 Task: Look for space in Kudachi, India from 14th June, 2023 to 30th June, 2023 for 5 adults in price range Rs.8000 to Rs.12000. Place can be entire place or private room with 5 bedrooms having 5 beds and 5 bathrooms. Property type can be house, flat, guest house. Amenities needed are: wifi, TV, free parkinig on premises, gym, breakfast. Booking option can be shelf check-in. Required host language is English.
Action: Key pressed <Key.caps_lock>K<Key.caps_lock>udachi,<Key.space><Key.caps_lock>I<Key.caps_lock>ndia<Key.enter>
Screenshot: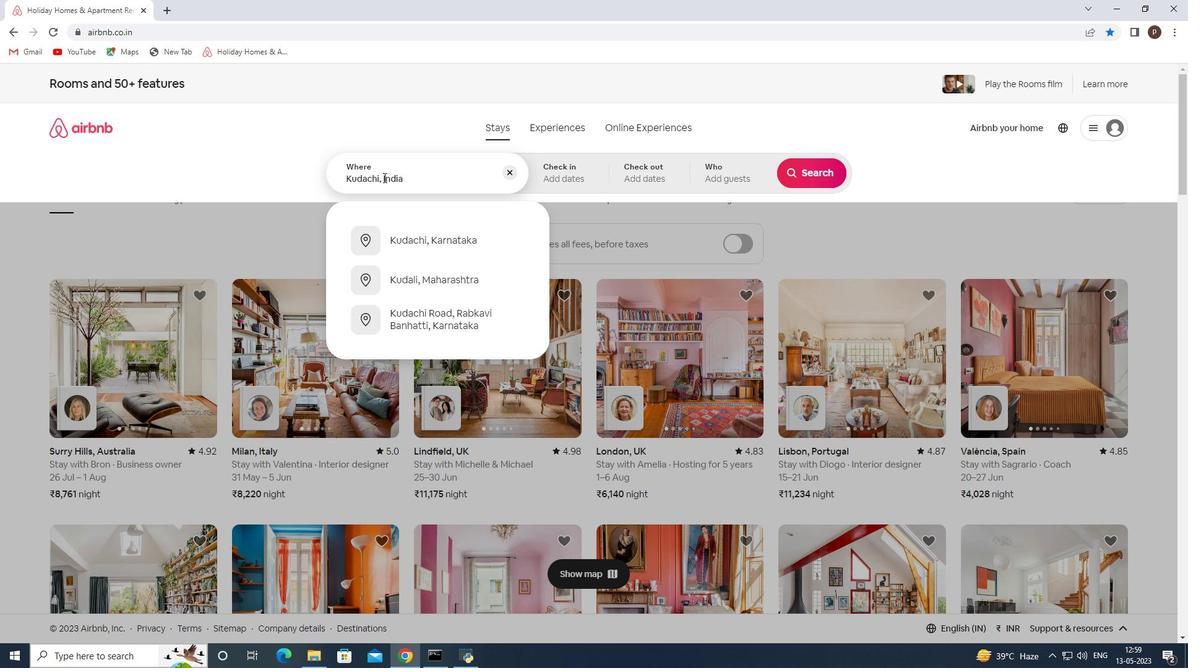 
Action: Mouse moved to (710, 381)
Screenshot: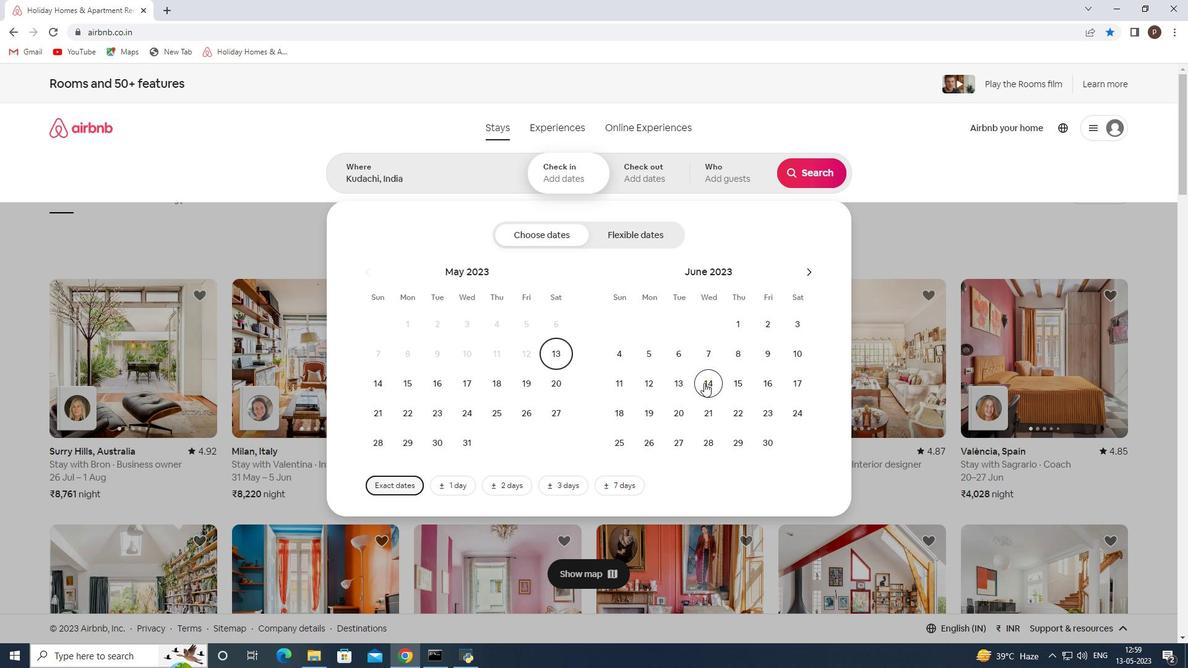 
Action: Mouse pressed left at (710, 381)
Screenshot: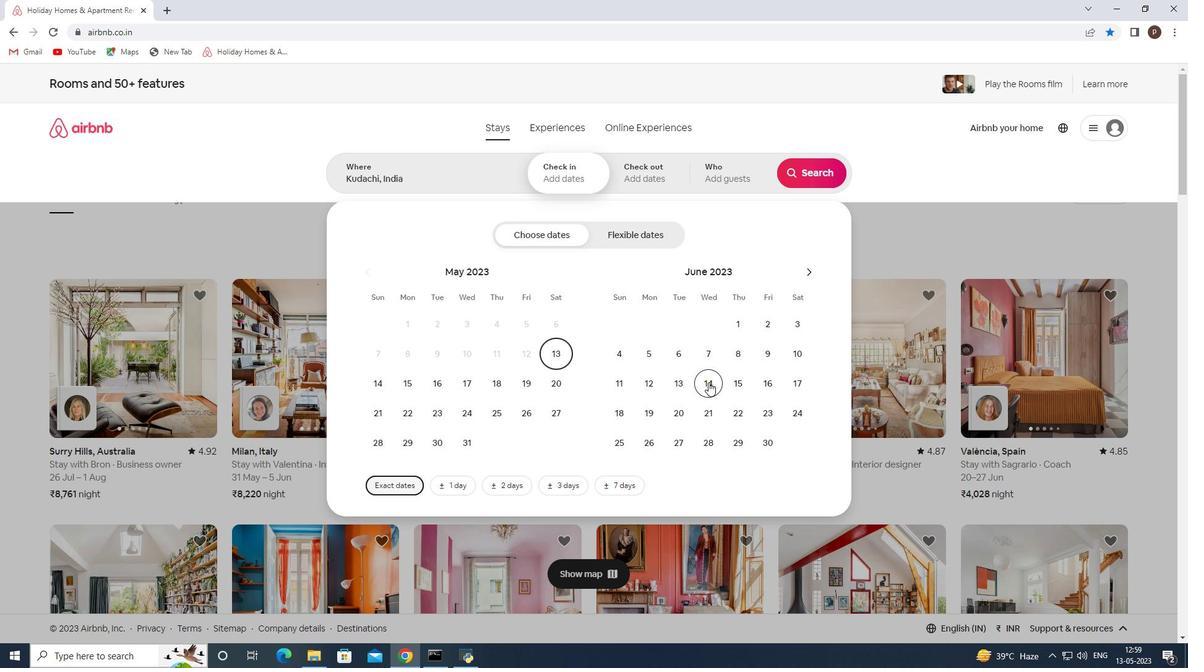 
Action: Mouse moved to (775, 443)
Screenshot: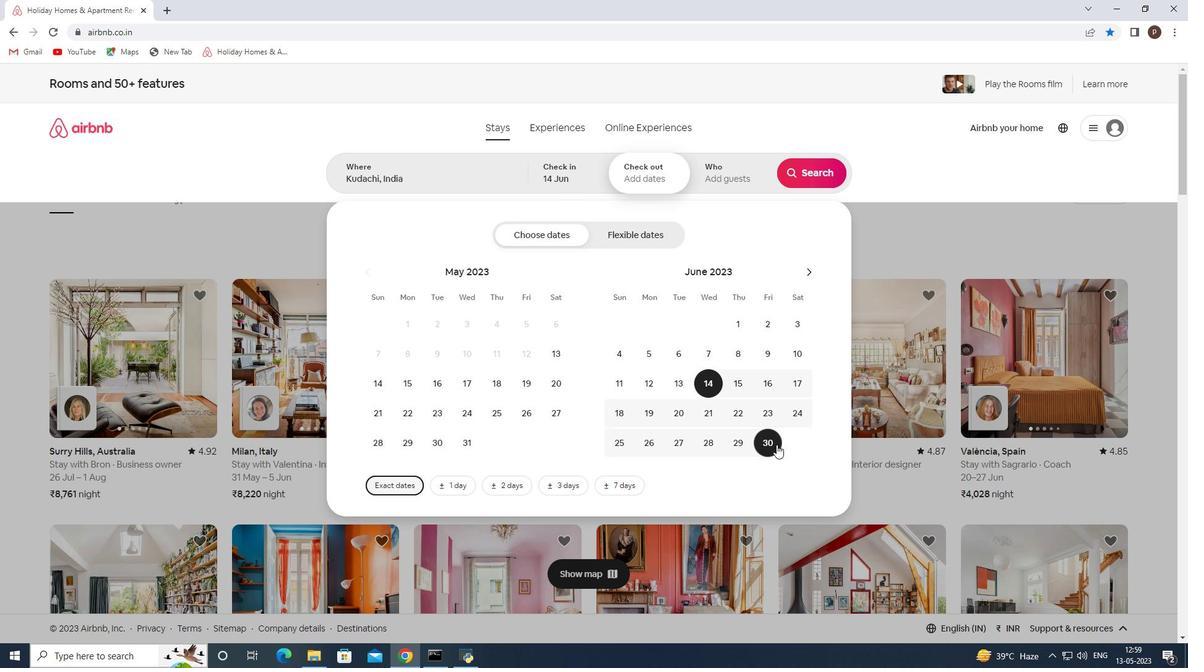 
Action: Mouse pressed left at (775, 443)
Screenshot: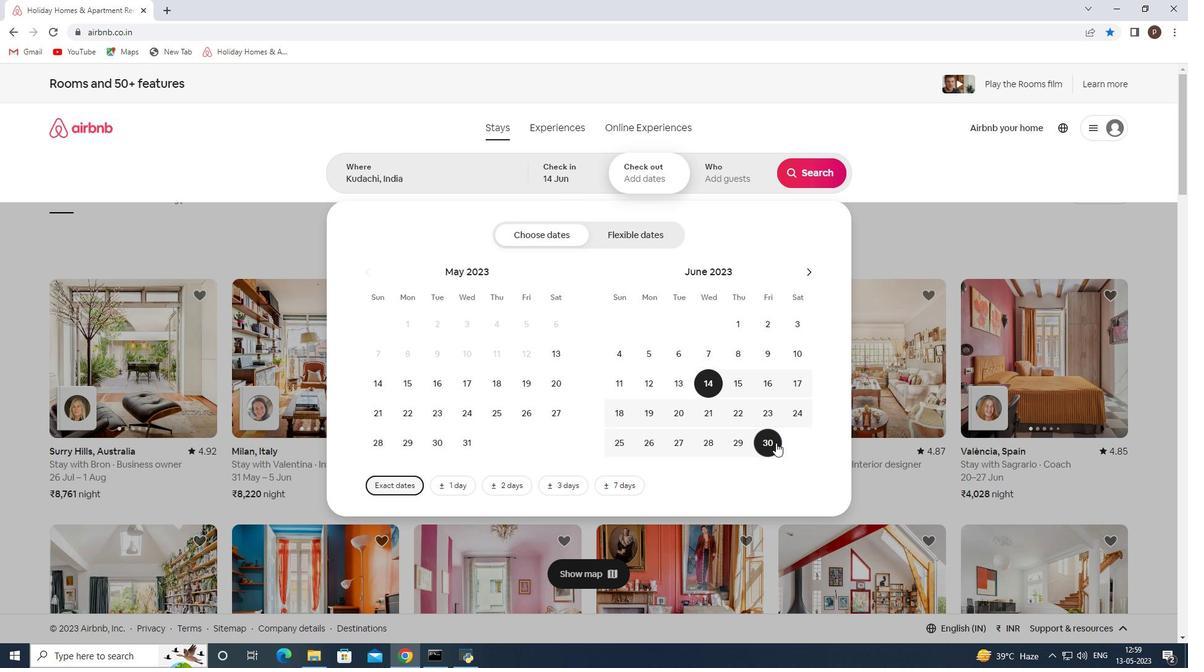 
Action: Mouse moved to (719, 168)
Screenshot: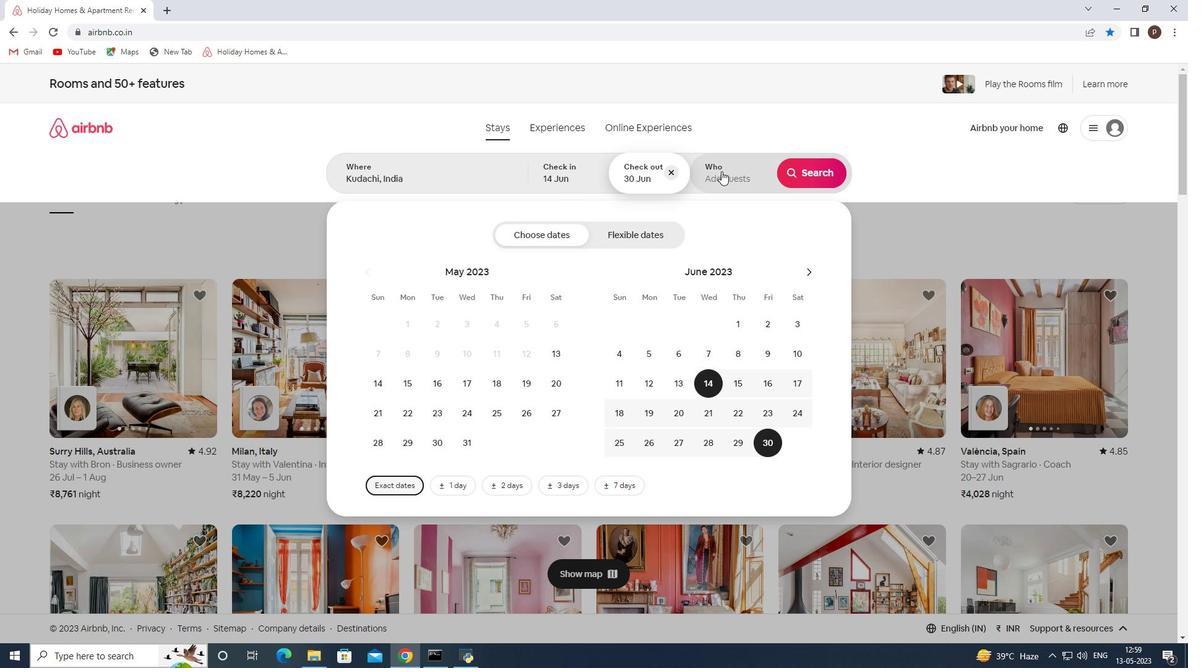 
Action: Mouse pressed left at (719, 168)
Screenshot: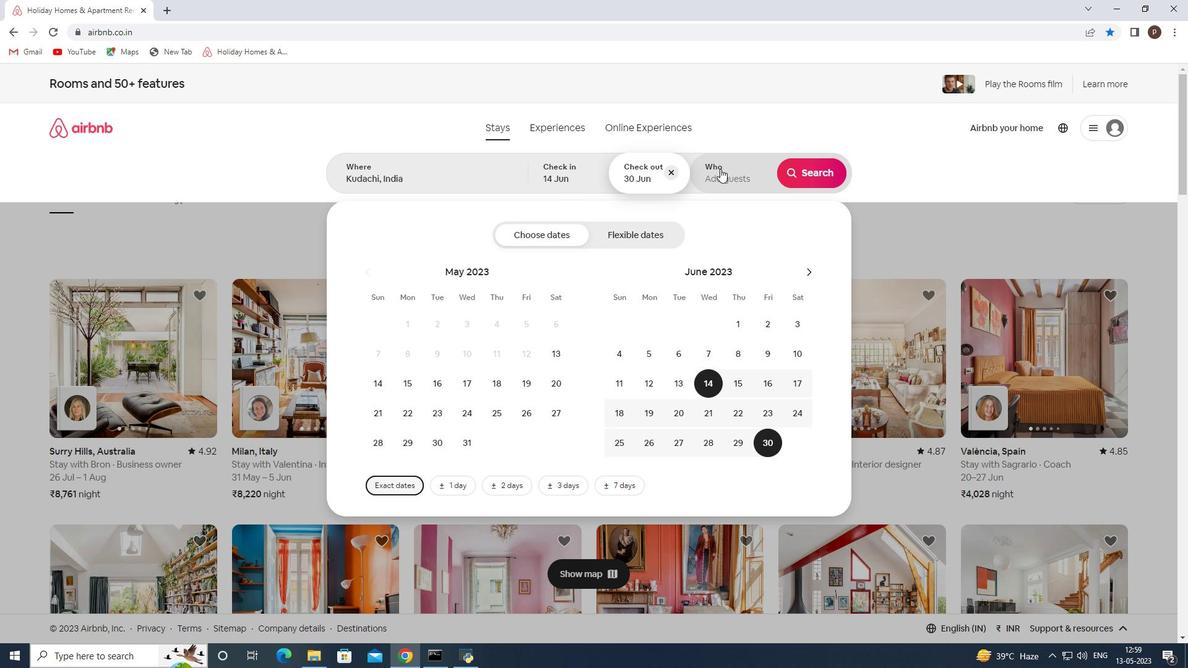 
Action: Mouse moved to (806, 234)
Screenshot: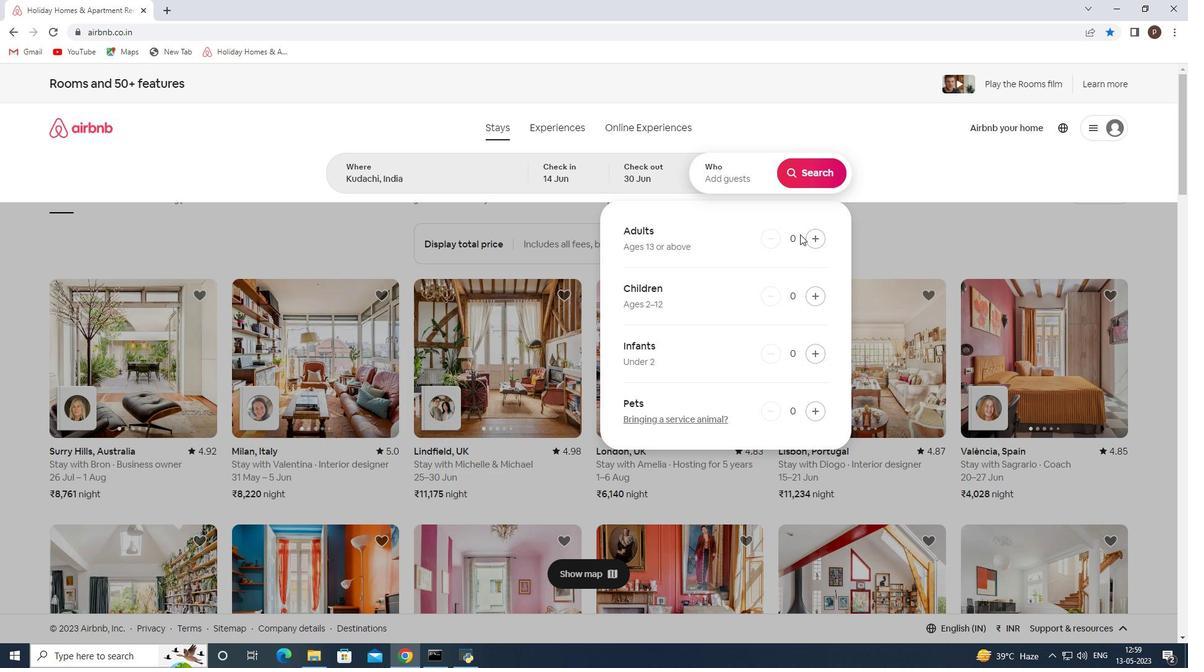 
Action: Mouse pressed left at (806, 234)
Screenshot: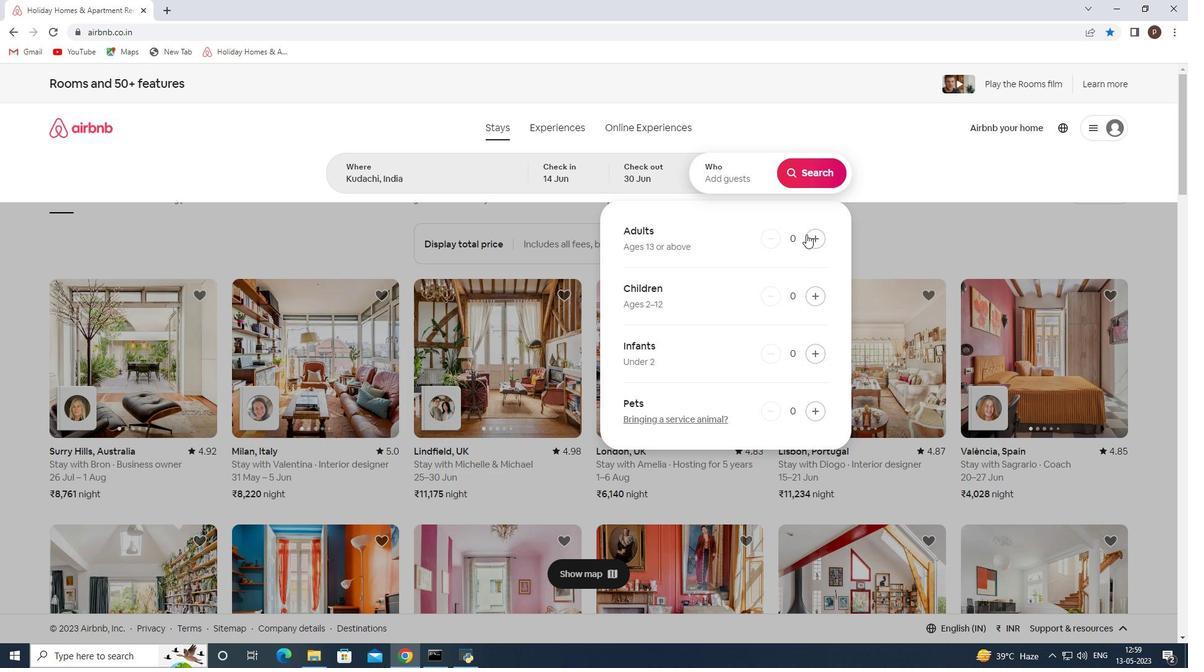 
Action: Mouse pressed left at (806, 234)
Screenshot: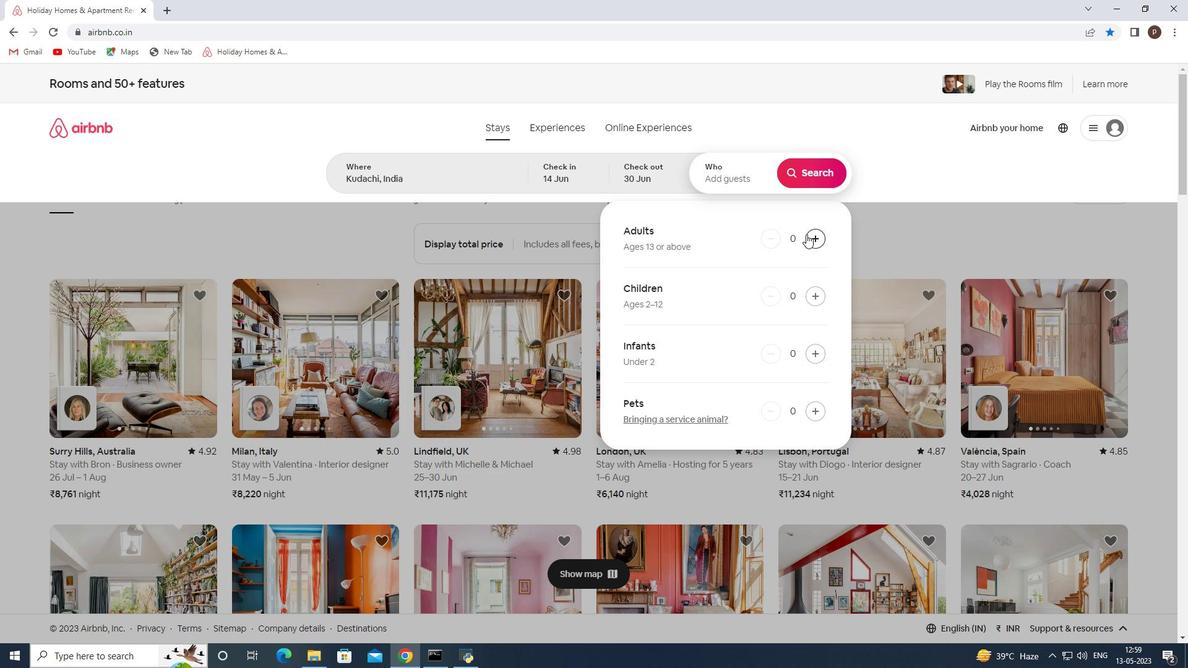 
Action: Mouse pressed left at (806, 234)
Screenshot: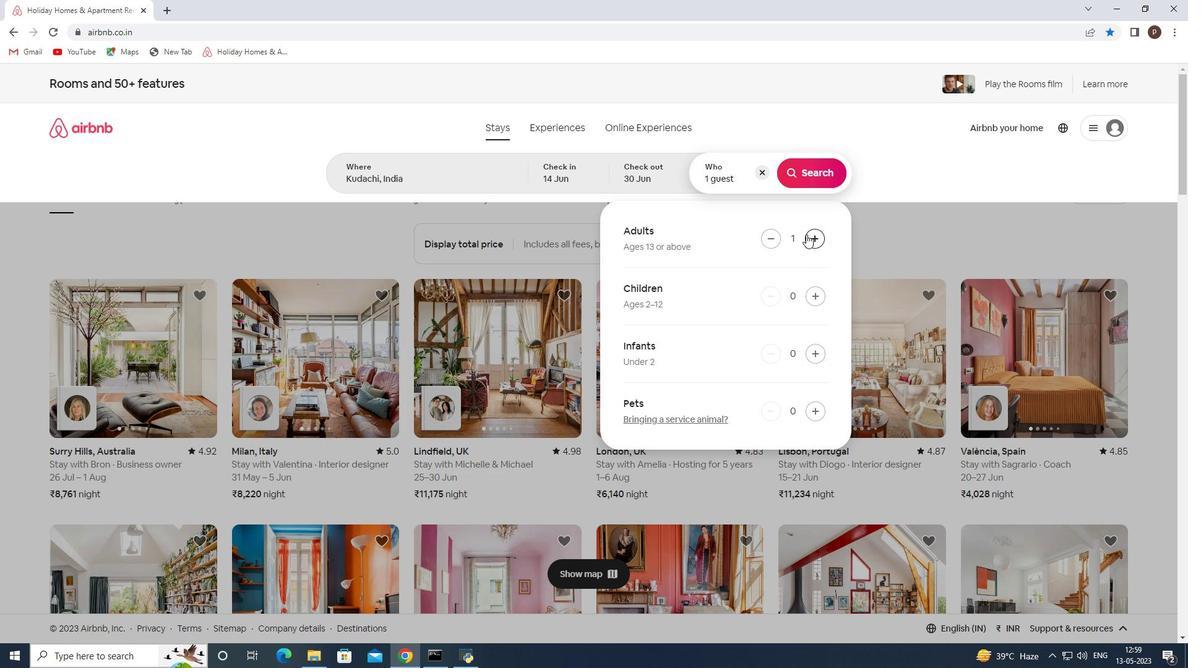 
Action: Mouse pressed left at (806, 234)
Screenshot: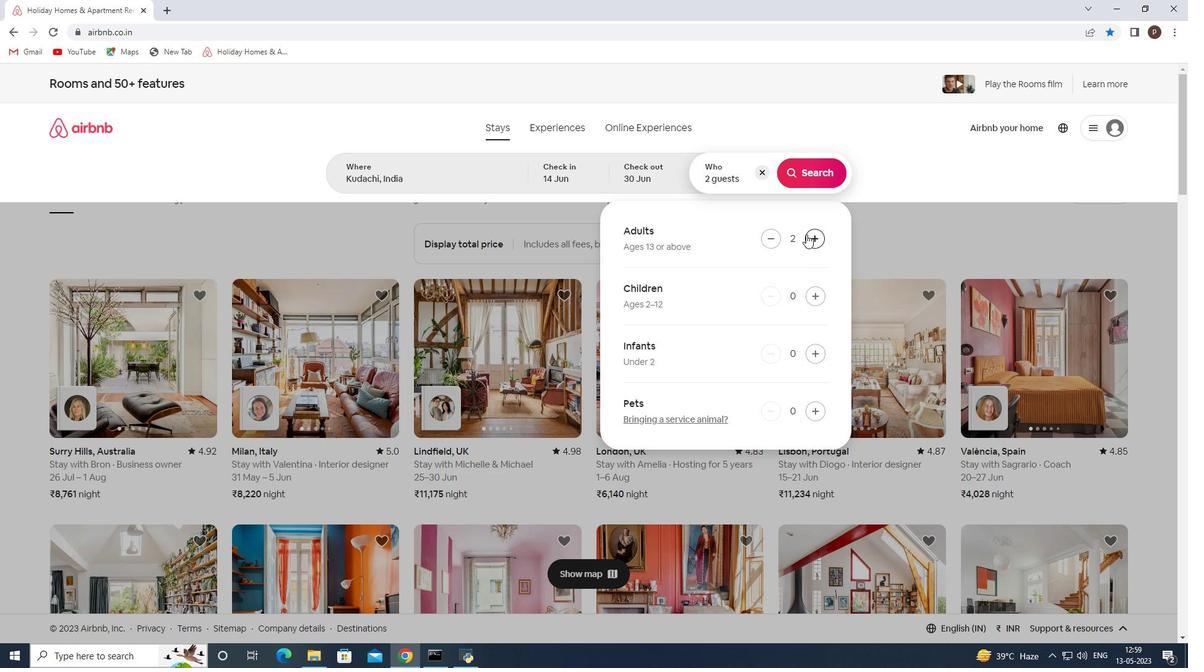 
Action: Mouse pressed left at (806, 234)
Screenshot: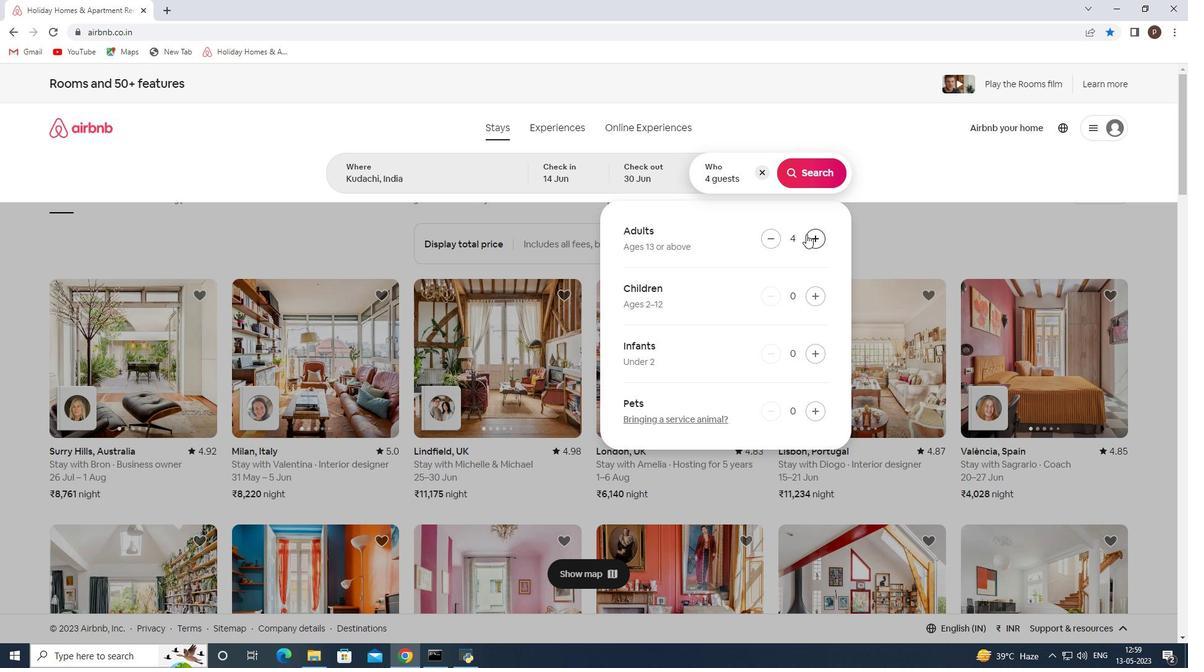 
Action: Mouse moved to (832, 171)
Screenshot: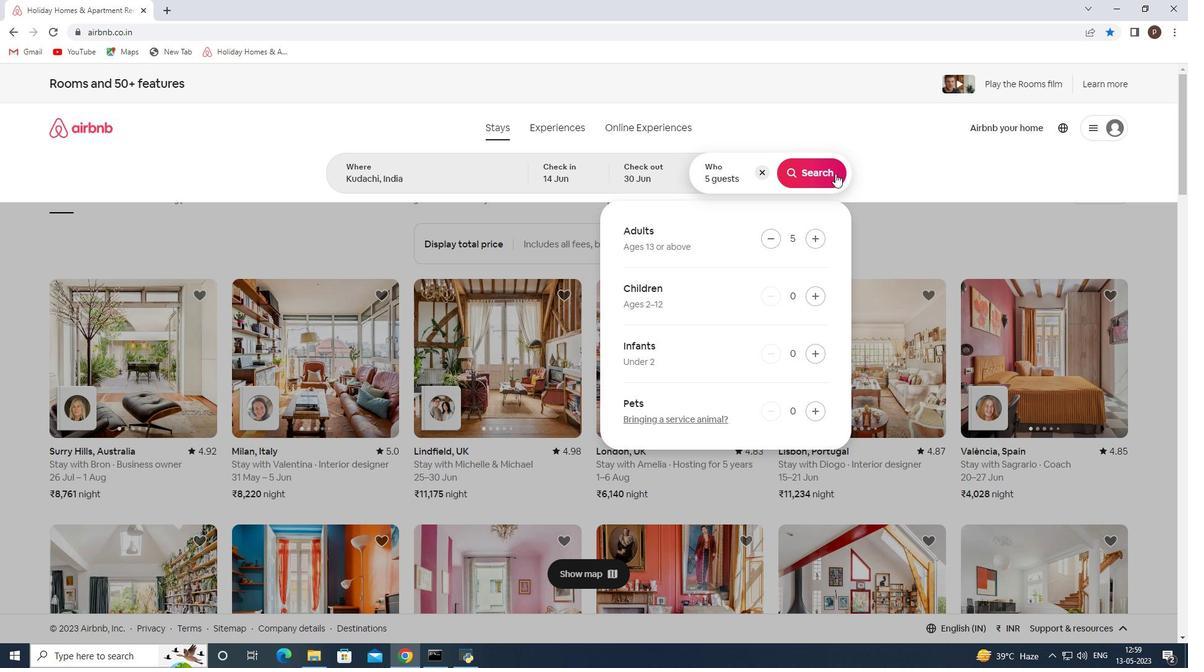 
Action: Mouse pressed left at (832, 171)
Screenshot: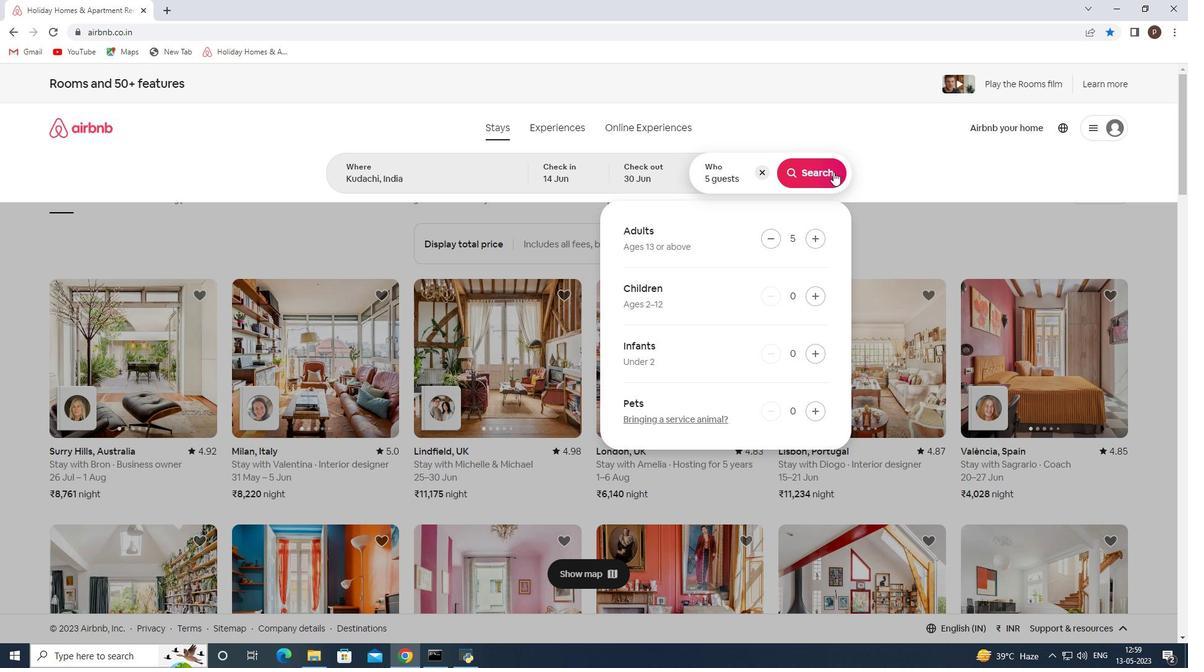 
Action: Mouse moved to (1120, 136)
Screenshot: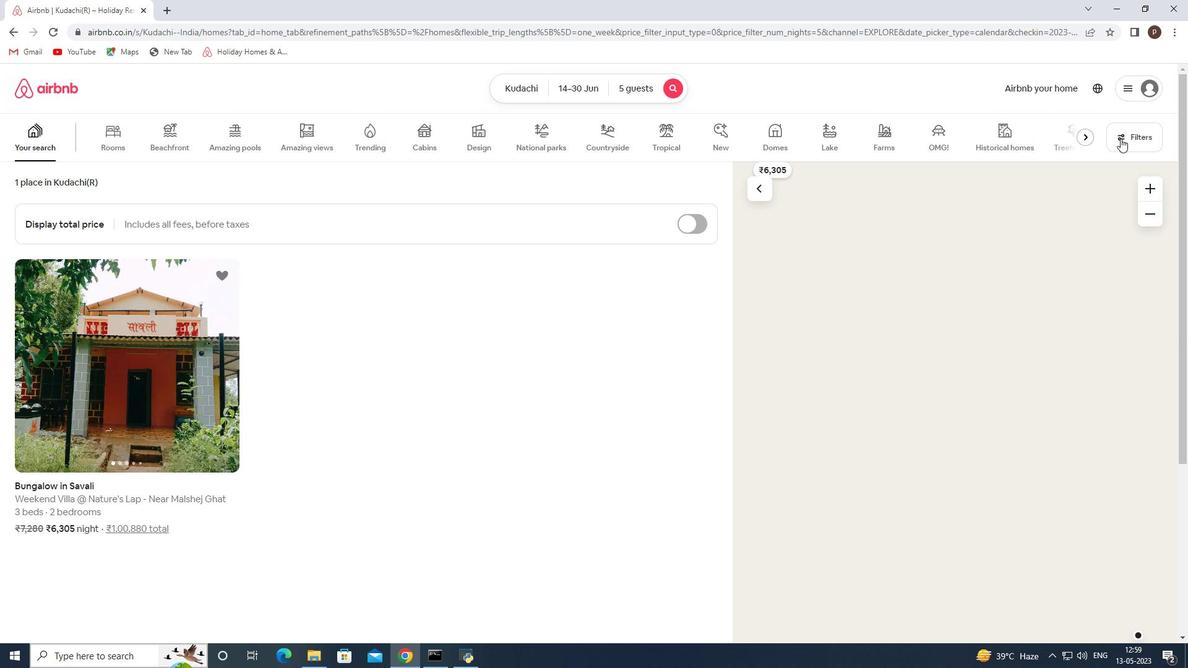 
Action: Mouse pressed left at (1120, 136)
Screenshot: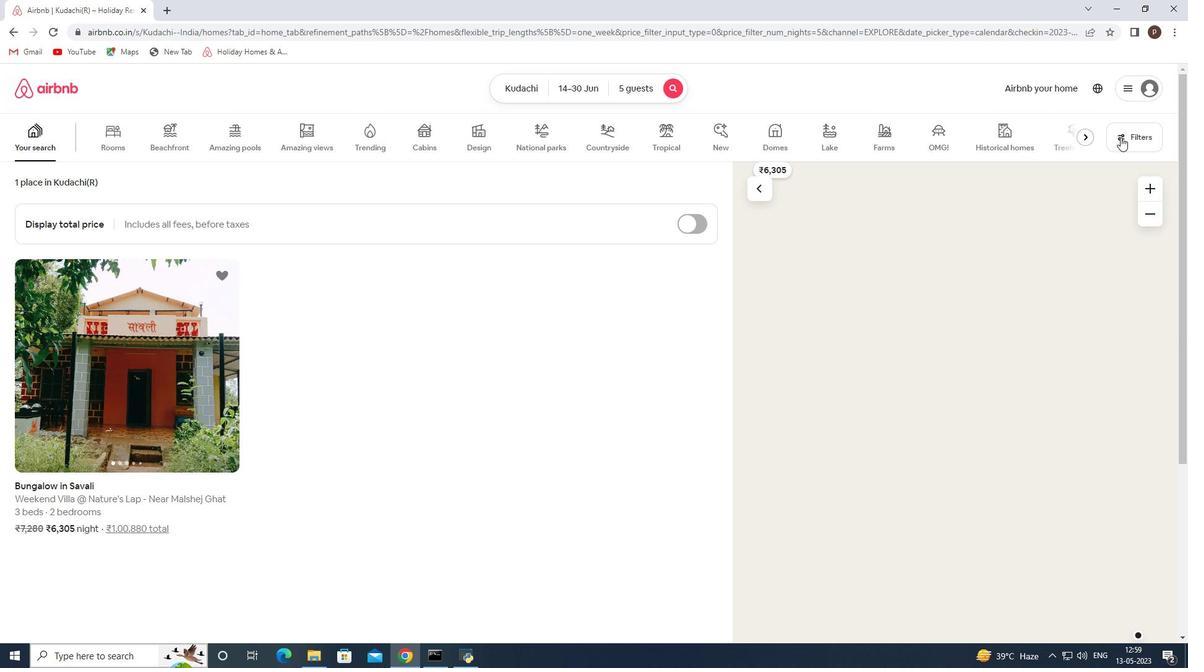 
Action: Mouse moved to (413, 444)
Screenshot: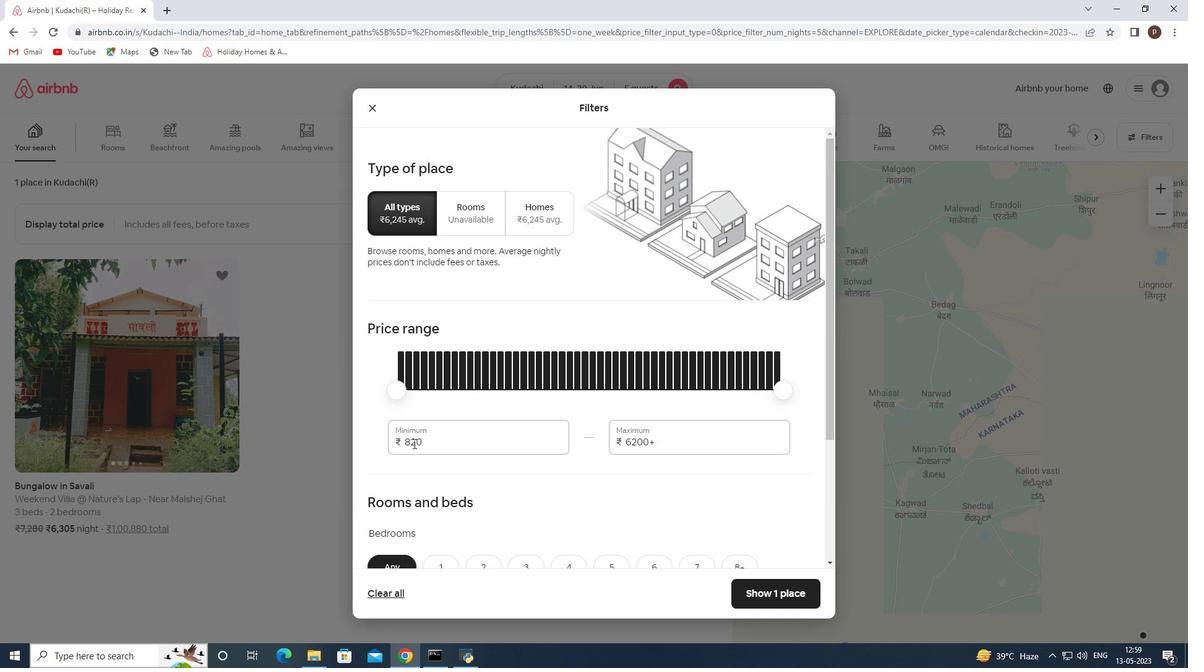 
Action: Mouse pressed left at (413, 444)
Screenshot: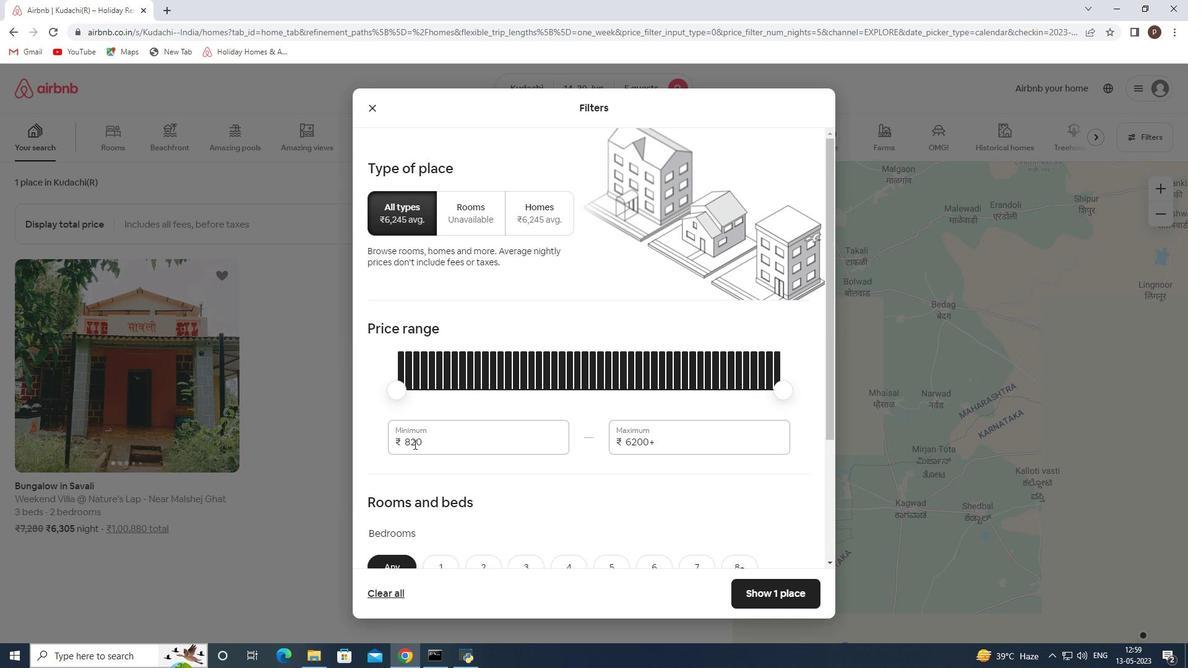 
Action: Mouse pressed left at (413, 444)
Screenshot: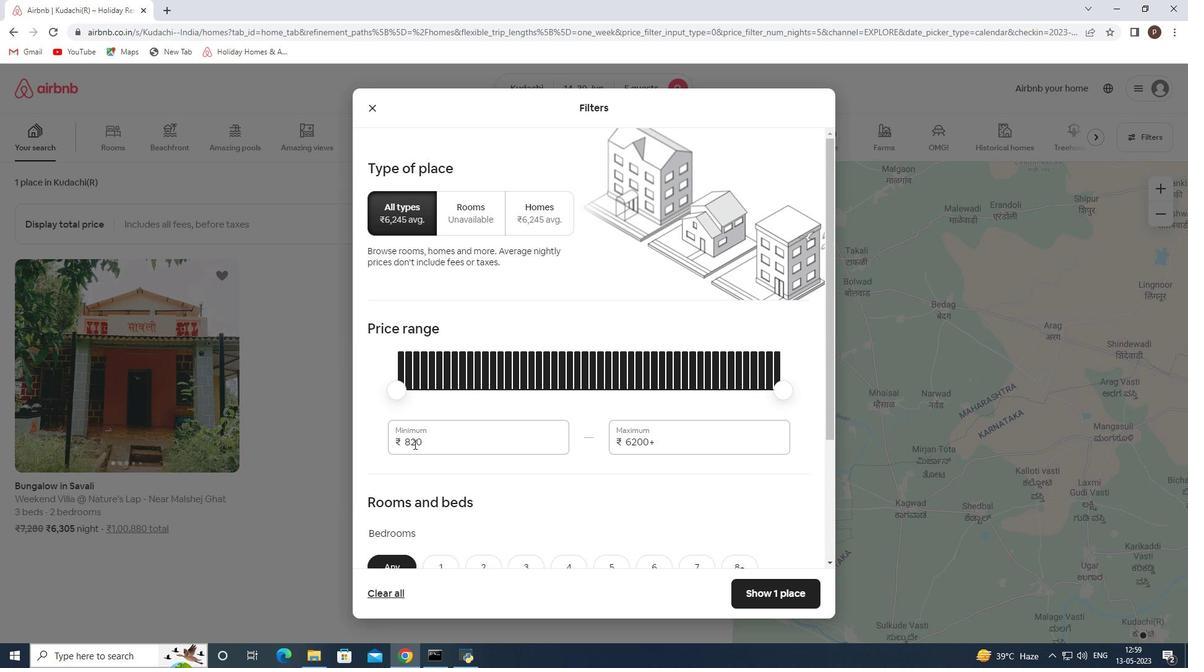 
Action: Key pressed 8000<Key.tab>12000
Screenshot: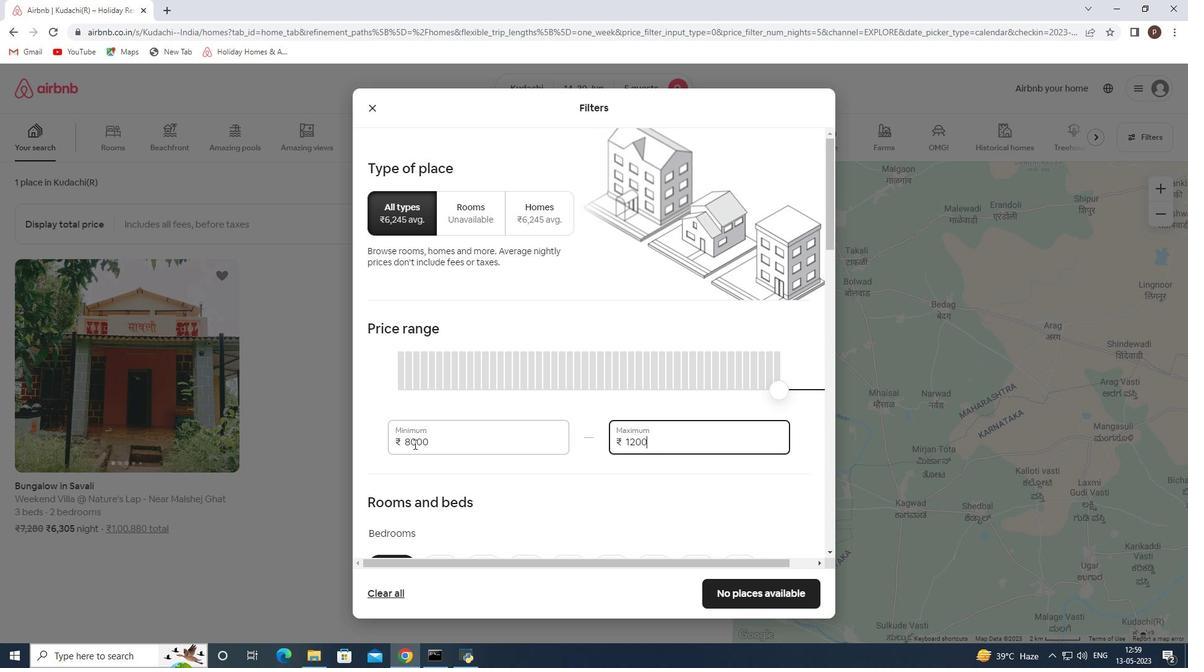 
Action: Mouse scrolled (413, 444) with delta (0, 0)
Screenshot: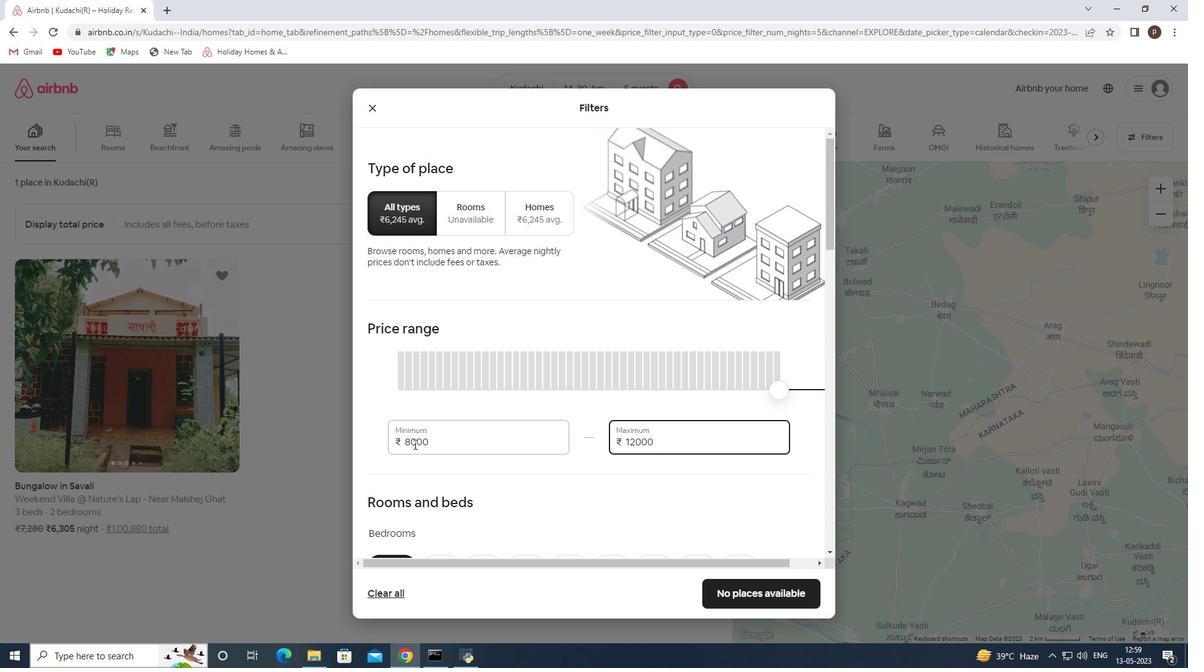 
Action: Mouse scrolled (413, 443) with delta (0, 0)
Screenshot: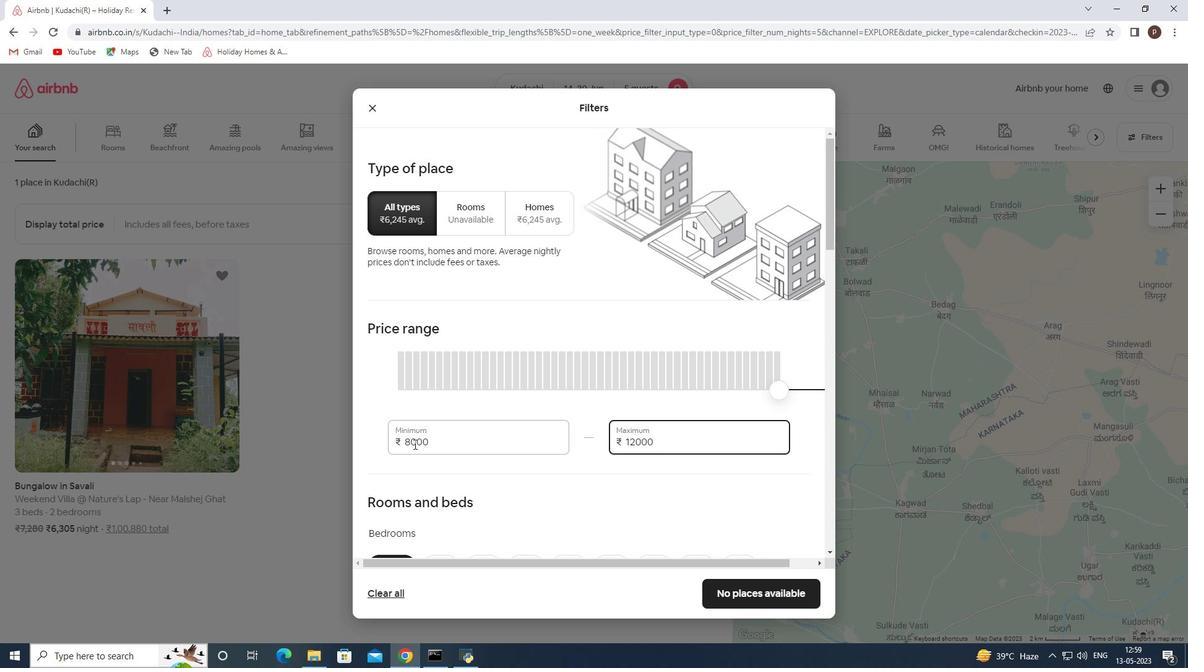 
Action: Mouse scrolled (413, 443) with delta (0, 0)
Screenshot: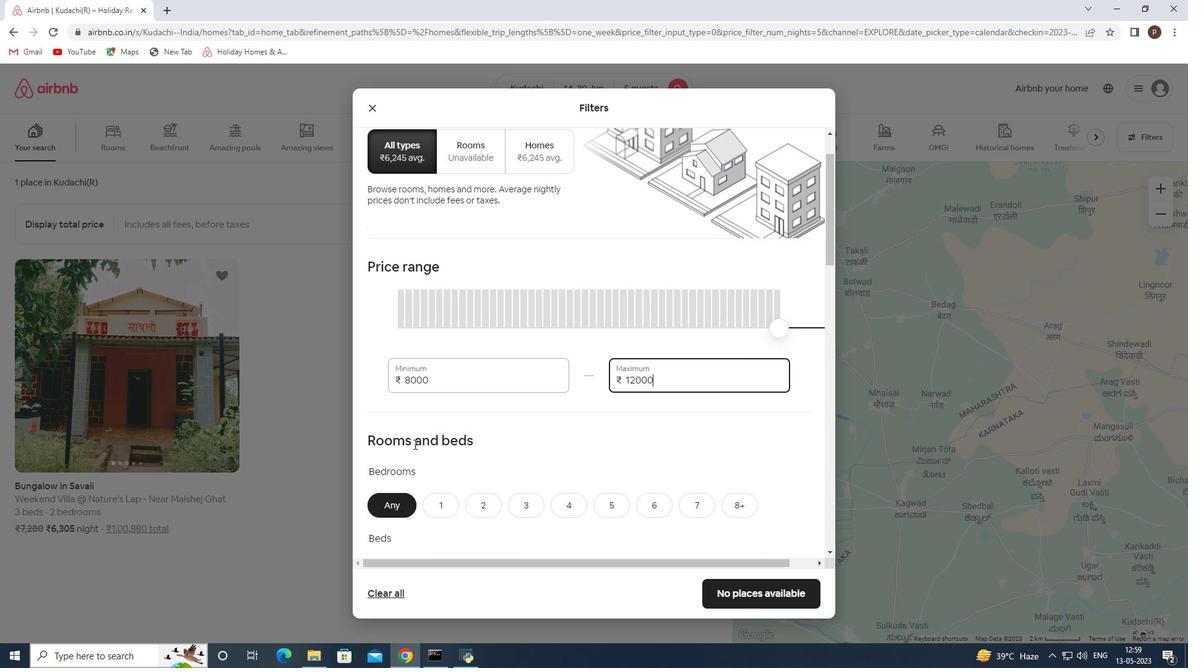 
Action: Mouse moved to (613, 438)
Screenshot: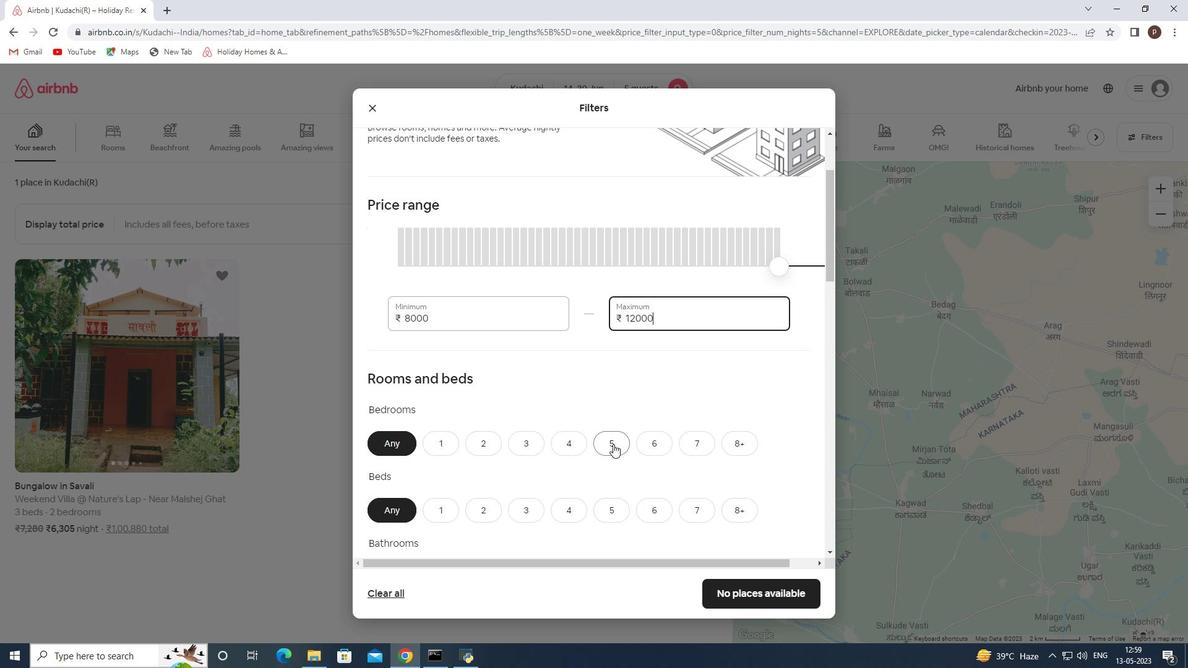 
Action: Mouse pressed left at (613, 438)
Screenshot: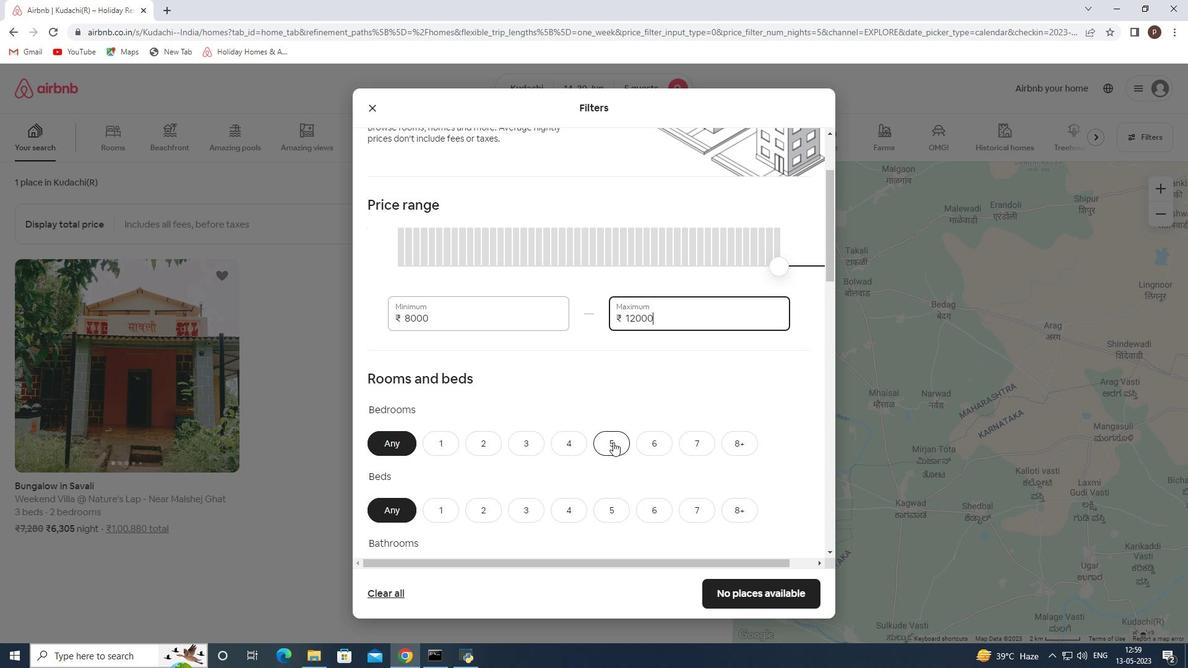 
Action: Mouse moved to (608, 452)
Screenshot: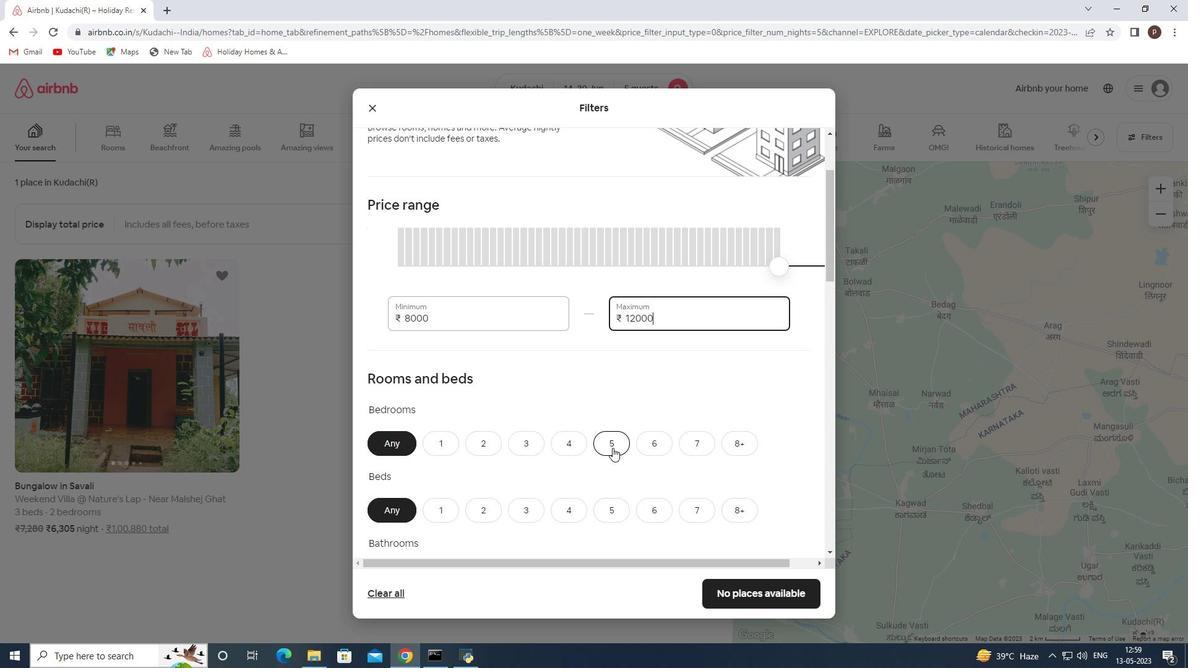 
Action: Mouse scrolled (608, 452) with delta (0, 0)
Screenshot: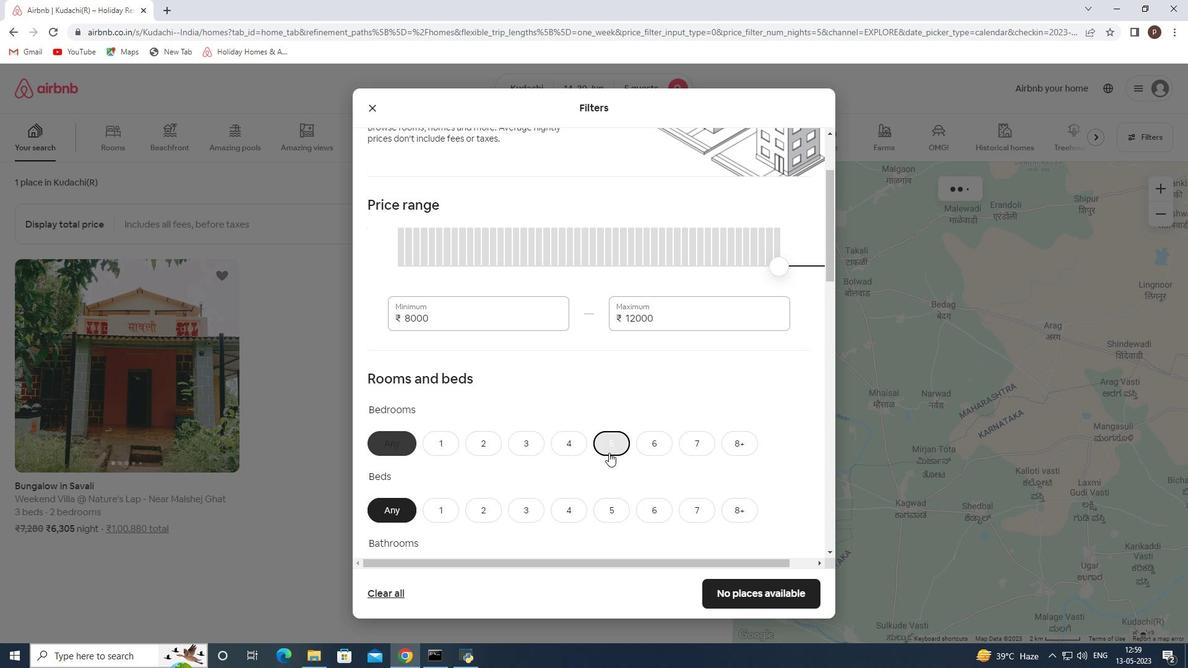 
Action: Mouse moved to (609, 444)
Screenshot: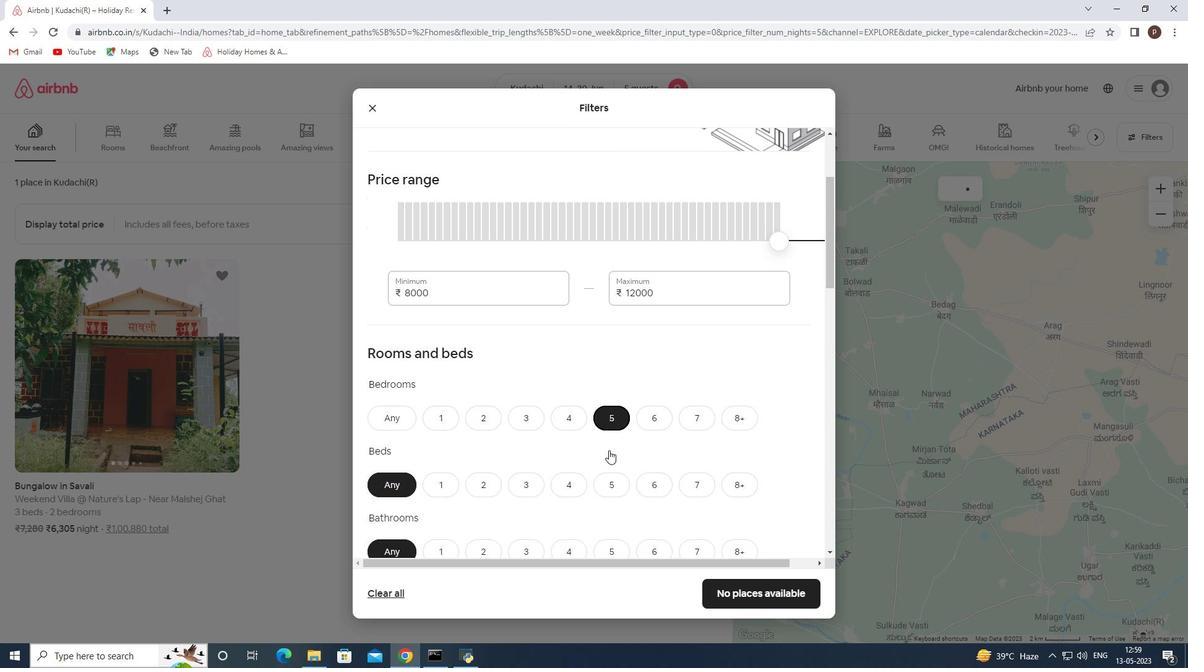 
Action: Mouse pressed left at (609, 444)
Screenshot: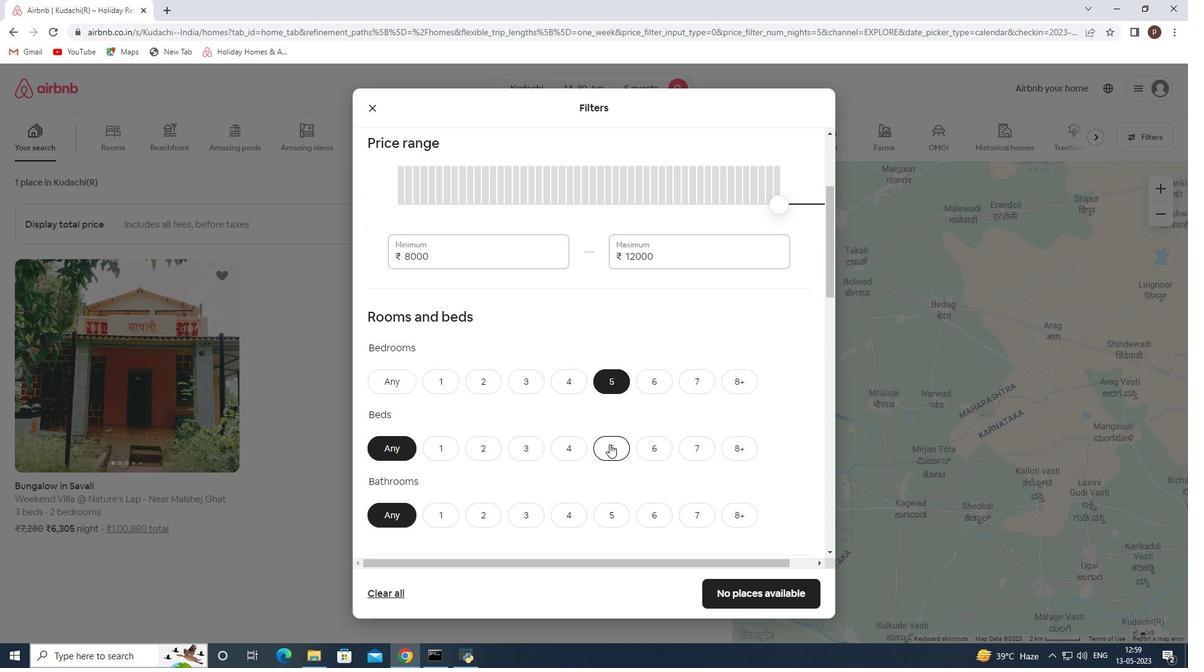 
Action: Mouse scrolled (609, 443) with delta (0, 0)
Screenshot: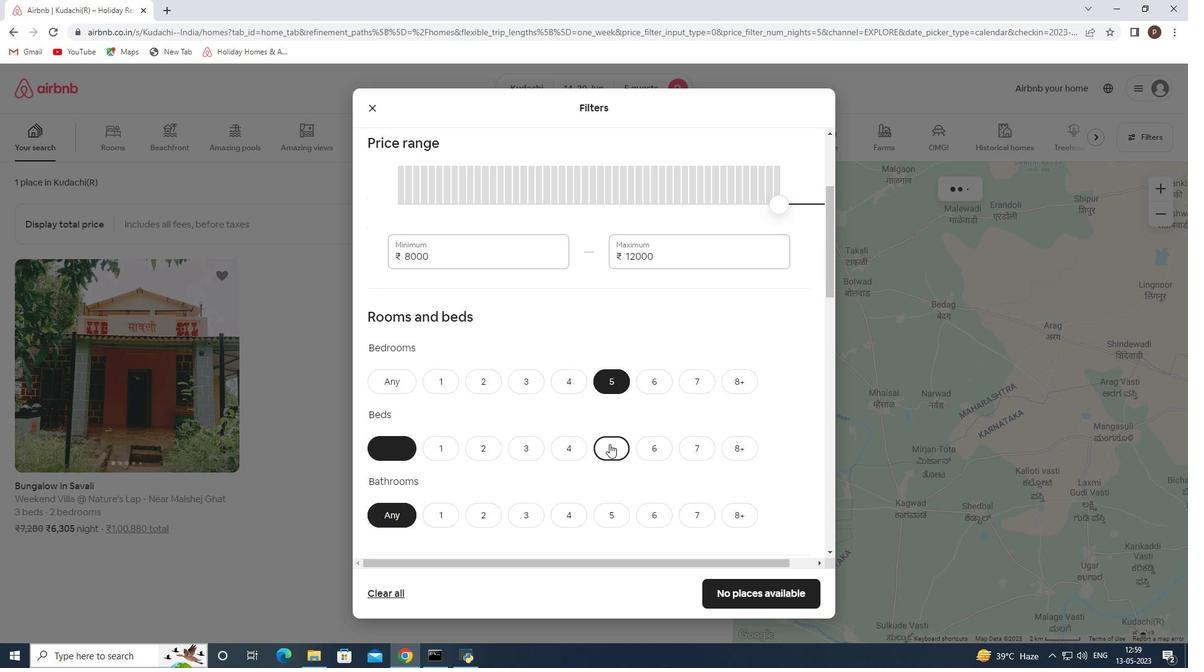 
Action: Mouse moved to (609, 441)
Screenshot: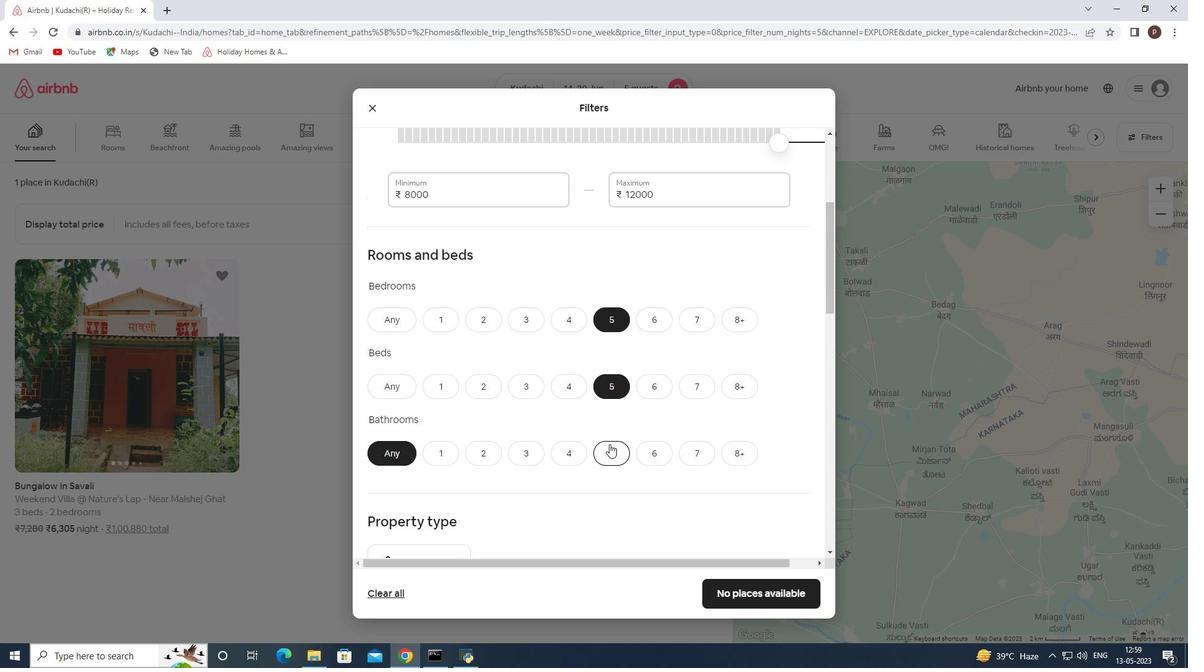 
Action: Mouse pressed left at (609, 441)
Screenshot: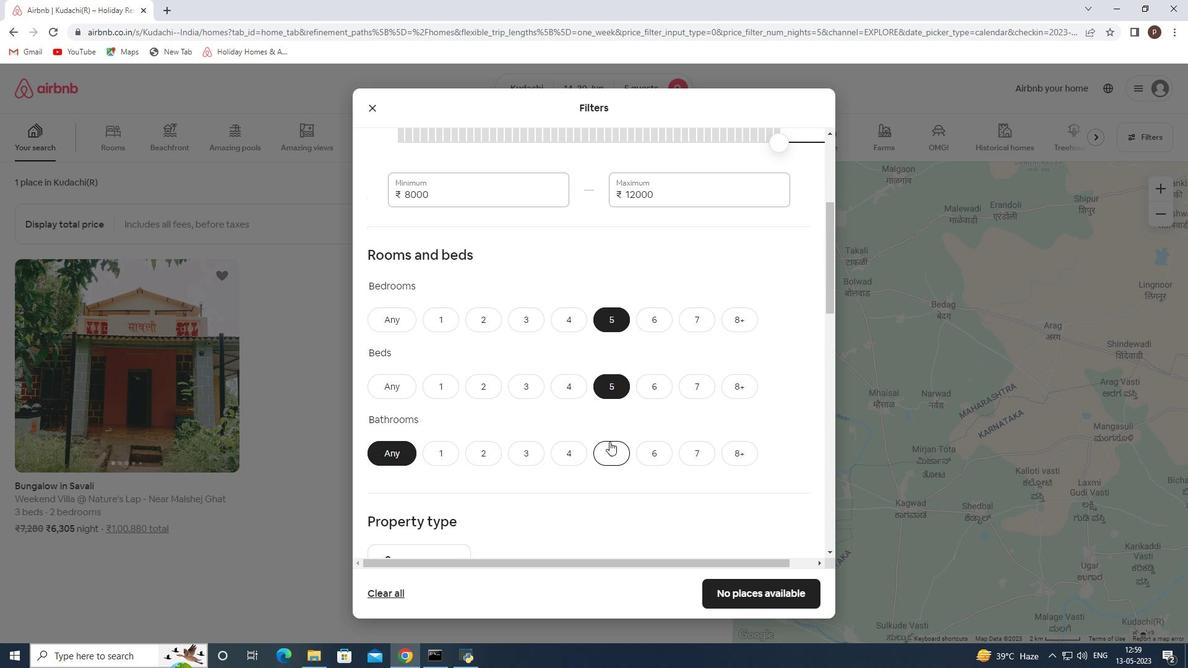
Action: Mouse scrolled (609, 441) with delta (0, 0)
Screenshot: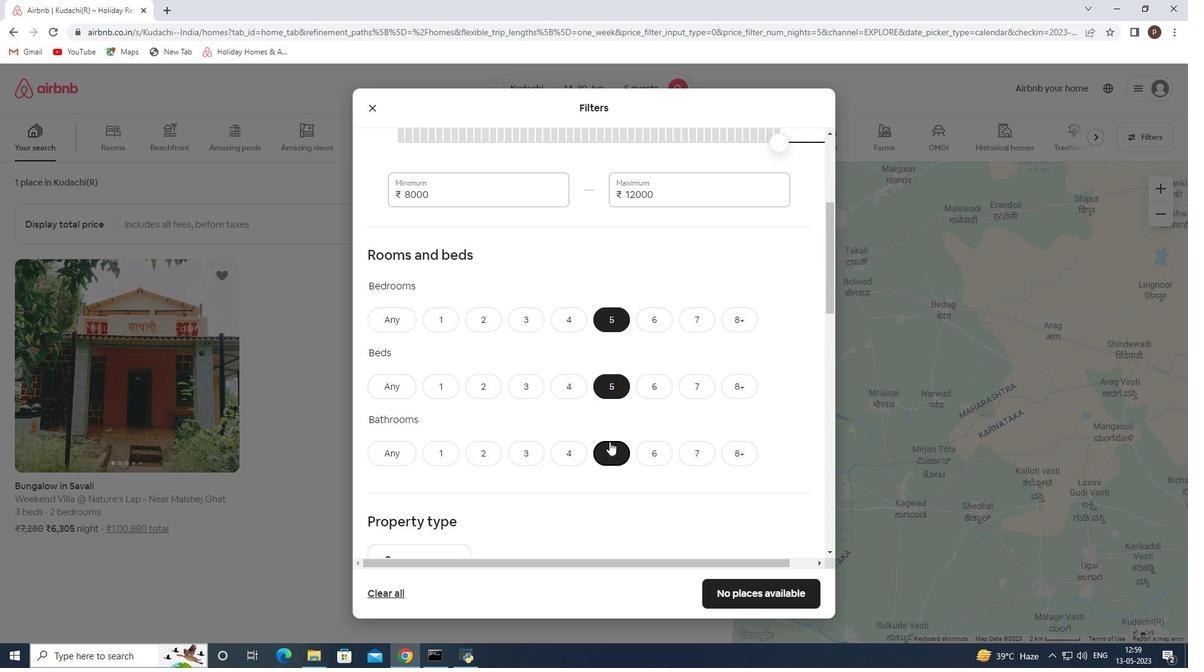 
Action: Mouse scrolled (609, 441) with delta (0, 0)
Screenshot: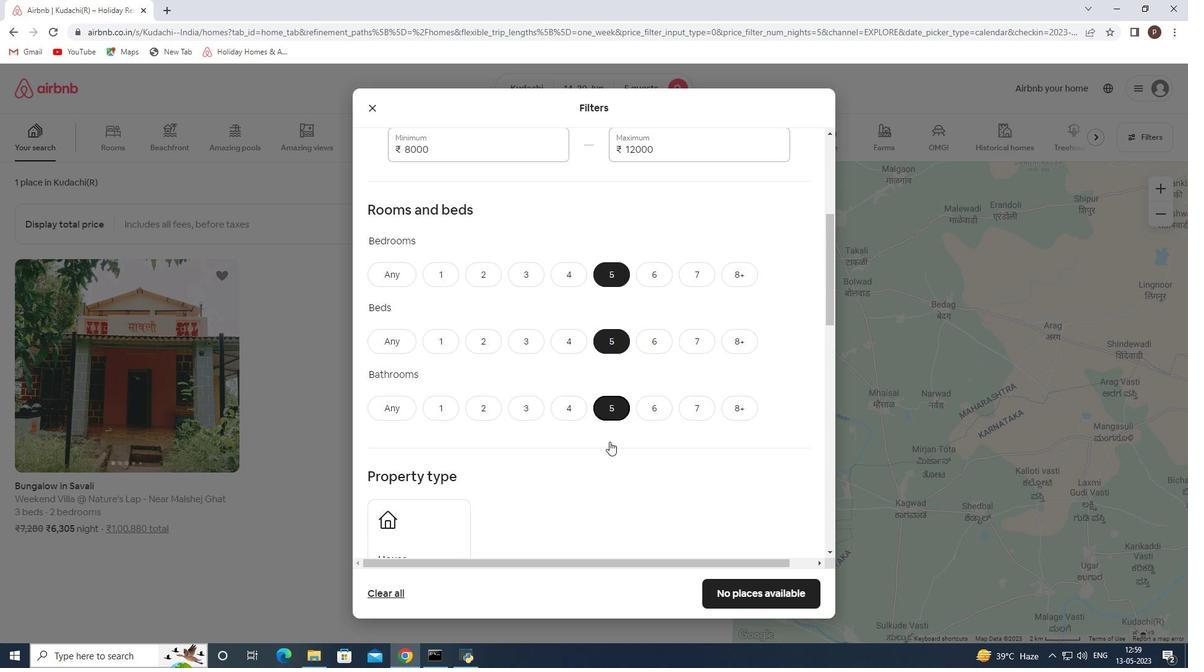 
Action: Mouse moved to (441, 433)
Screenshot: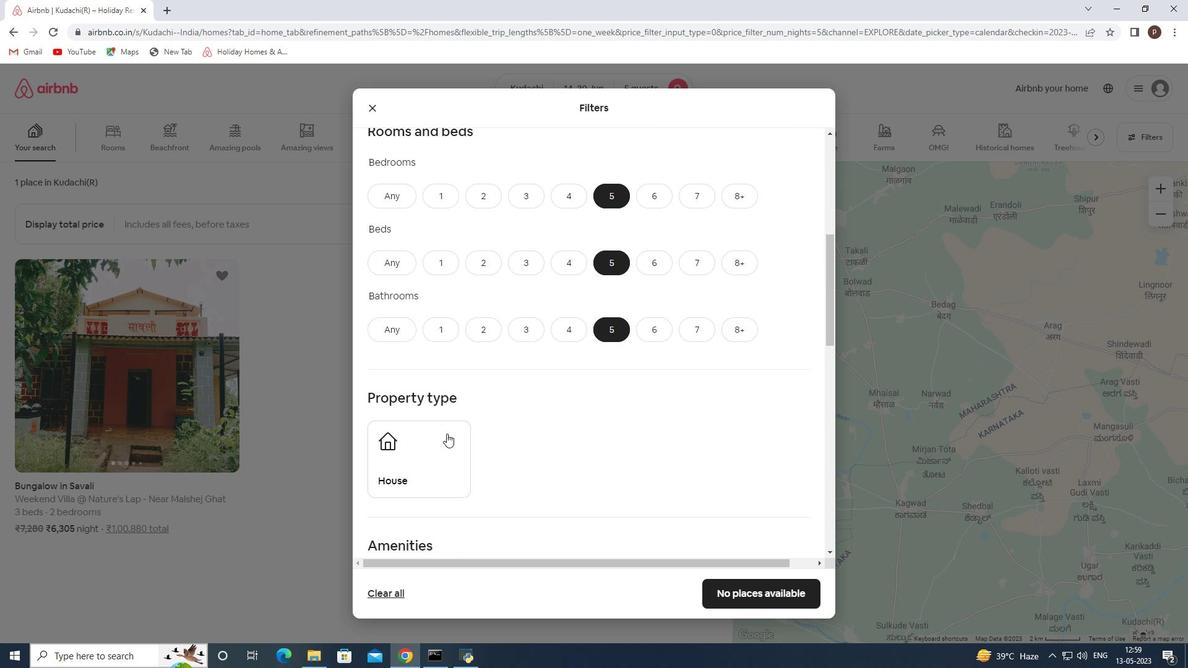 
Action: Mouse pressed left at (441, 433)
Screenshot: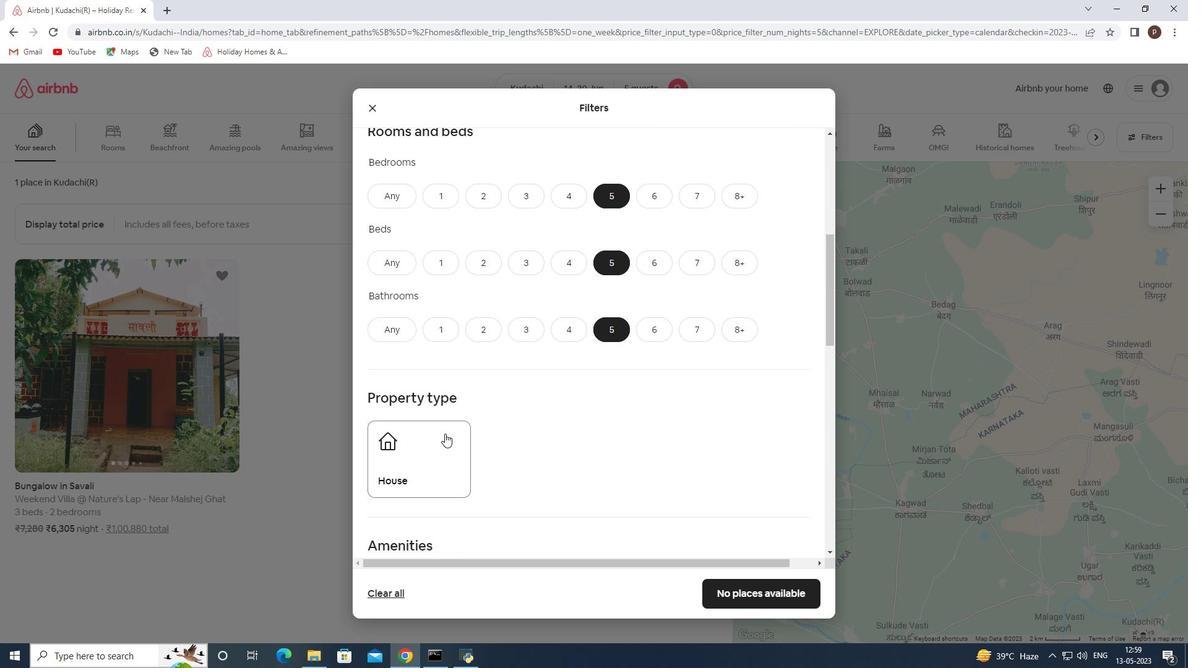 
Action: Mouse scrolled (441, 433) with delta (0, 0)
Screenshot: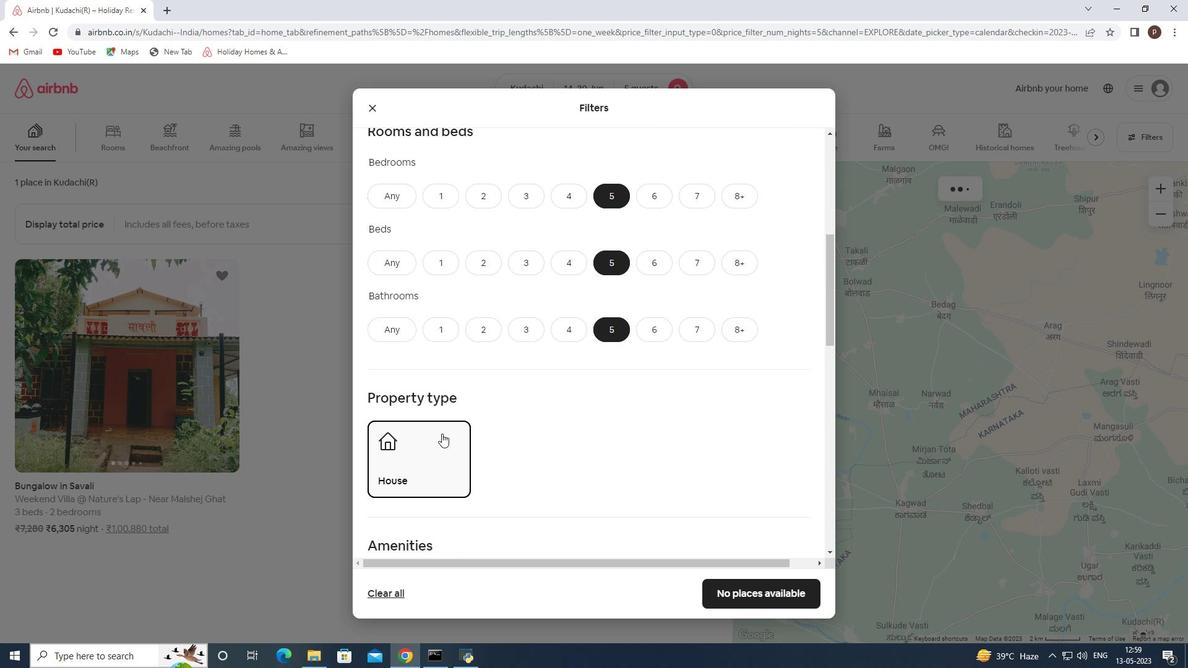 
Action: Mouse scrolled (441, 433) with delta (0, 0)
Screenshot: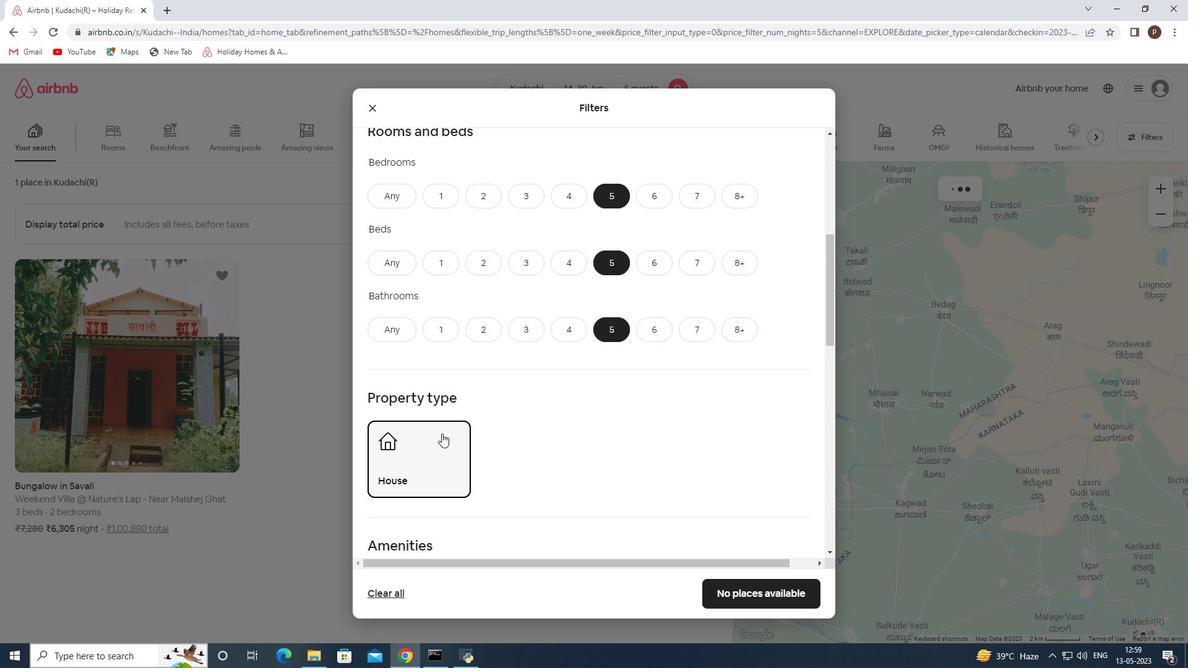 
Action: Mouse moved to (470, 433)
Screenshot: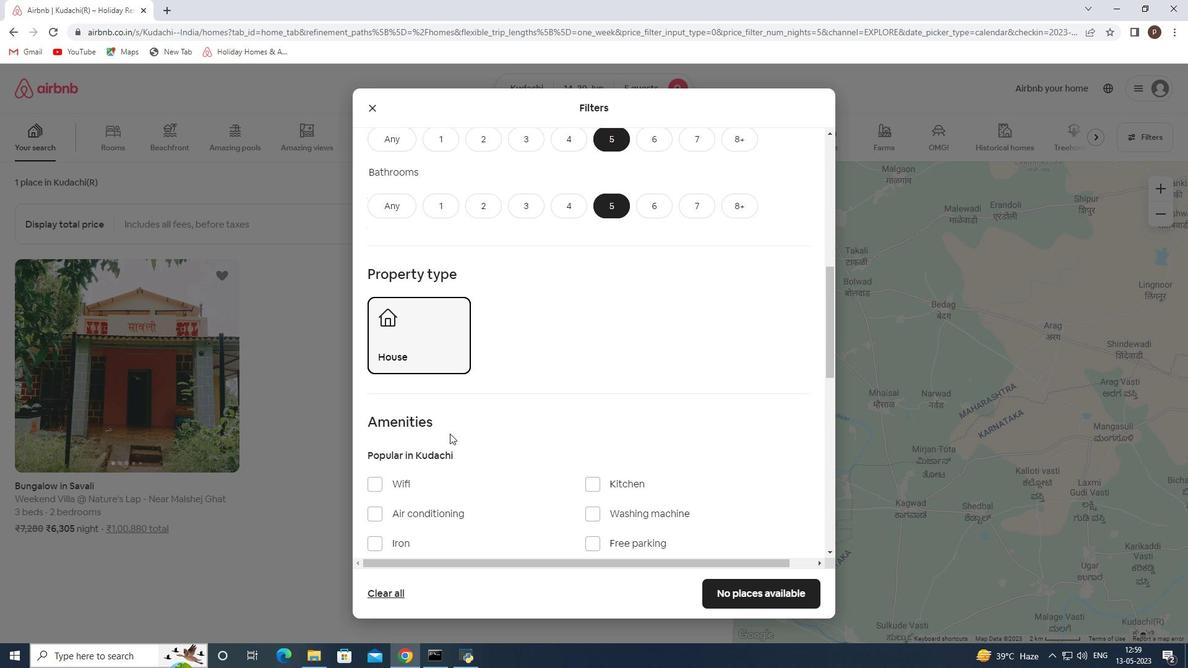 
Action: Mouse scrolled (470, 433) with delta (0, 0)
Screenshot: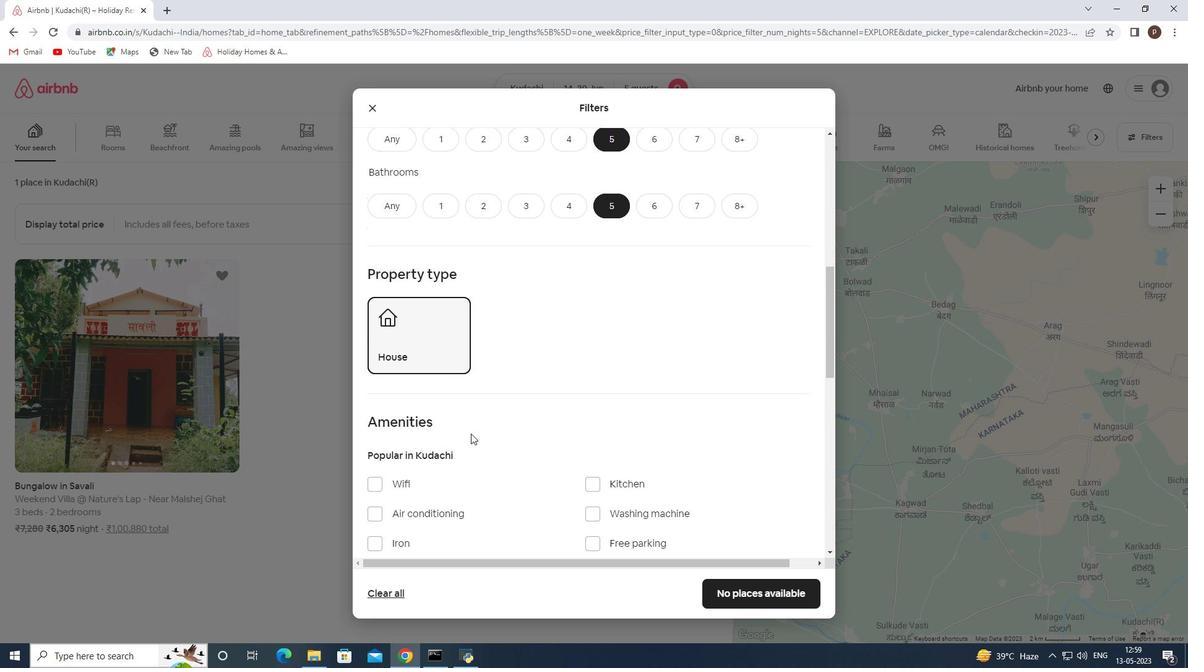 
Action: Mouse moved to (377, 420)
Screenshot: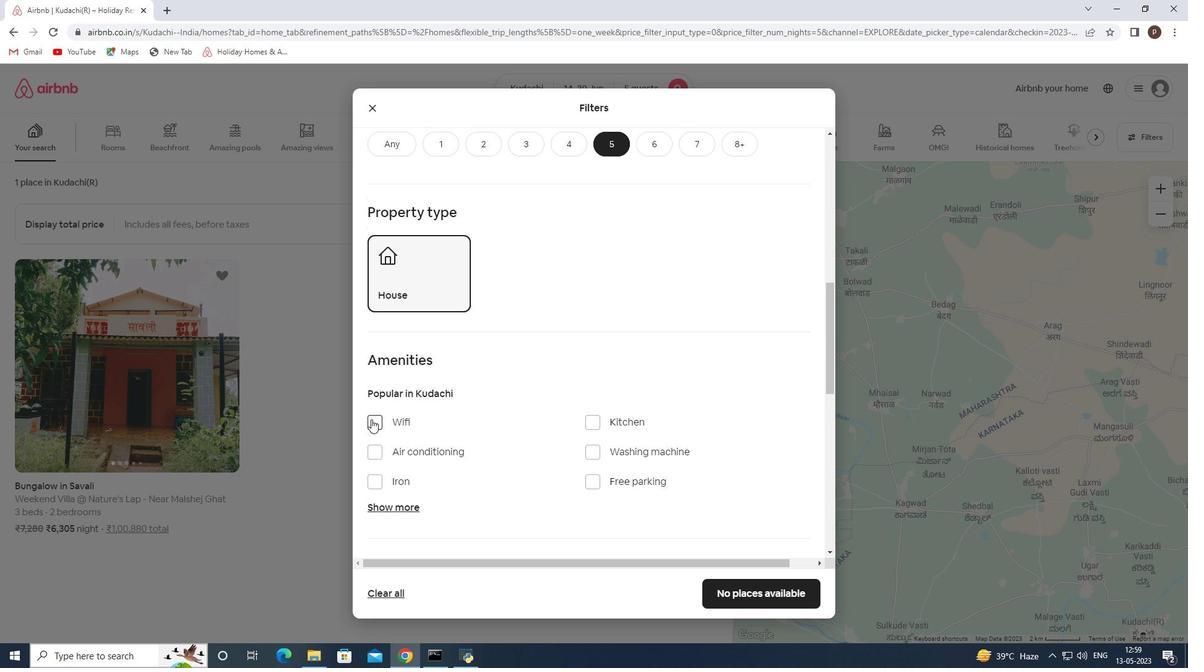 
Action: Mouse pressed left at (377, 420)
Screenshot: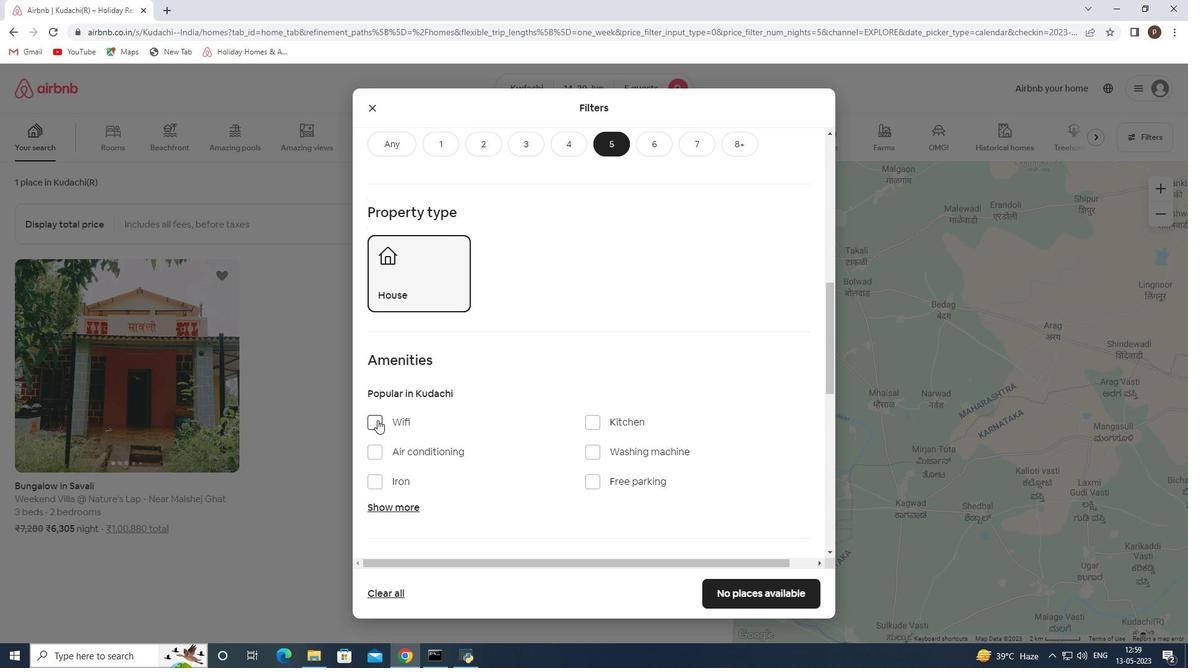 
Action: Mouse moved to (590, 477)
Screenshot: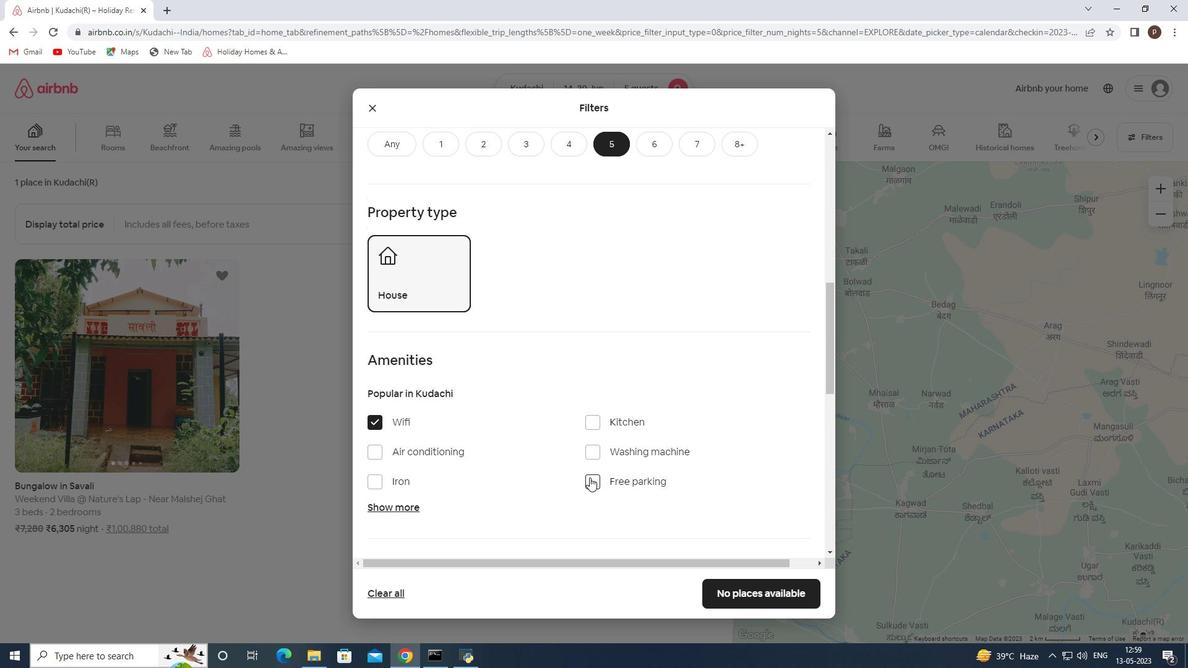 
Action: Mouse pressed left at (590, 477)
Screenshot: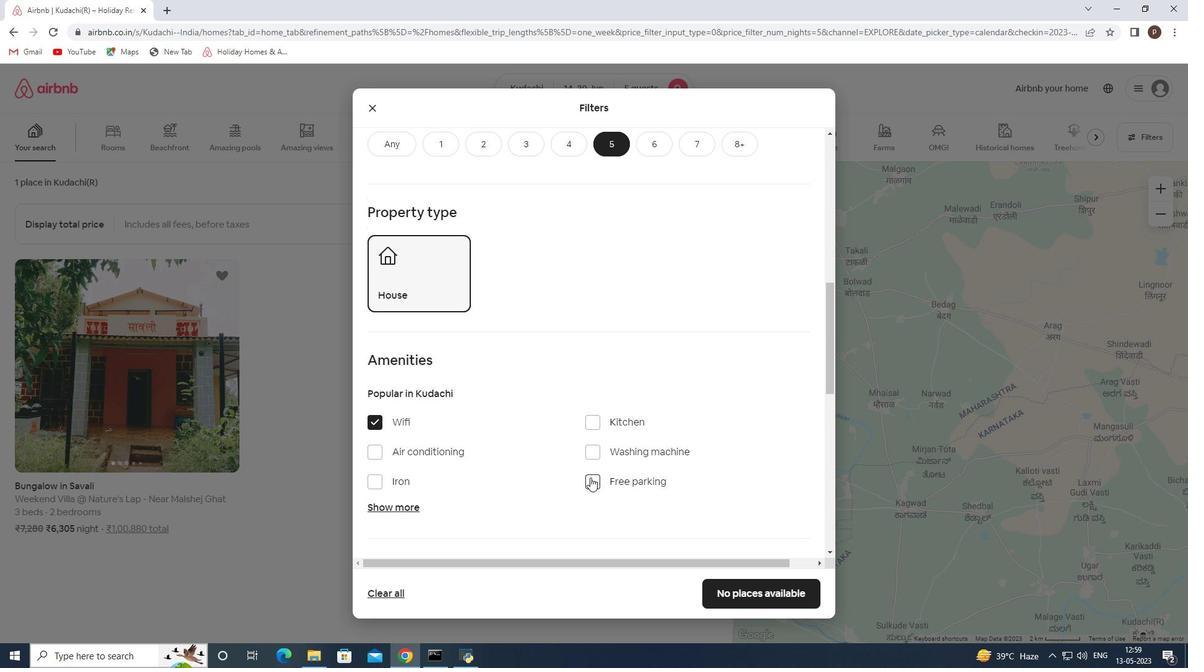 
Action: Mouse moved to (400, 503)
Screenshot: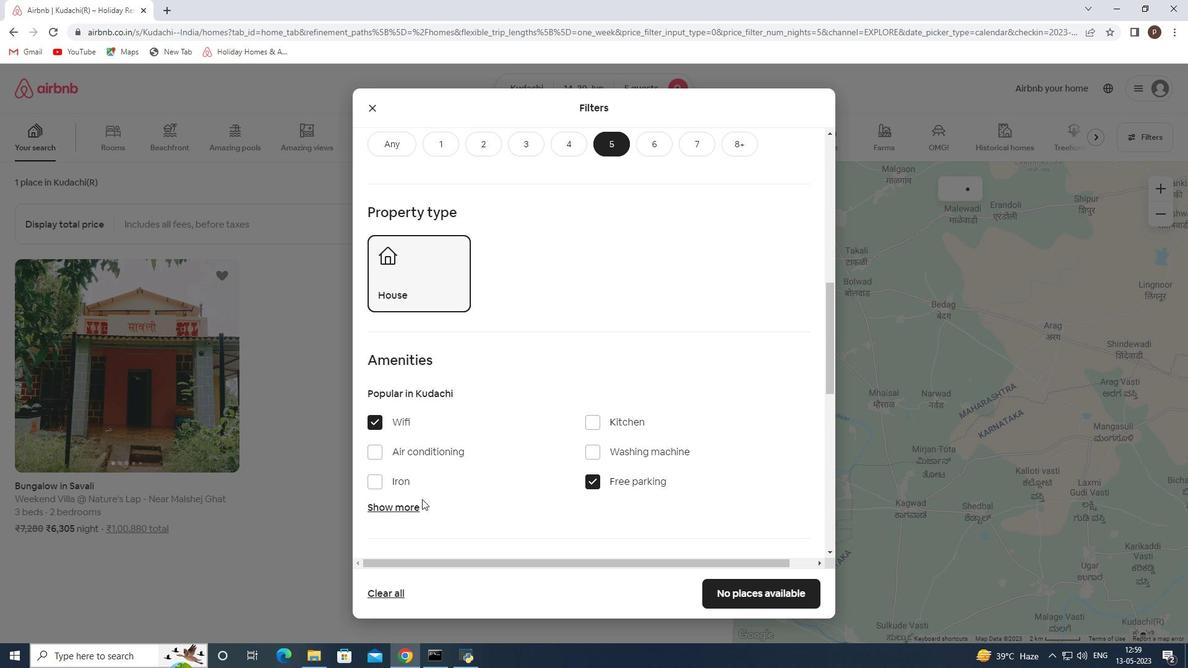 
Action: Mouse pressed left at (400, 503)
Screenshot: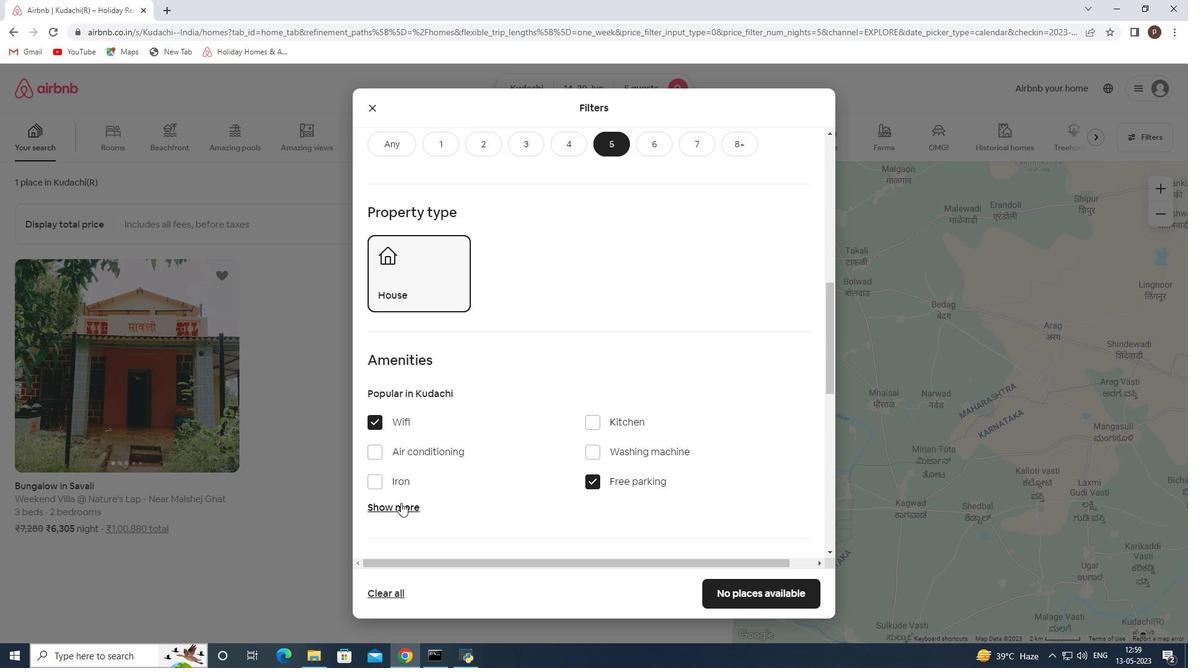 
Action: Mouse moved to (435, 494)
Screenshot: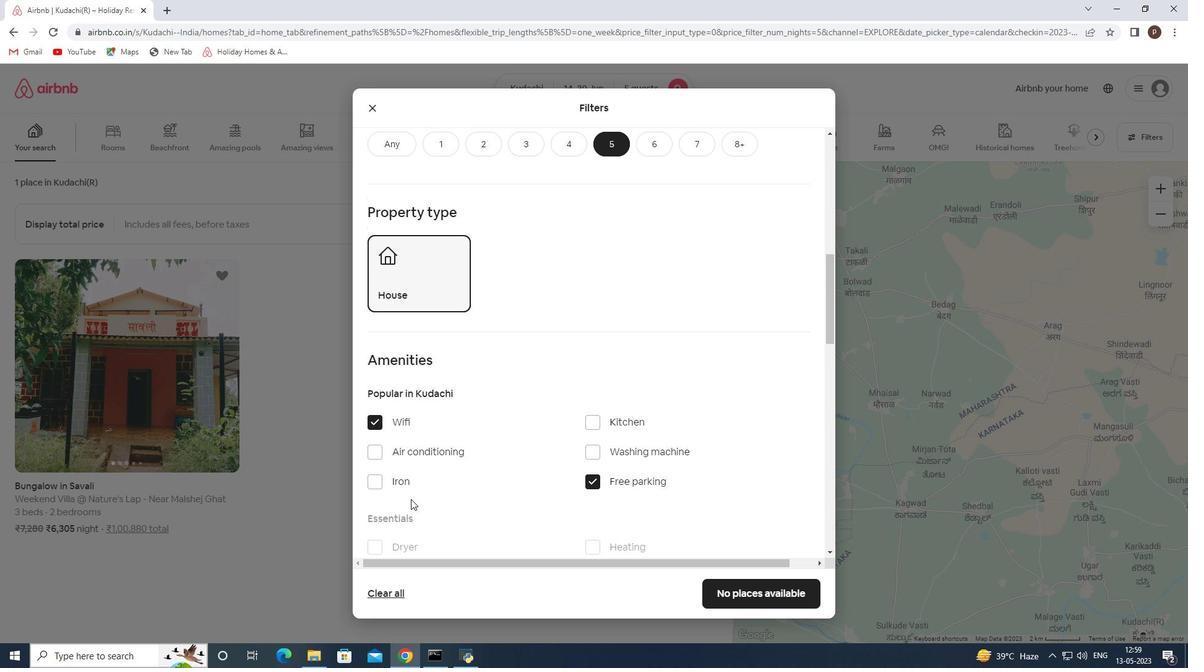 
Action: Mouse scrolled (435, 493) with delta (0, 0)
Screenshot: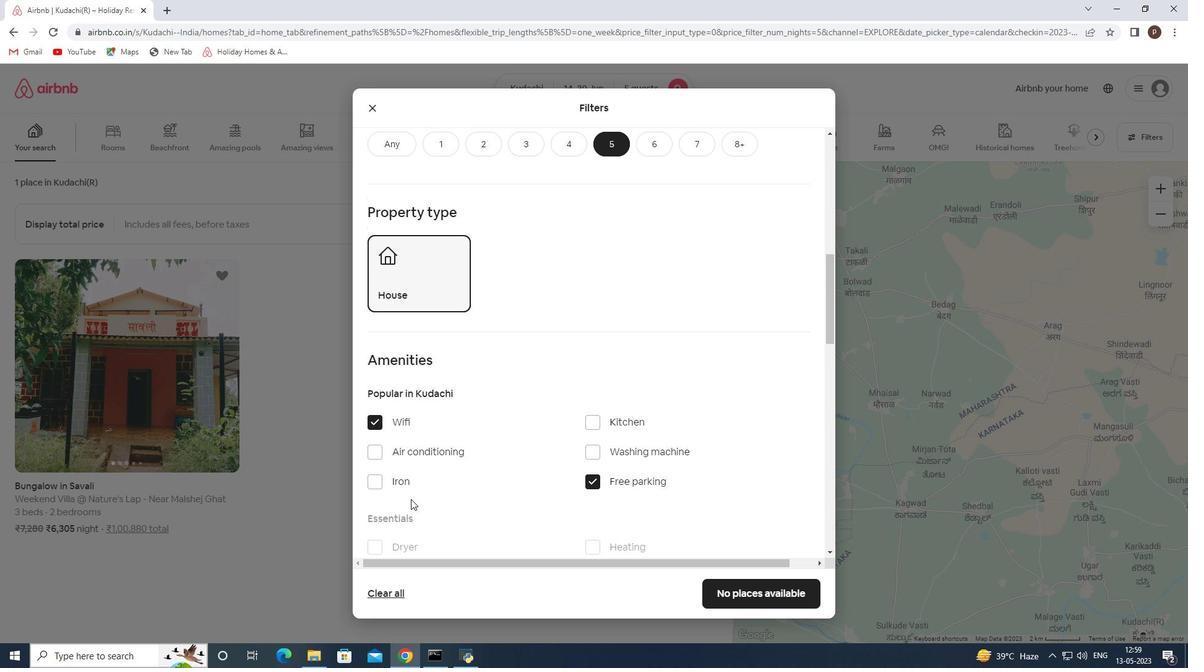 
Action: Mouse moved to (436, 494)
Screenshot: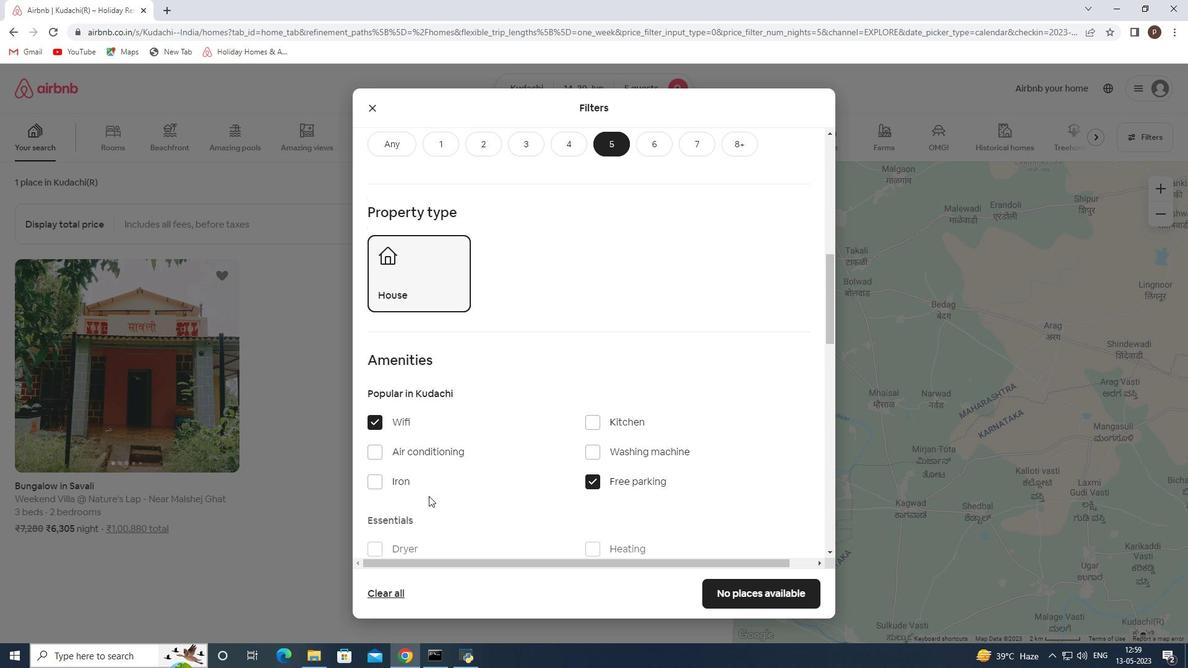
Action: Mouse scrolled (436, 493) with delta (0, 0)
Screenshot: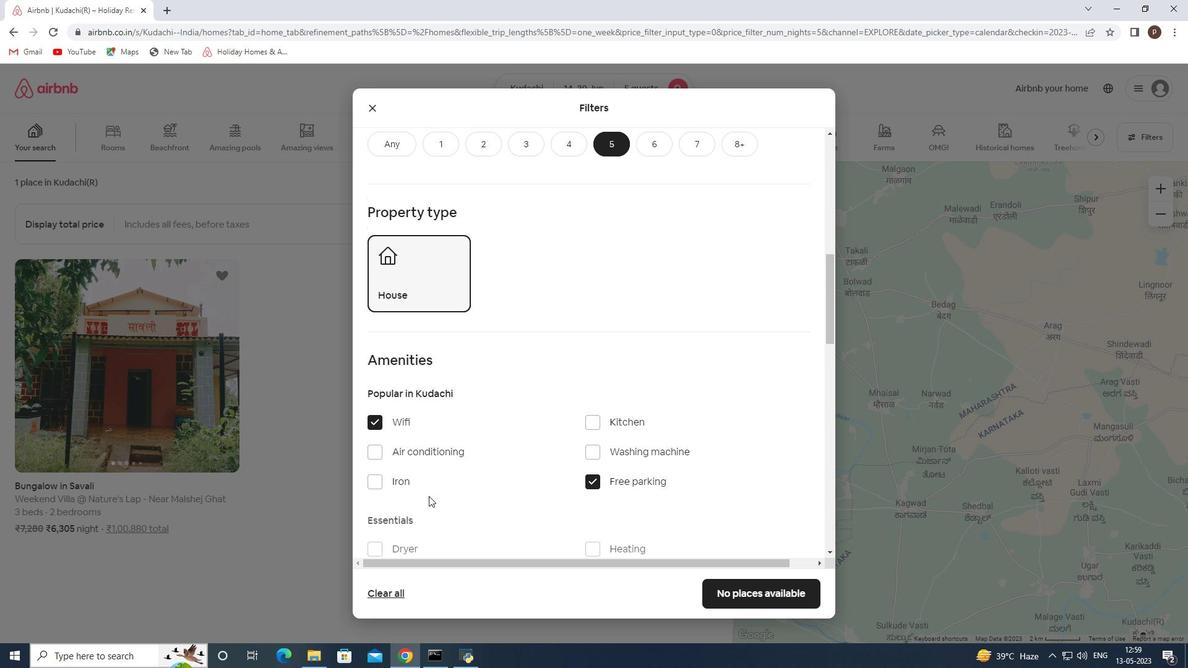 
Action: Mouse scrolled (436, 493) with delta (0, 0)
Screenshot: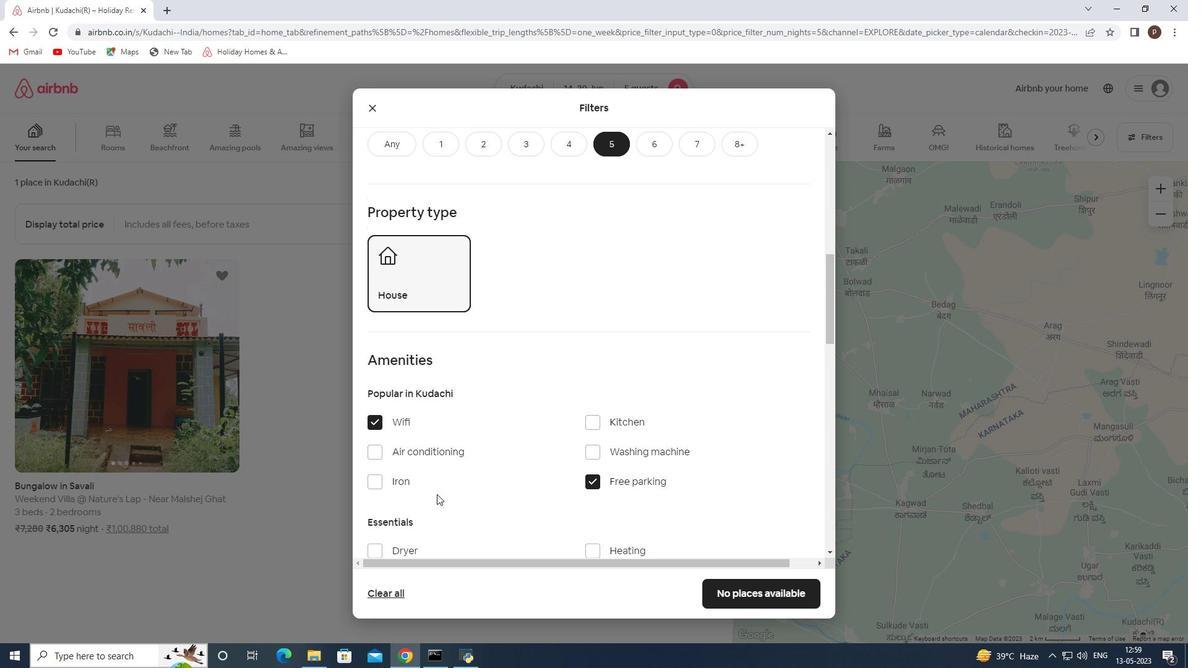 
Action: Mouse moved to (597, 398)
Screenshot: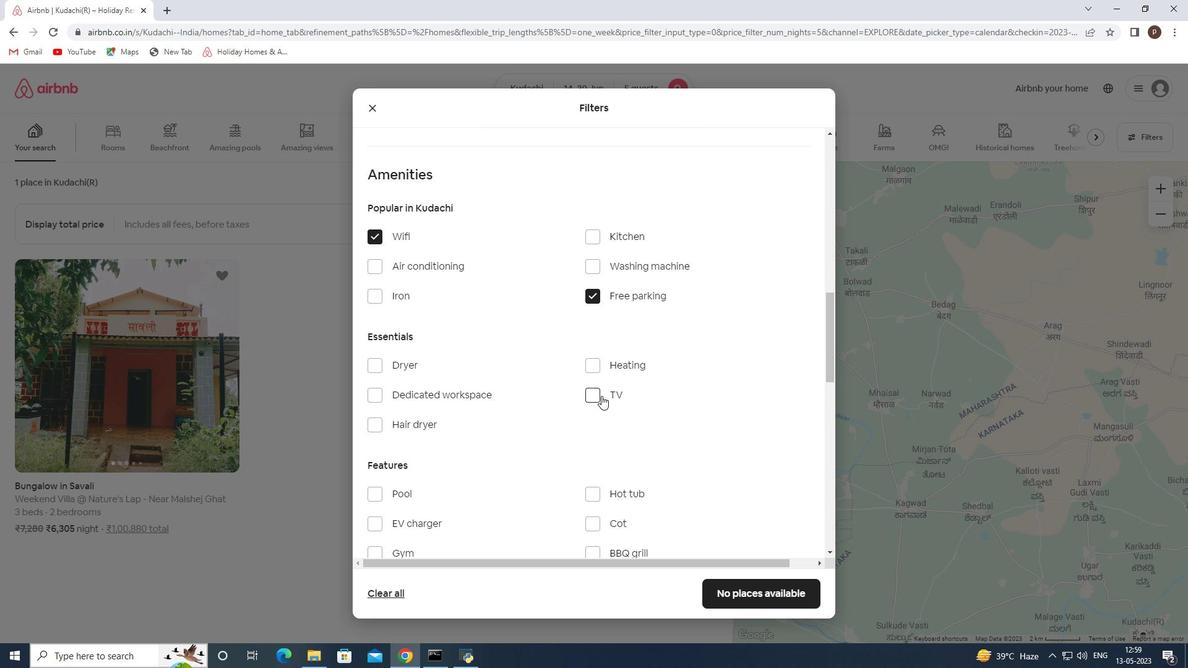 
Action: Mouse pressed left at (597, 398)
Screenshot: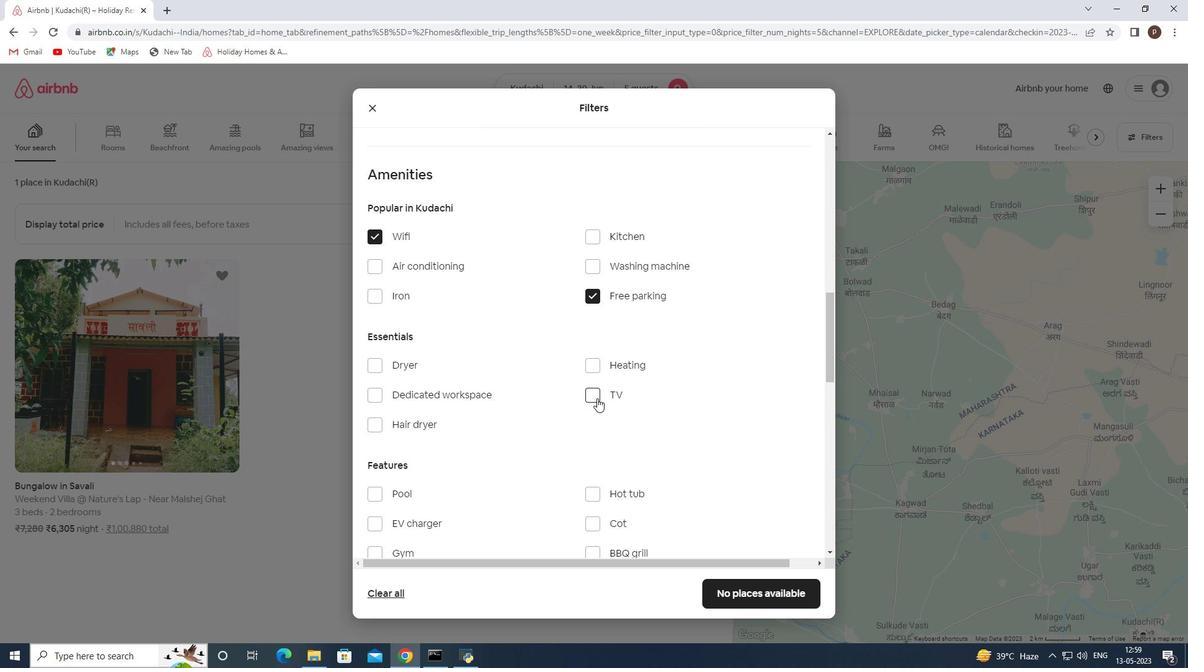 
Action: Mouse moved to (532, 418)
Screenshot: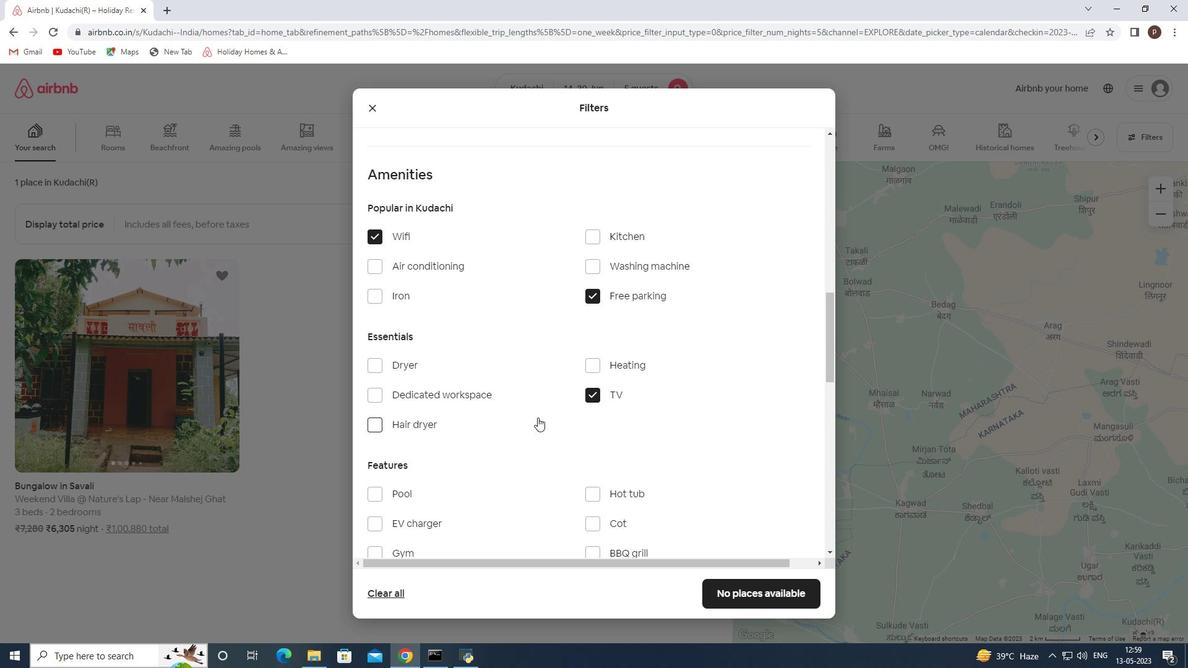 
Action: Mouse scrolled (532, 417) with delta (0, 0)
Screenshot: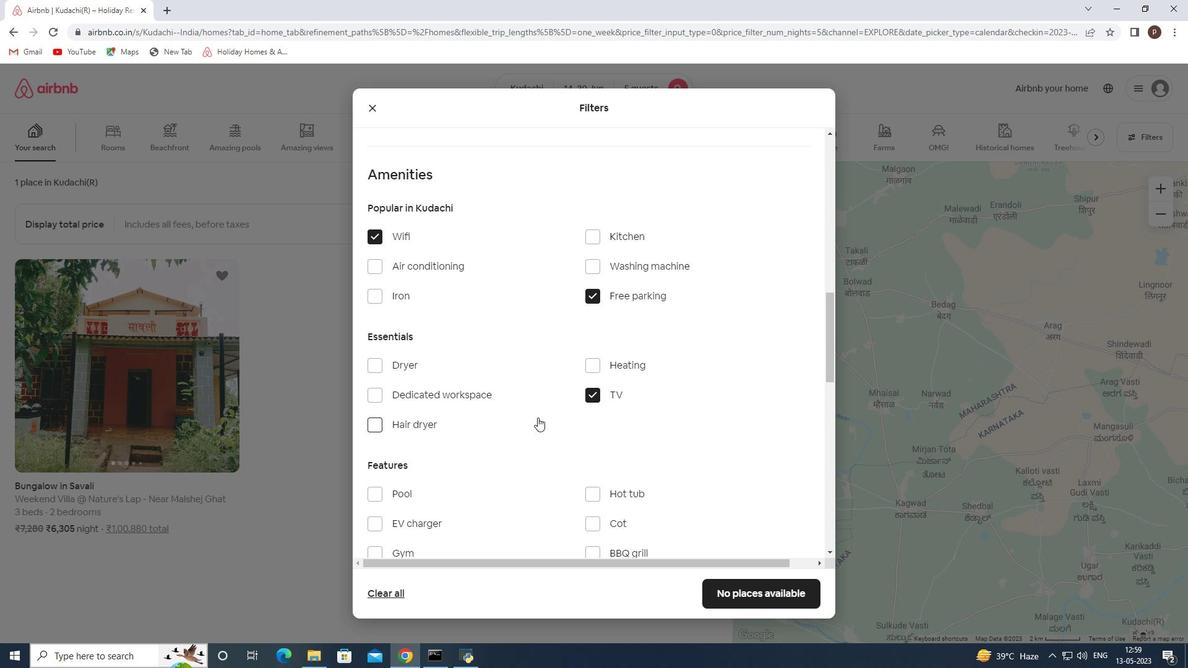 
Action: Mouse scrolled (532, 417) with delta (0, 0)
Screenshot: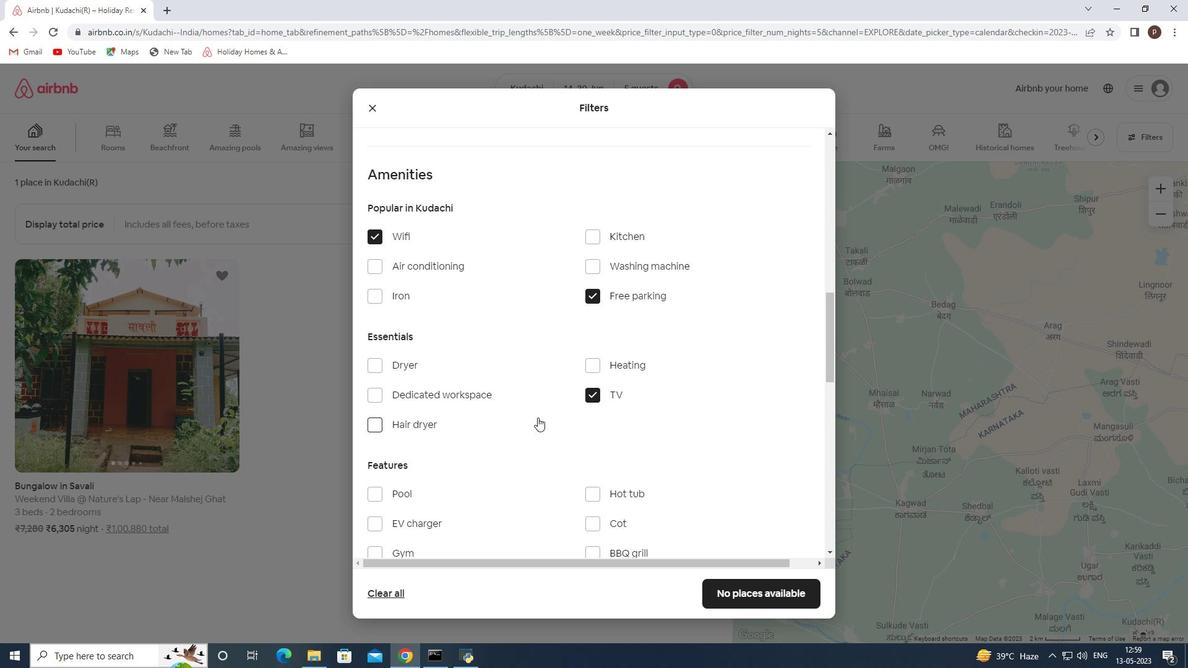 
Action: Mouse scrolled (532, 417) with delta (0, 0)
Screenshot: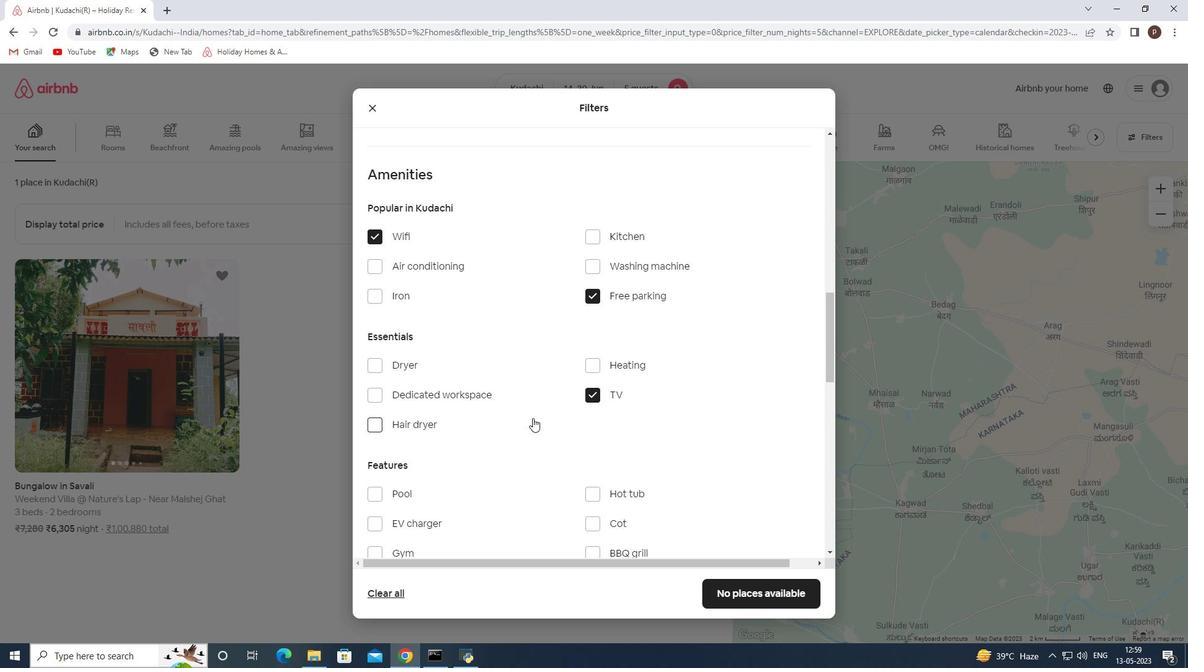 
Action: Mouse moved to (383, 371)
Screenshot: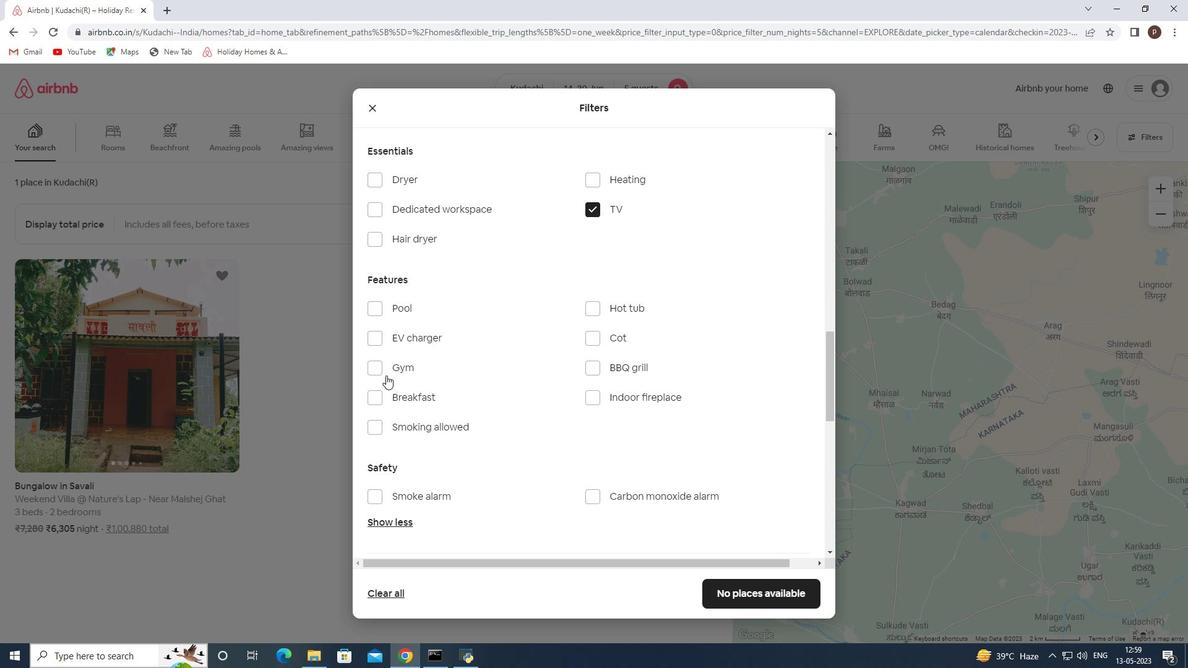 
Action: Mouse pressed left at (383, 371)
Screenshot: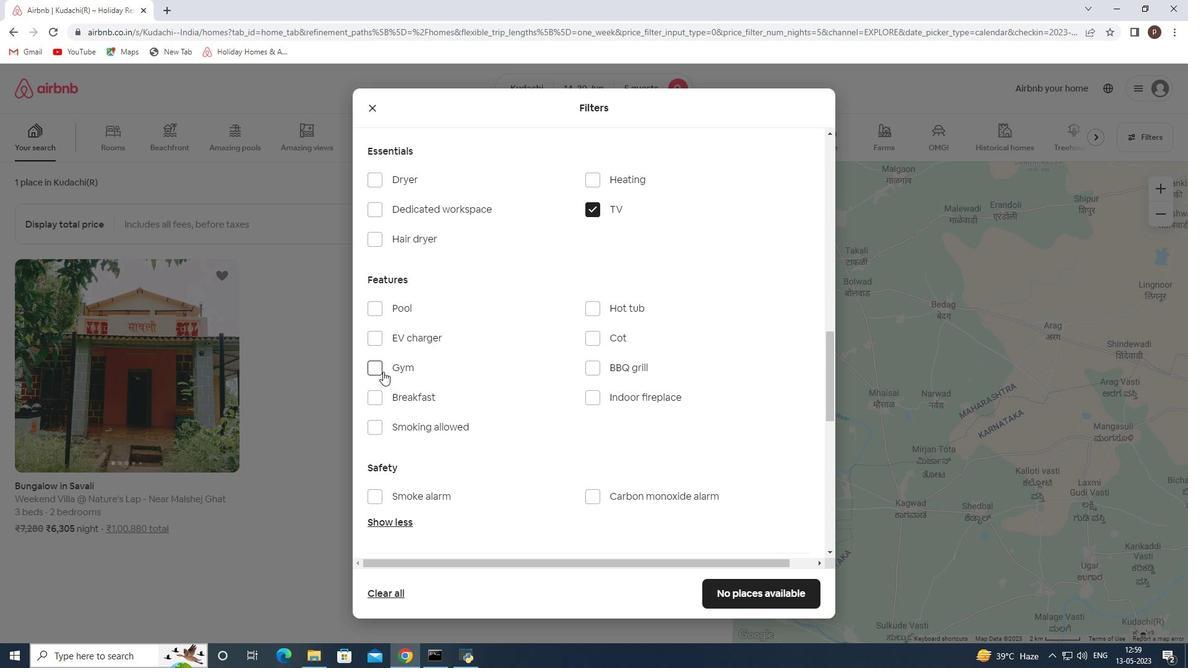 
Action: Mouse moved to (383, 396)
Screenshot: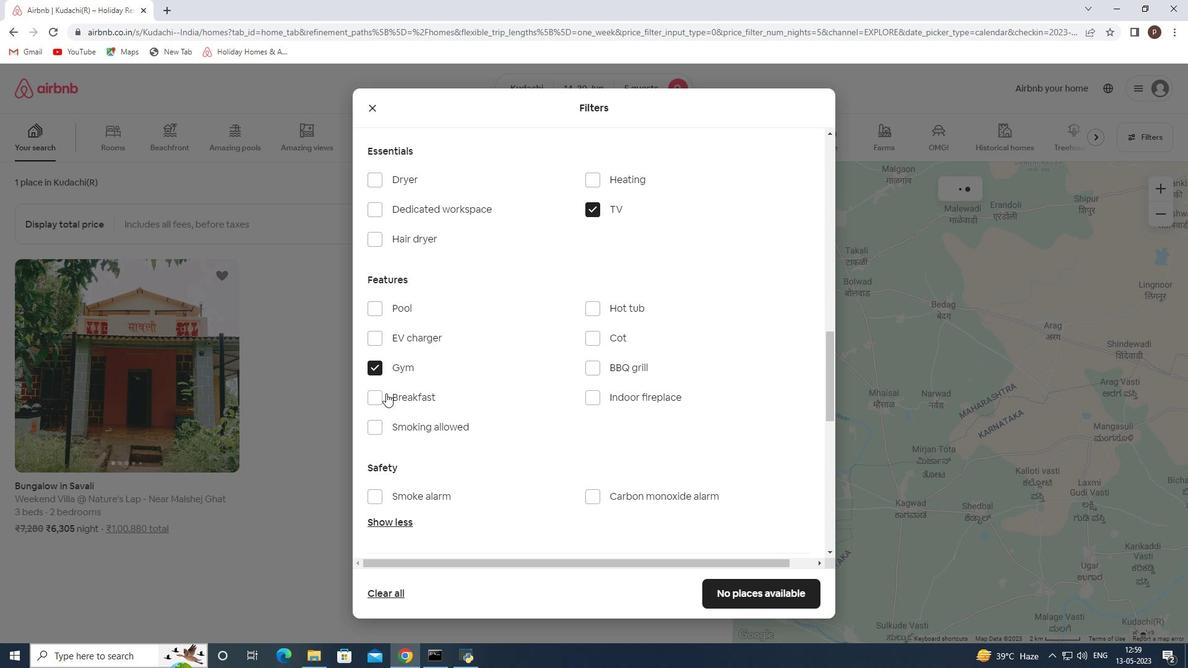 
Action: Mouse pressed left at (383, 396)
Screenshot: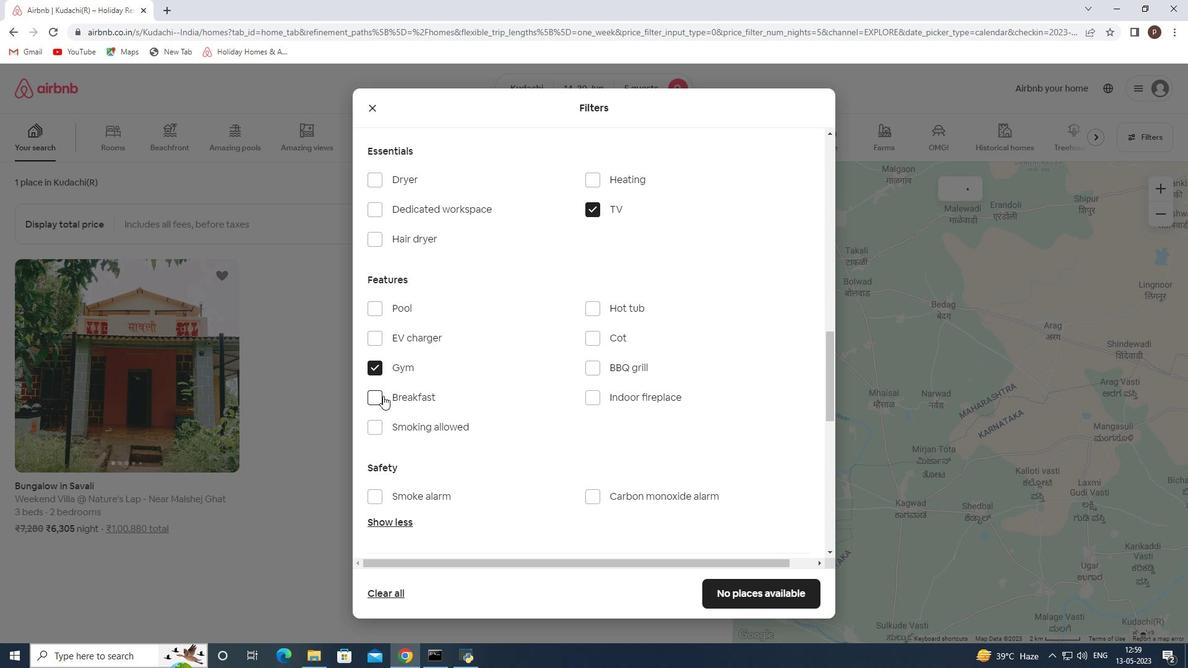 
Action: Mouse moved to (516, 400)
Screenshot: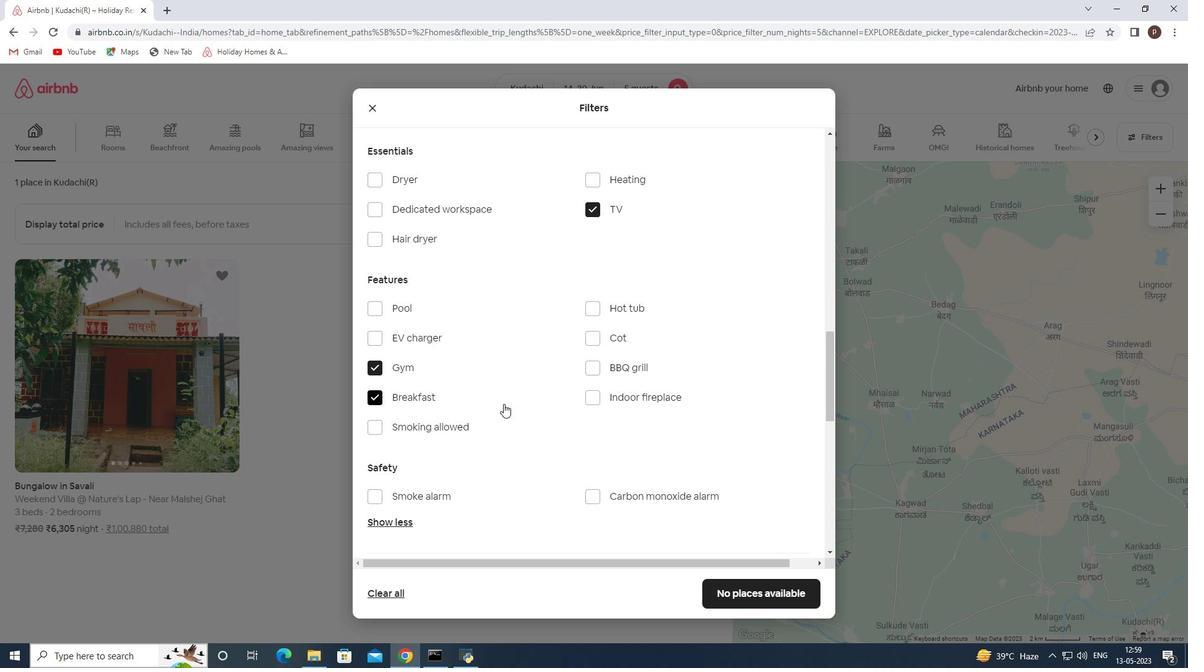 
Action: Mouse scrolled (516, 400) with delta (0, 0)
Screenshot: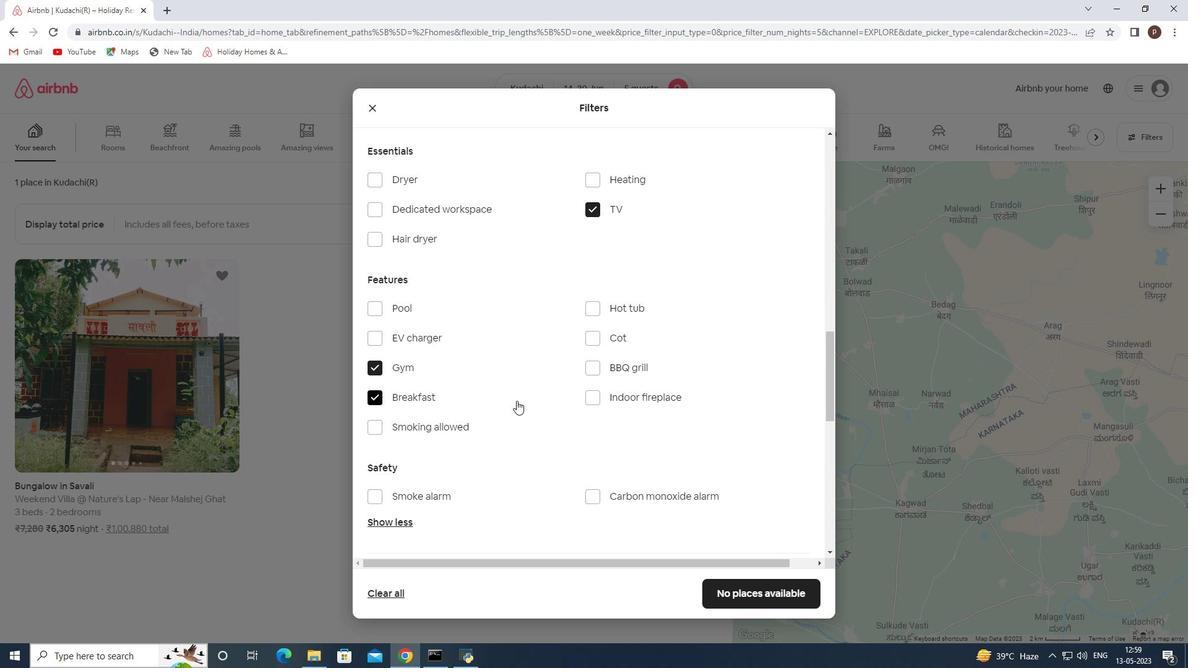 
Action: Mouse scrolled (516, 400) with delta (0, 0)
Screenshot: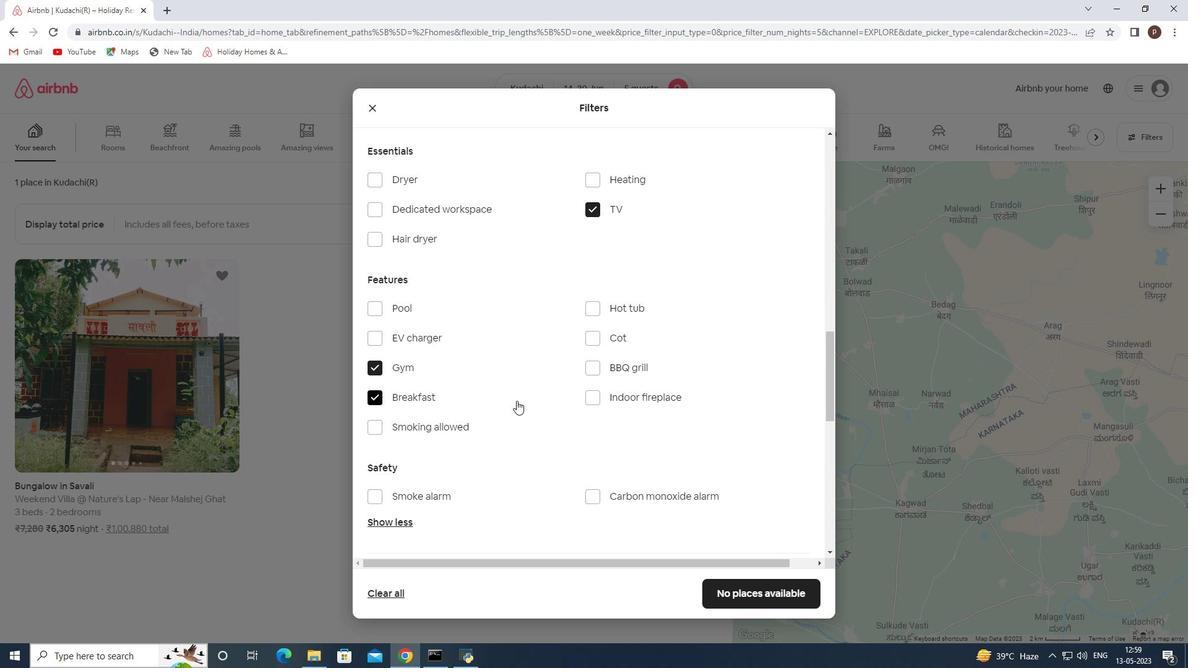 
Action: Mouse moved to (516, 400)
Screenshot: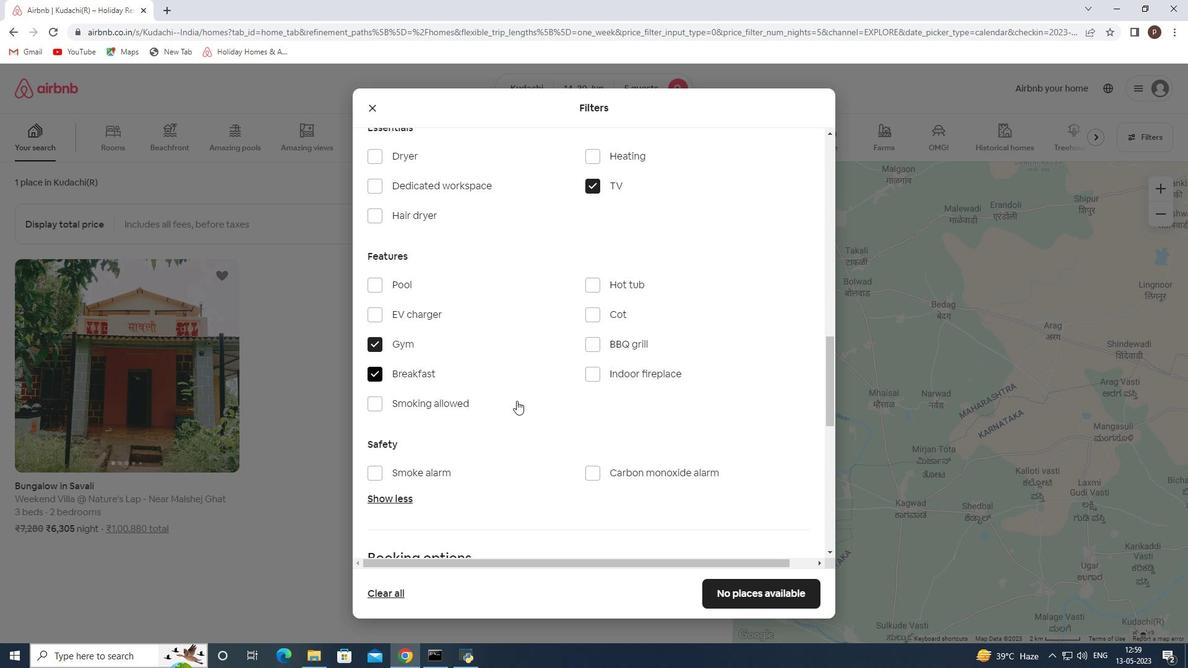
Action: Mouse scrolled (516, 400) with delta (0, 0)
Screenshot: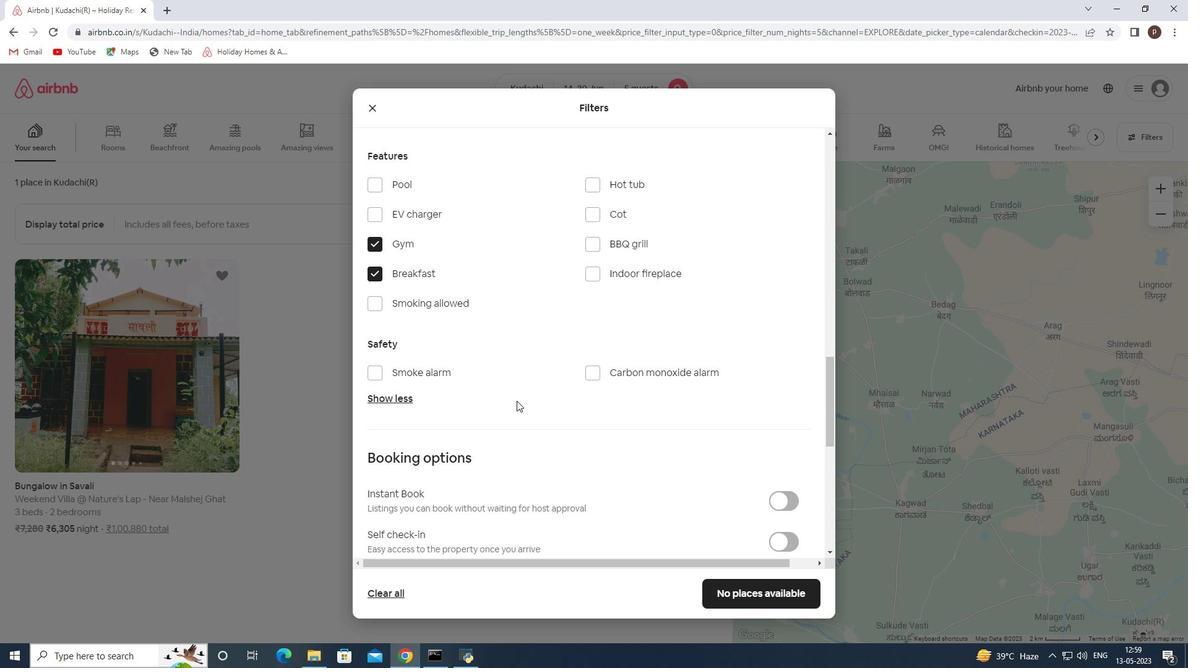 
Action: Mouse scrolled (516, 400) with delta (0, 0)
Screenshot: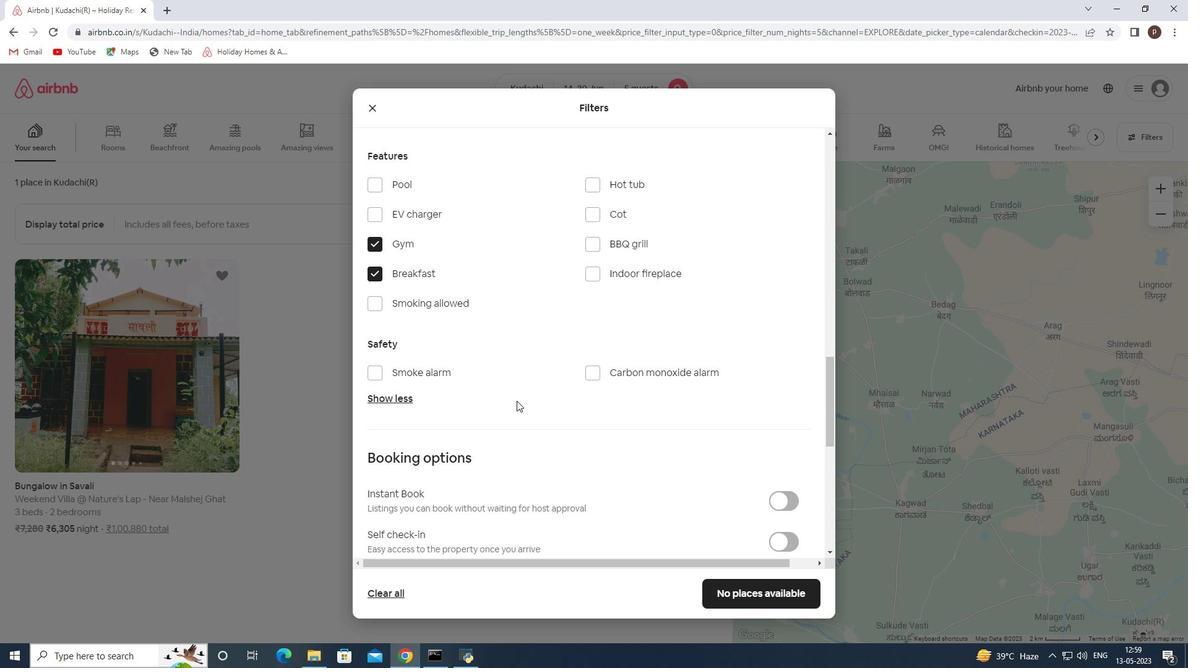 
Action: Mouse moved to (782, 418)
Screenshot: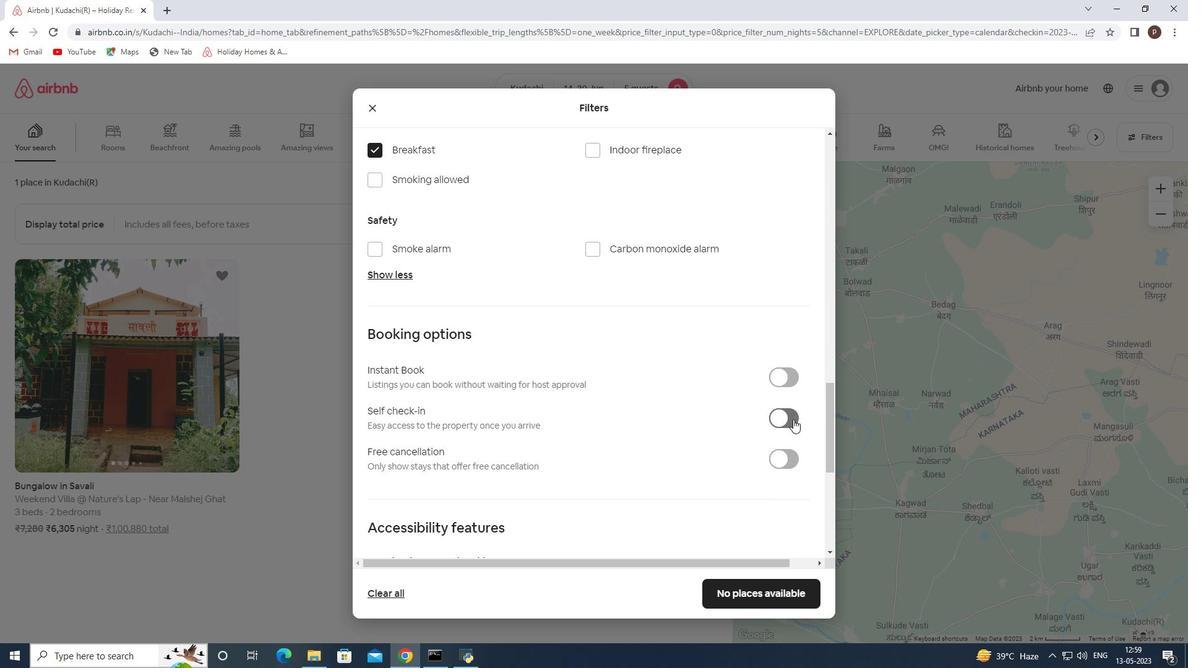 
Action: Mouse pressed left at (782, 418)
Screenshot: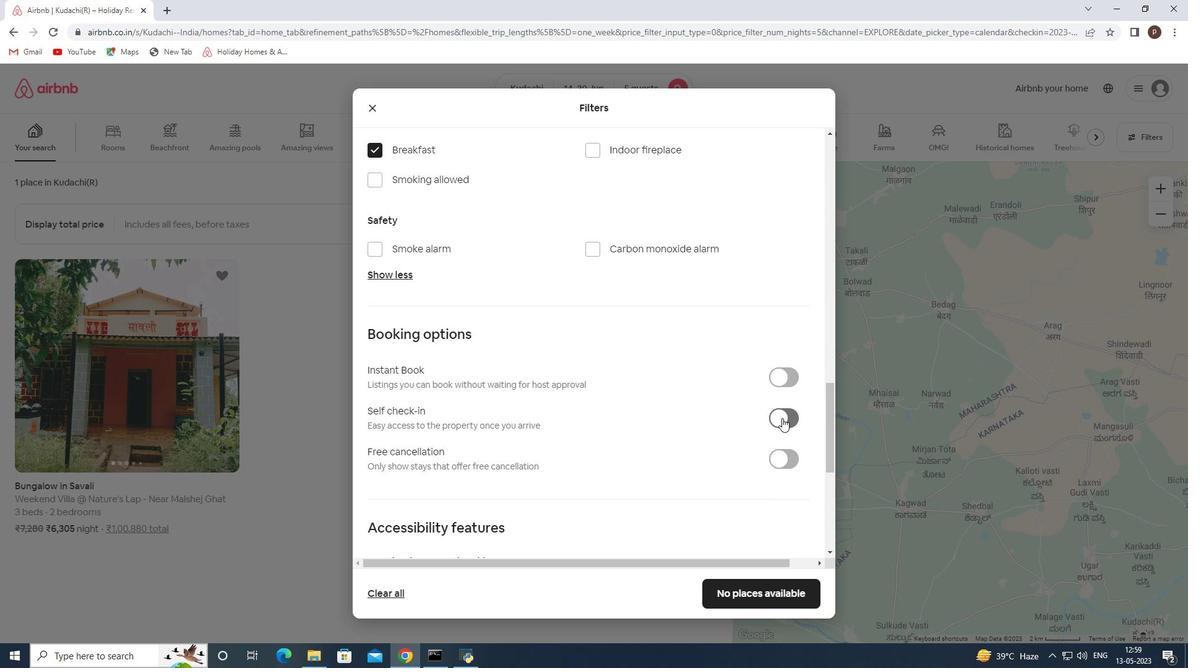 
Action: Mouse moved to (645, 425)
Screenshot: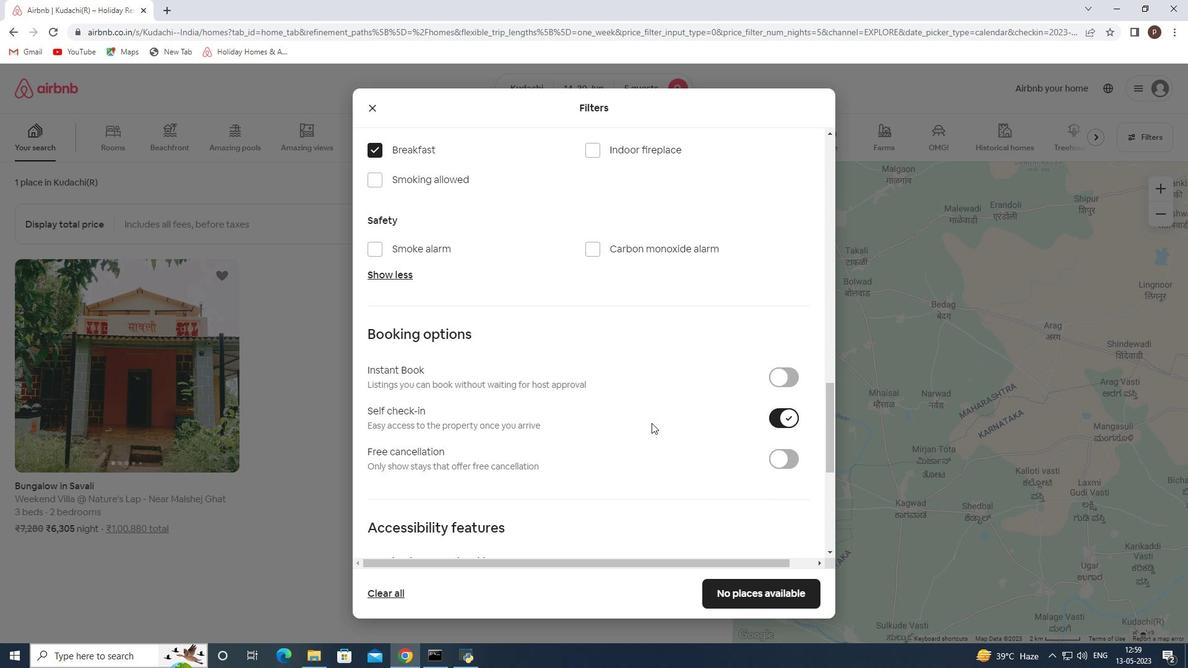 
Action: Mouse scrolled (645, 425) with delta (0, 0)
Screenshot: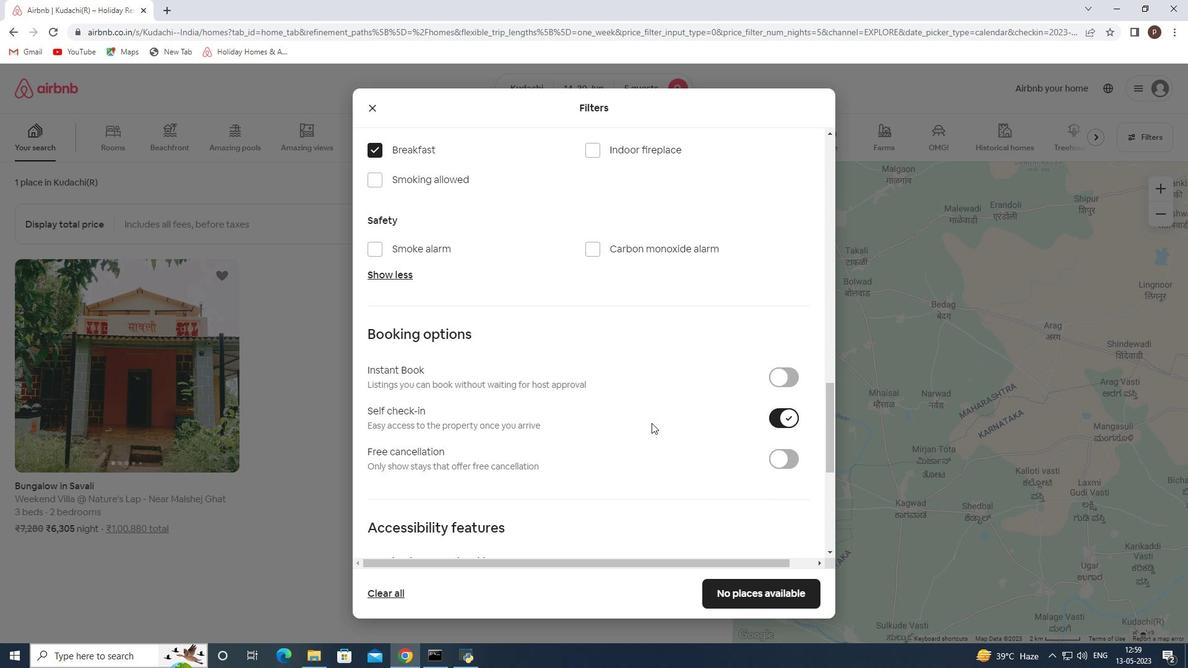 
Action: Mouse moved to (644, 425)
Screenshot: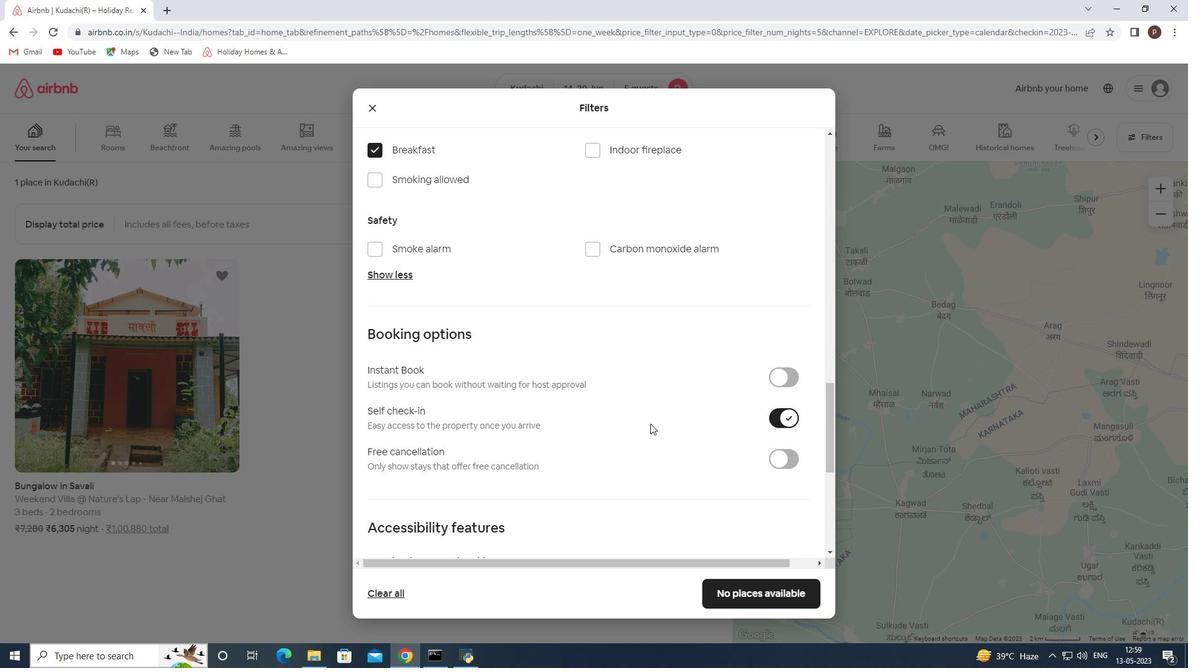 
Action: Mouse scrolled (644, 425) with delta (0, 0)
Screenshot: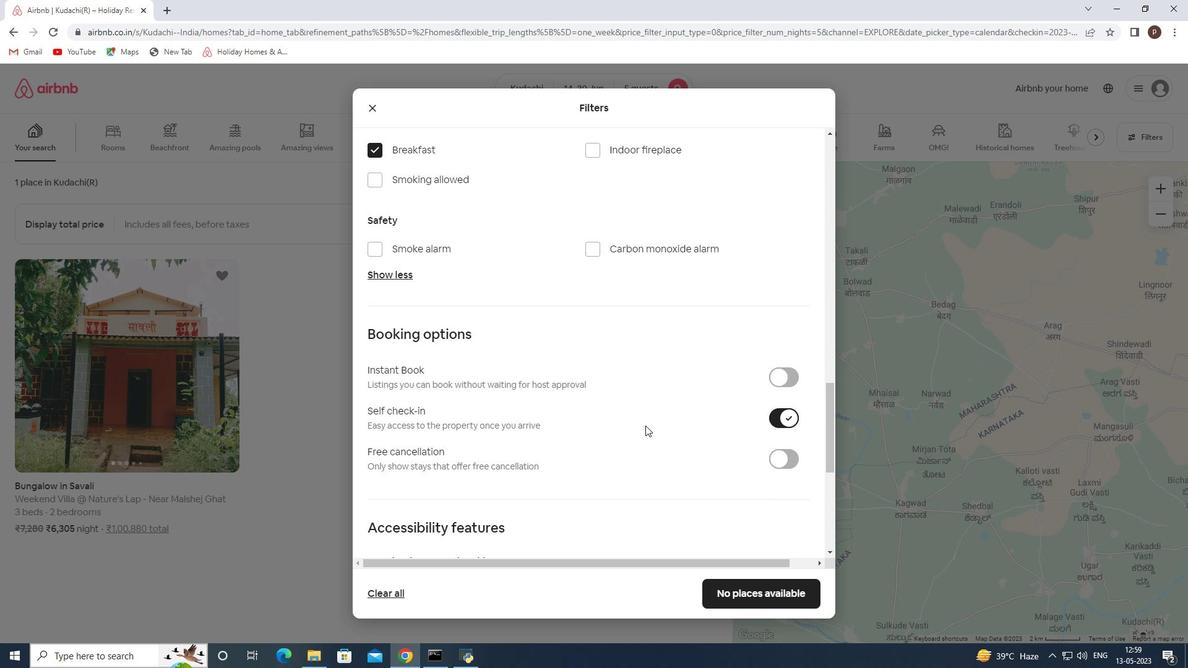 
Action: Mouse scrolled (644, 425) with delta (0, 0)
Screenshot: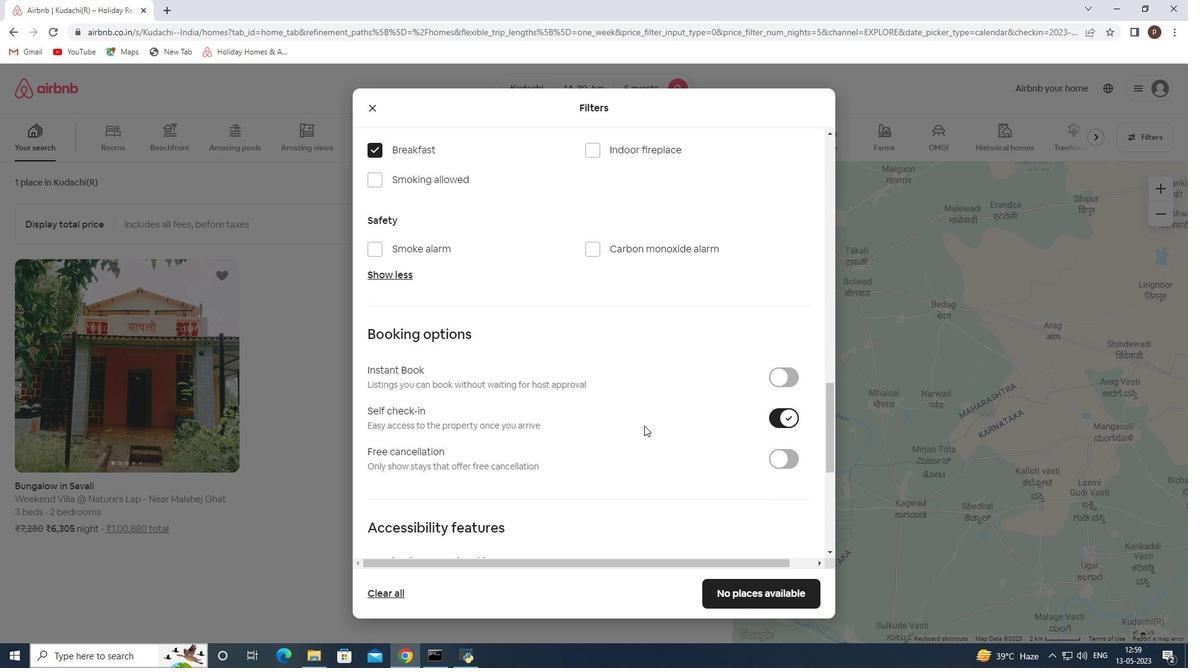 
Action: Mouse moved to (643, 425)
Screenshot: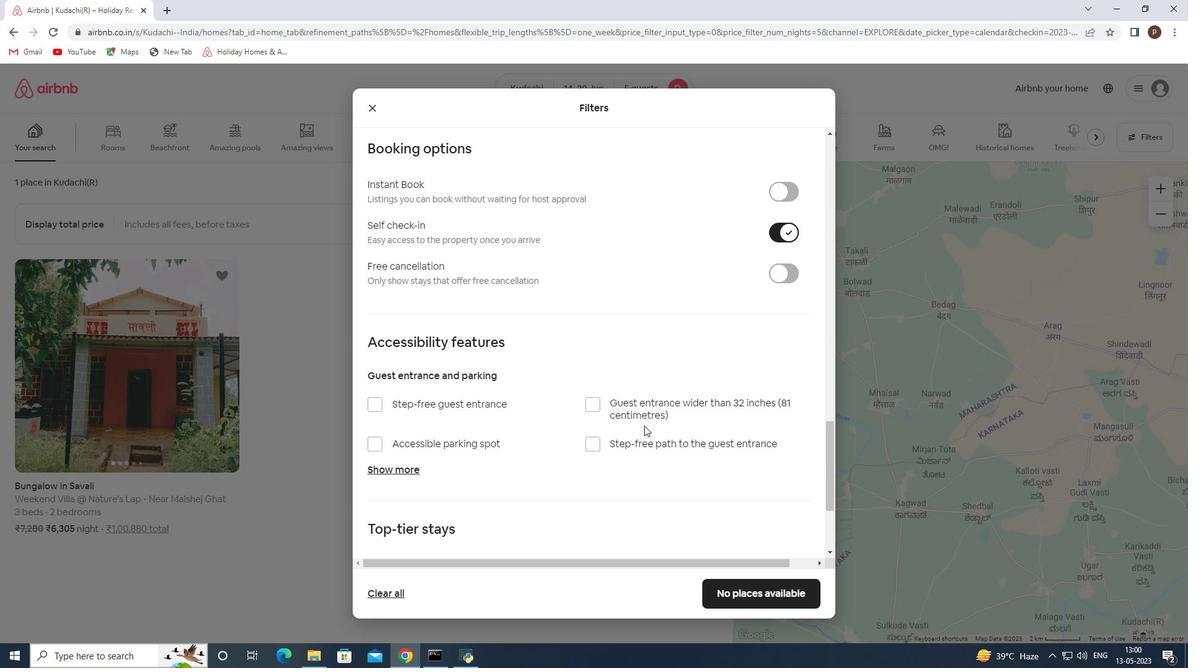 
Action: Mouse scrolled (643, 425) with delta (0, 0)
Screenshot: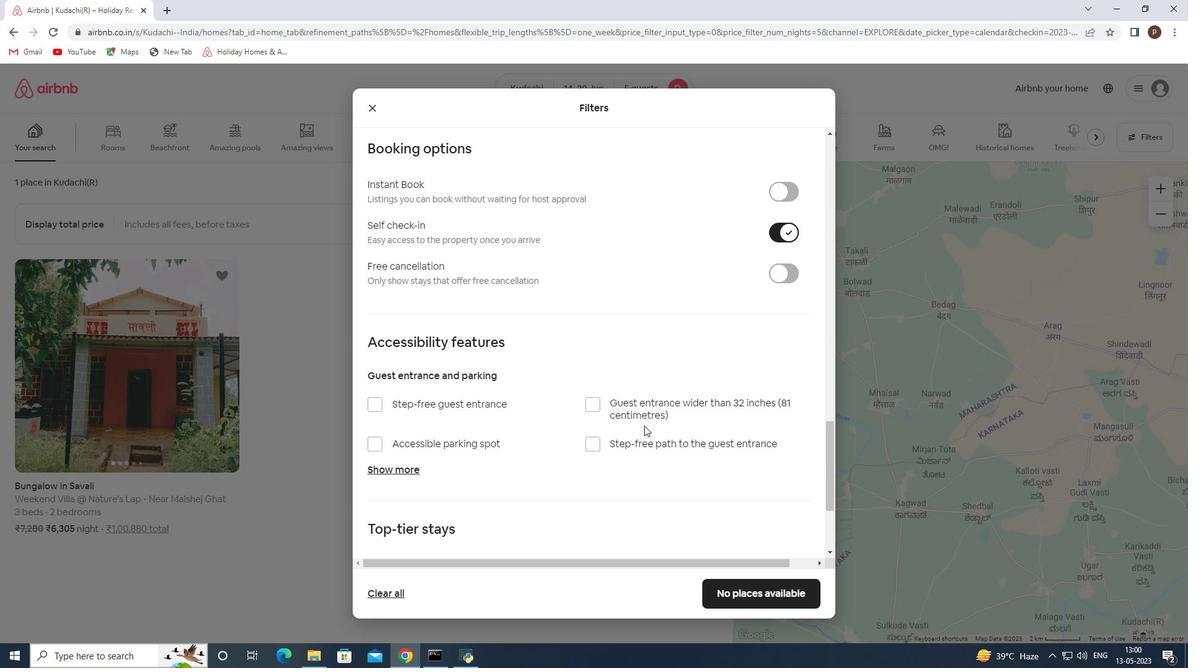 
Action: Mouse scrolled (643, 425) with delta (0, 0)
Screenshot: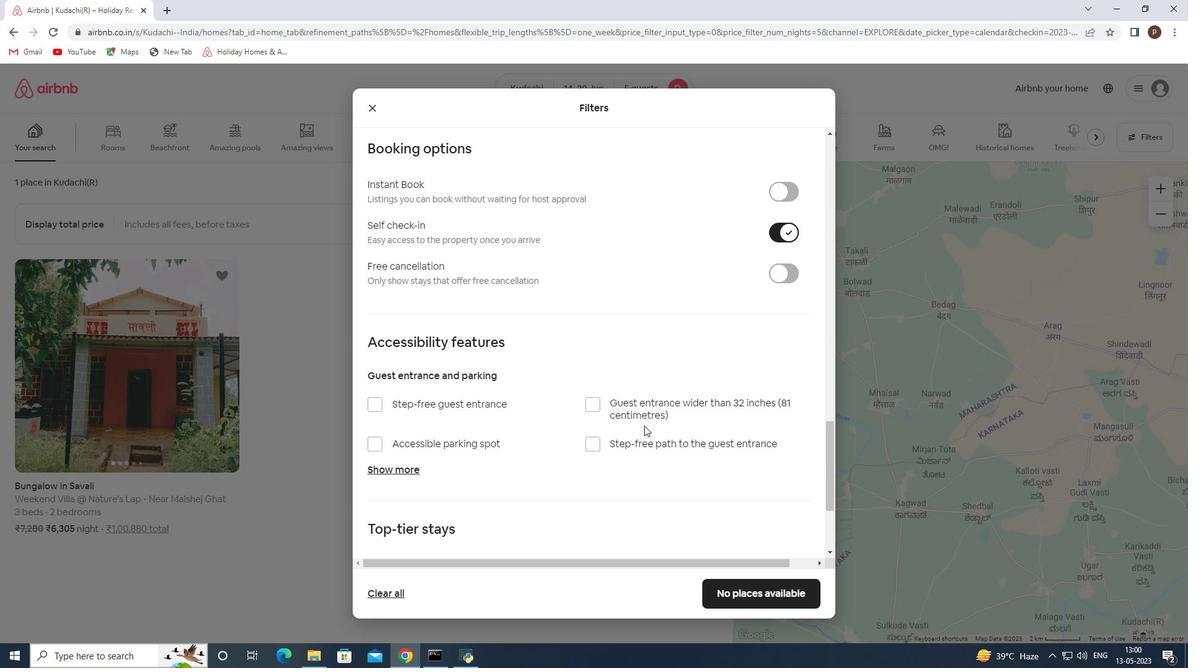 
Action: Mouse scrolled (643, 425) with delta (0, 0)
Screenshot: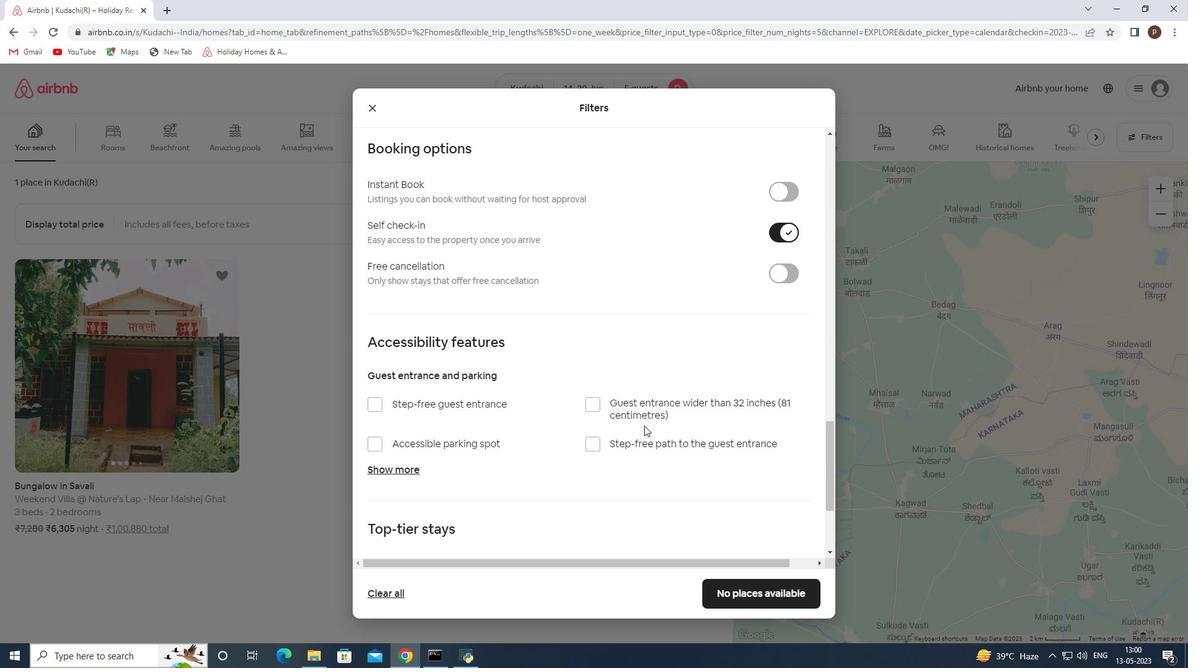 
Action: Mouse scrolled (643, 425) with delta (0, 0)
Screenshot: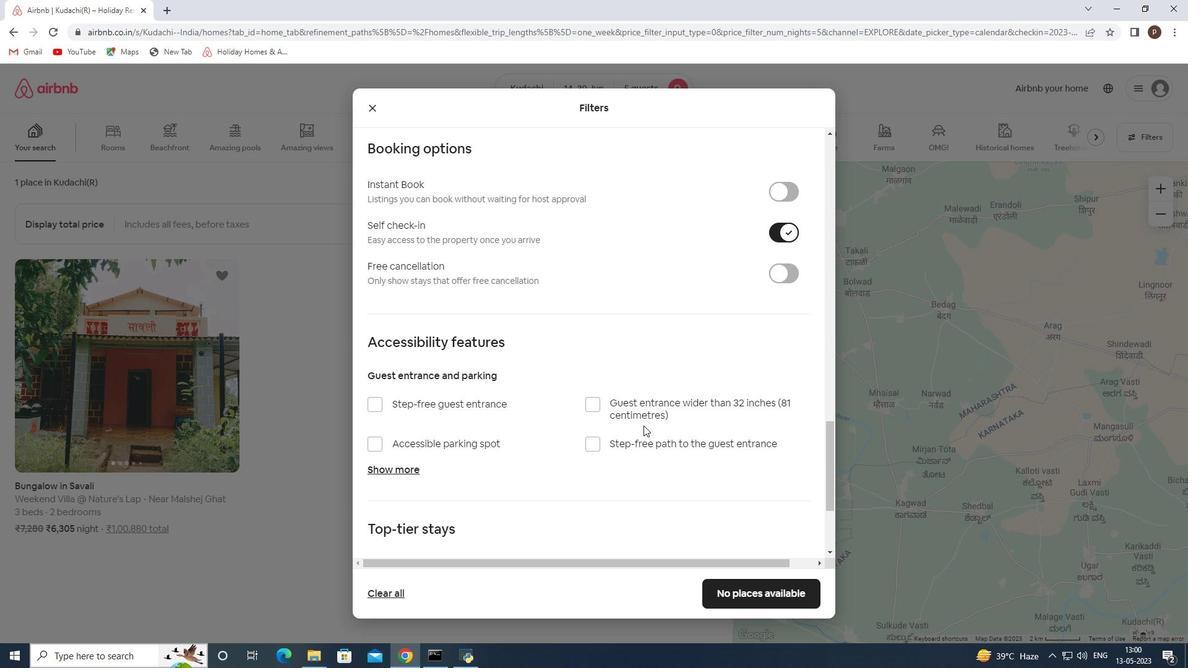 
Action: Mouse scrolled (643, 425) with delta (0, 0)
Screenshot: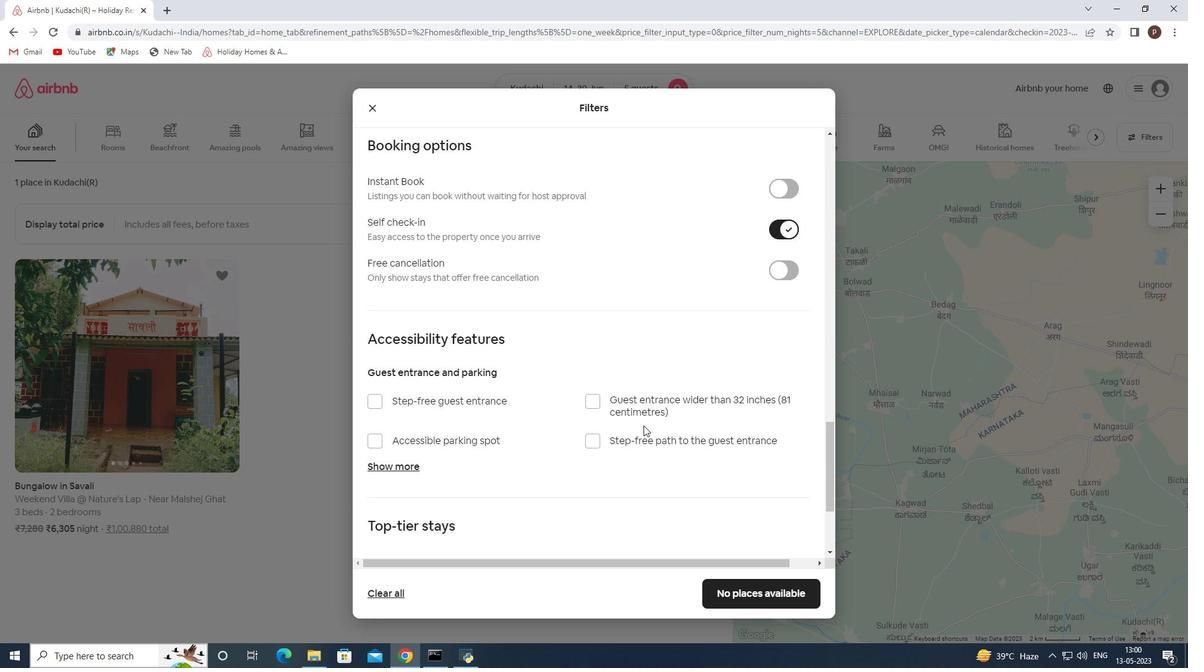 
Action: Mouse moved to (607, 466)
Screenshot: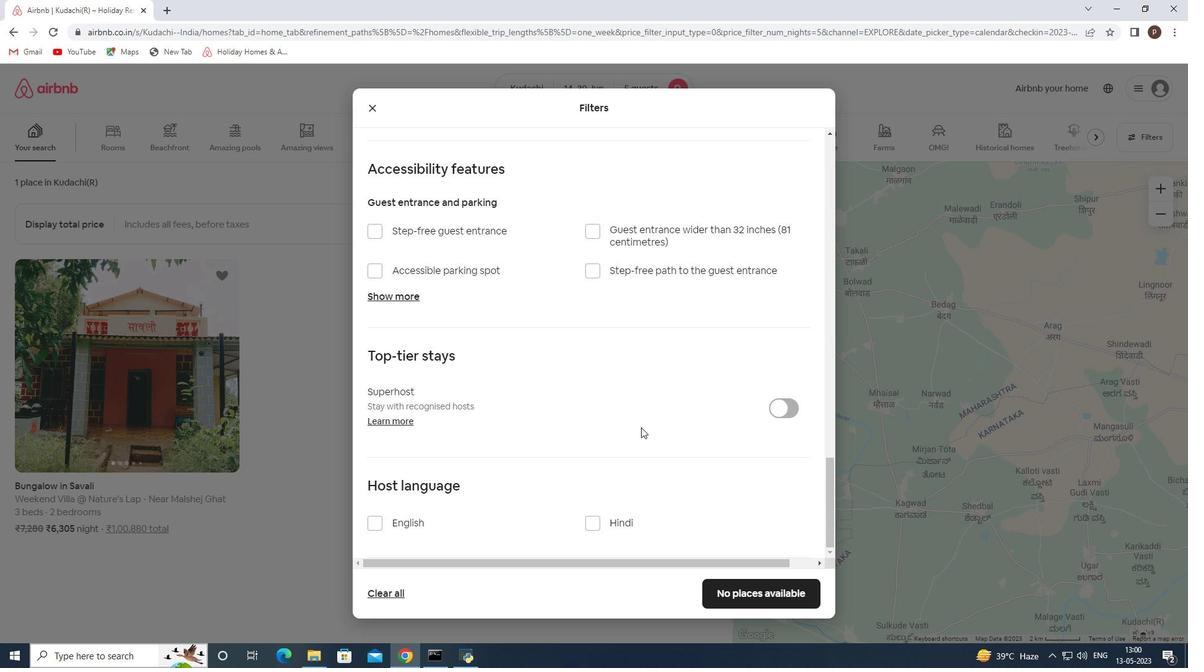 
Action: Mouse scrolled (607, 465) with delta (0, 0)
Screenshot: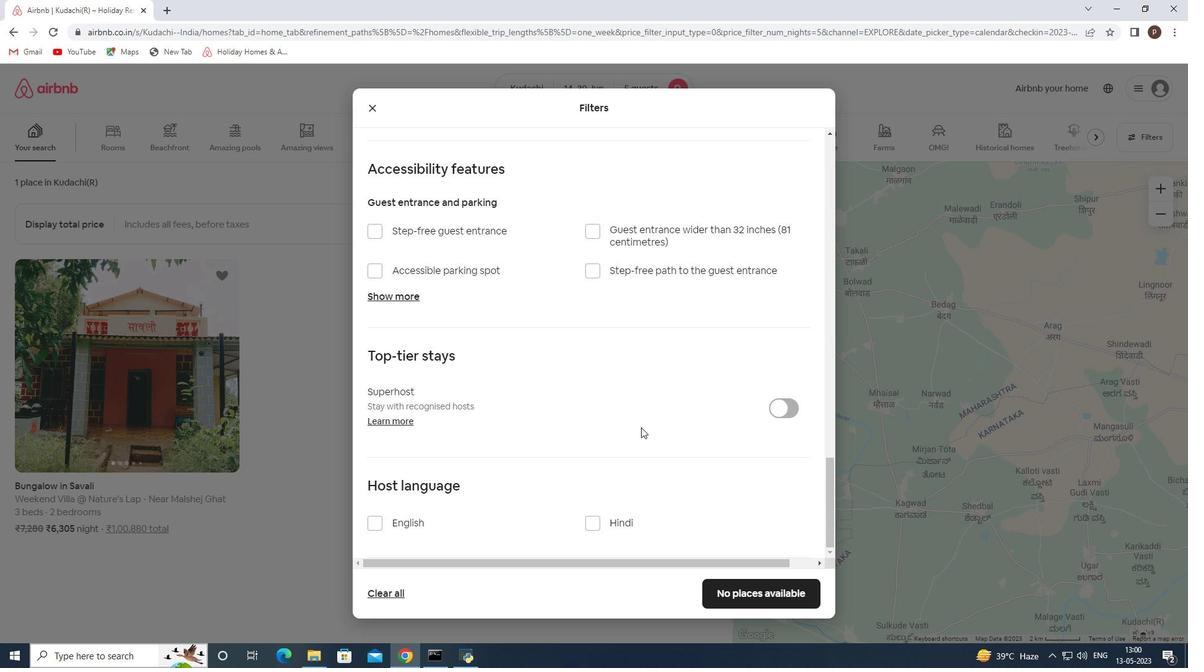 
Action: Mouse moved to (603, 467)
Screenshot: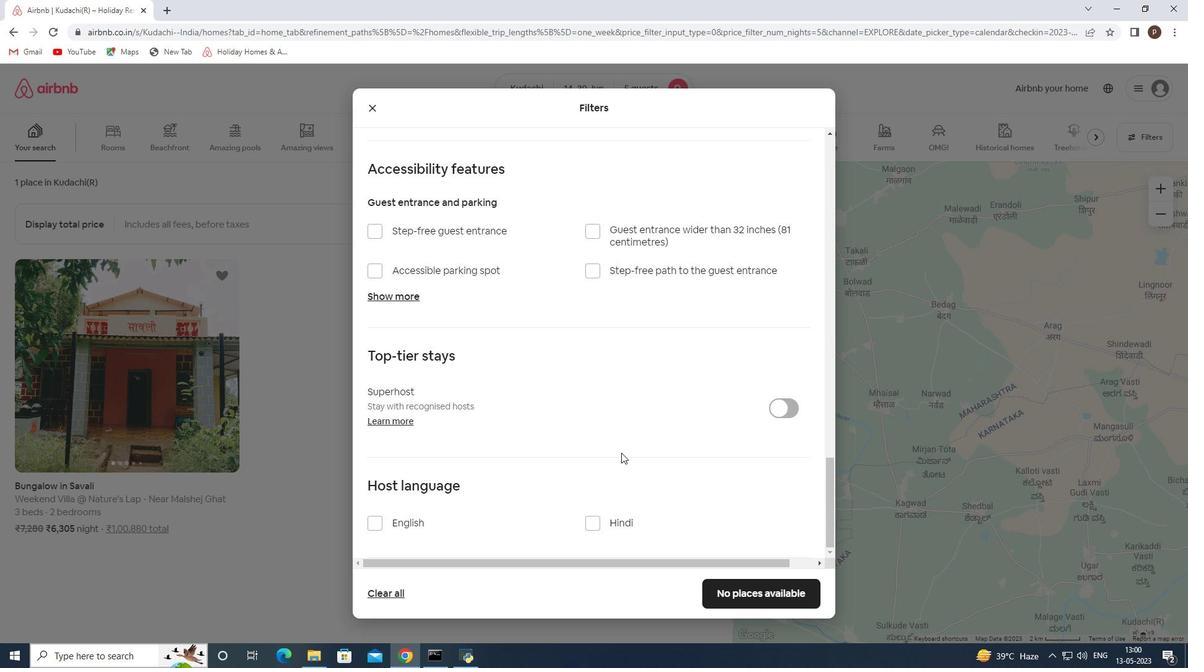 
Action: Mouse scrolled (603, 467) with delta (0, 0)
Screenshot: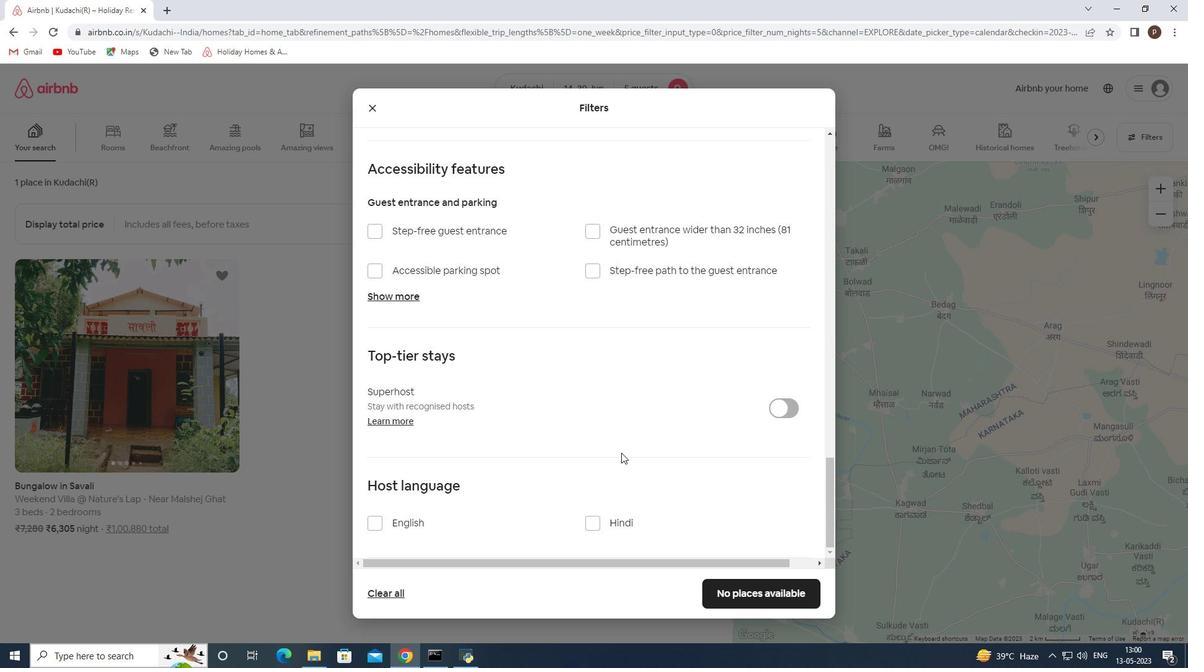 
Action: Mouse moved to (374, 522)
Screenshot: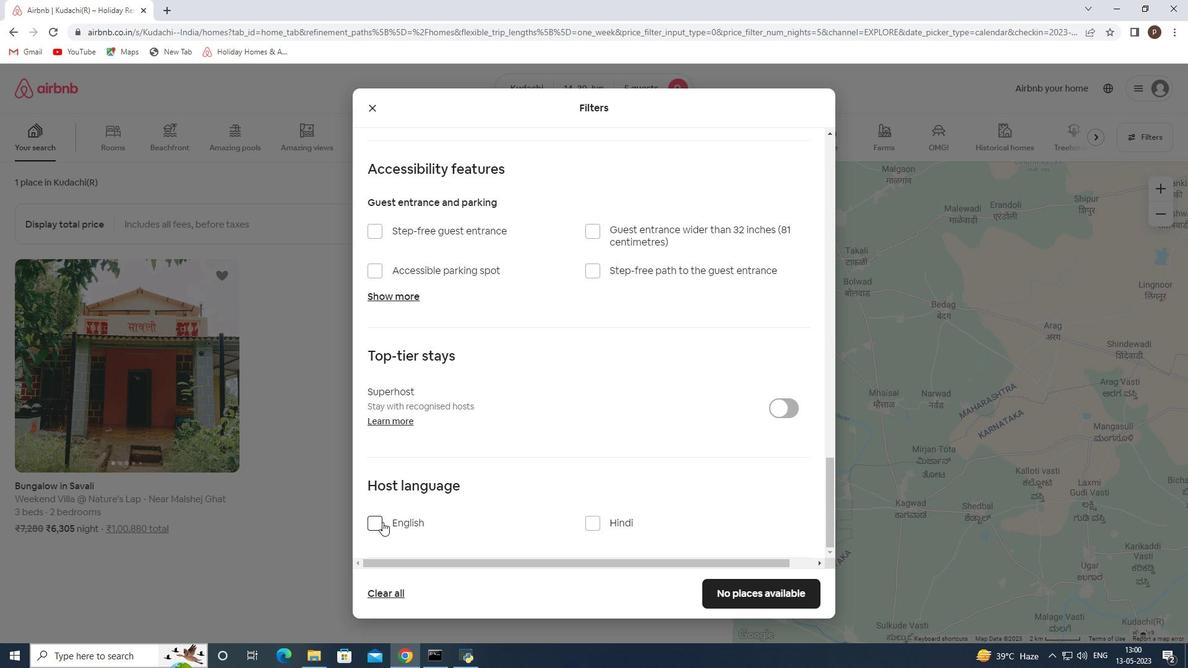 
Action: Mouse pressed left at (374, 522)
Screenshot: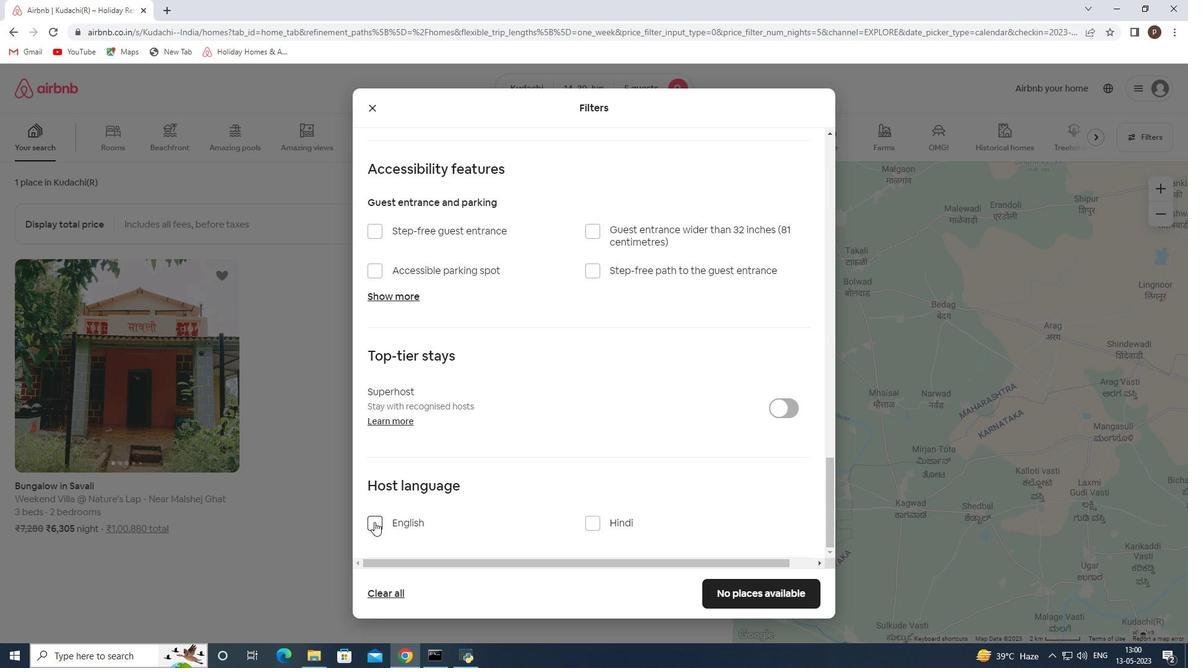 
Action: Mouse moved to (741, 587)
Screenshot: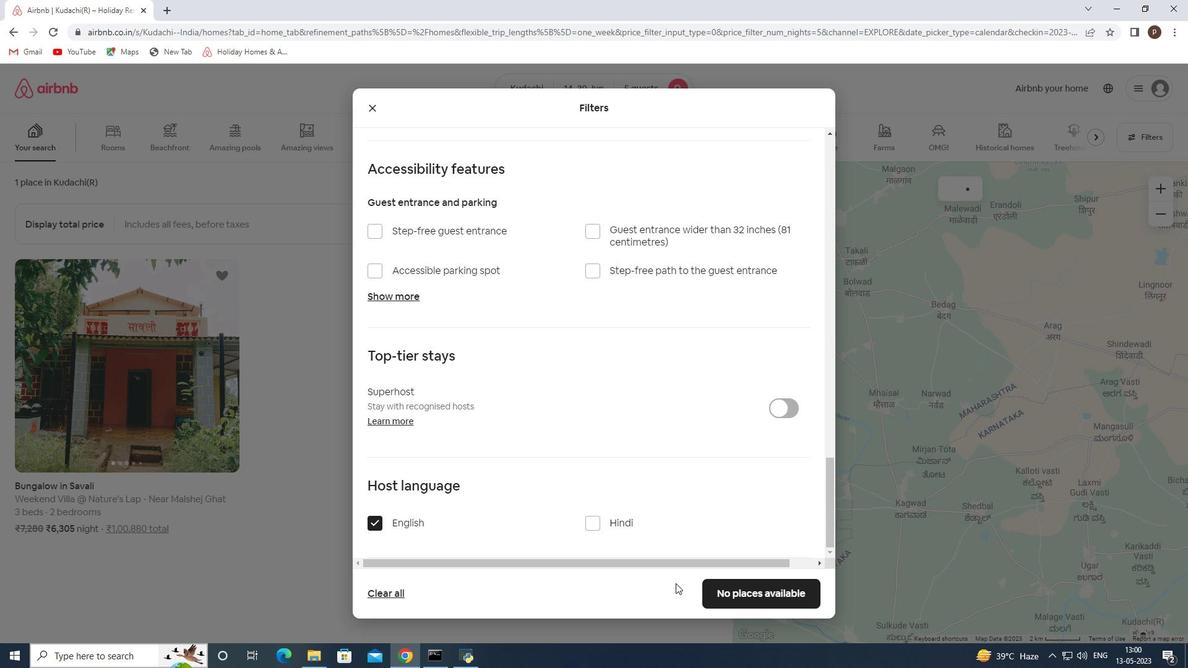 
Action: Mouse pressed left at (741, 587)
Screenshot: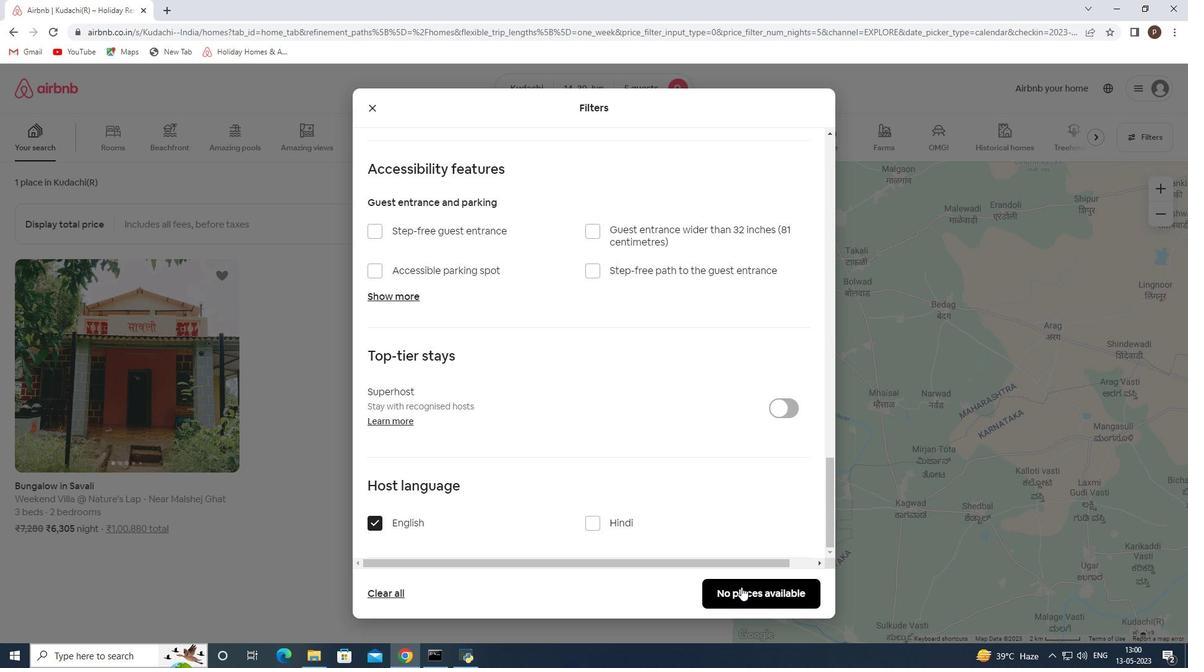 
